 Task: Find connections with filter location Sohāgpur with filter topic #Leadershipfirstwith filter profile language German with filter current company Tejas Networks with filter school CSMSS Chh. Shahu College of Engineering with filter industry Utility System Construction with filter service category Computer Repair with filter keywords title Data Entry
Action: Mouse moved to (725, 93)
Screenshot: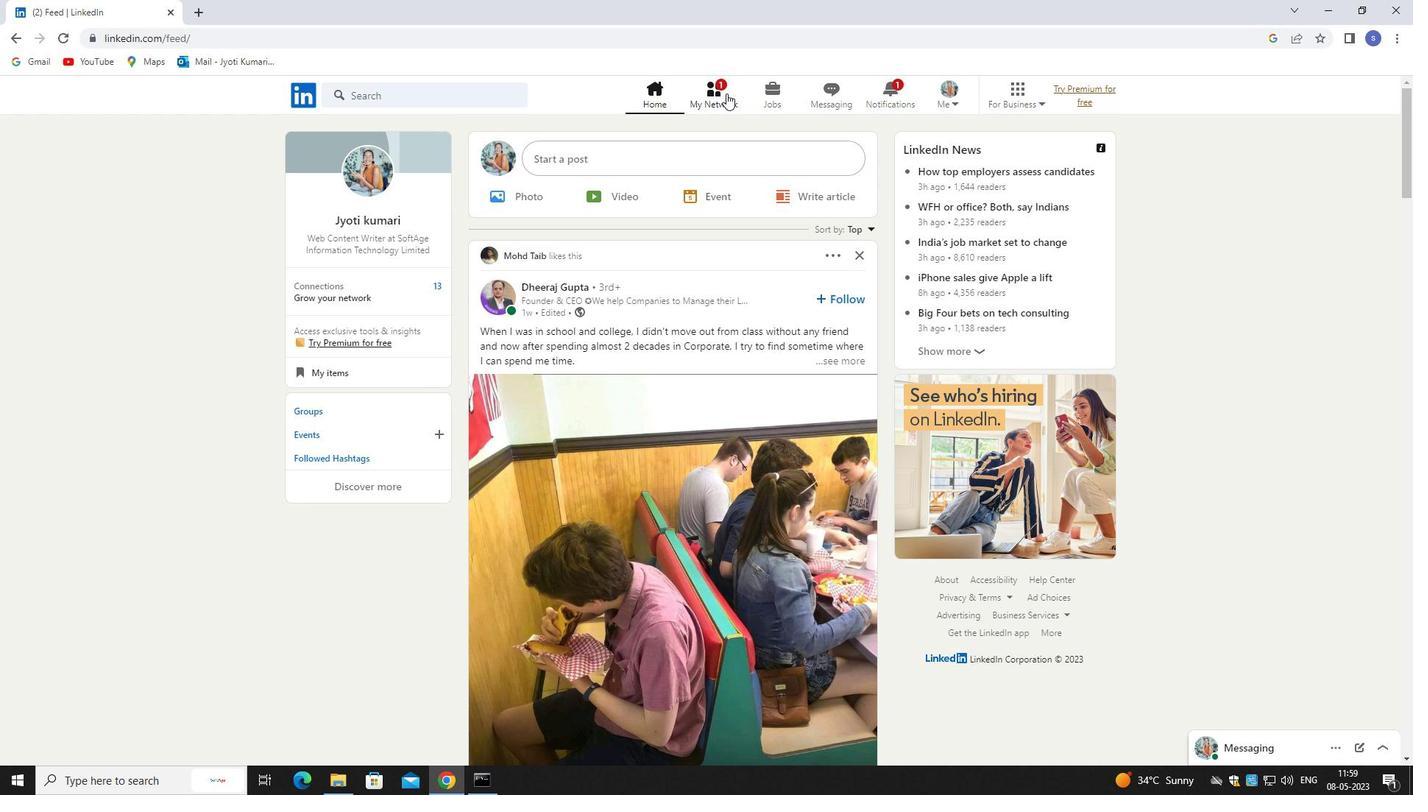 
Action: Mouse pressed left at (725, 93)
Screenshot: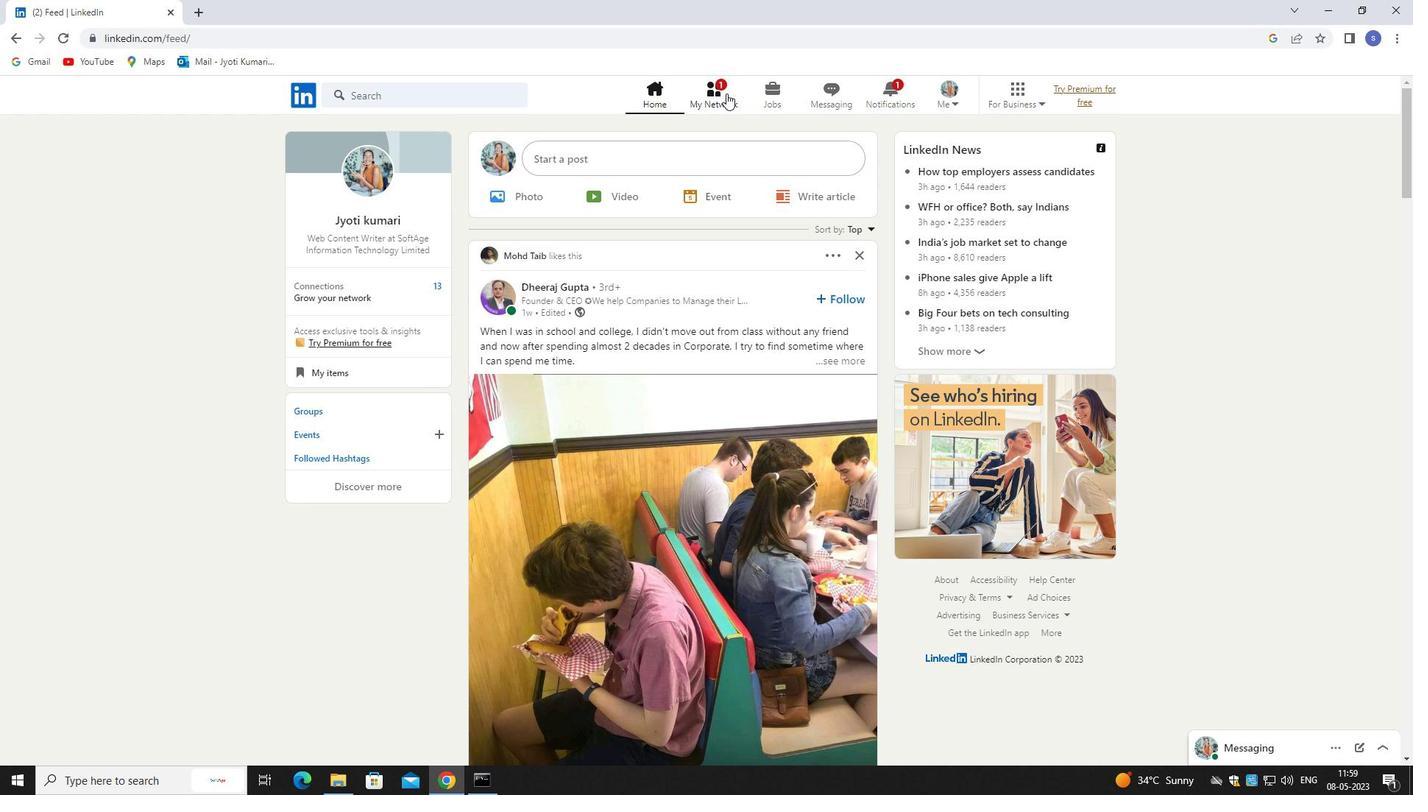 
Action: Mouse moved to (725, 93)
Screenshot: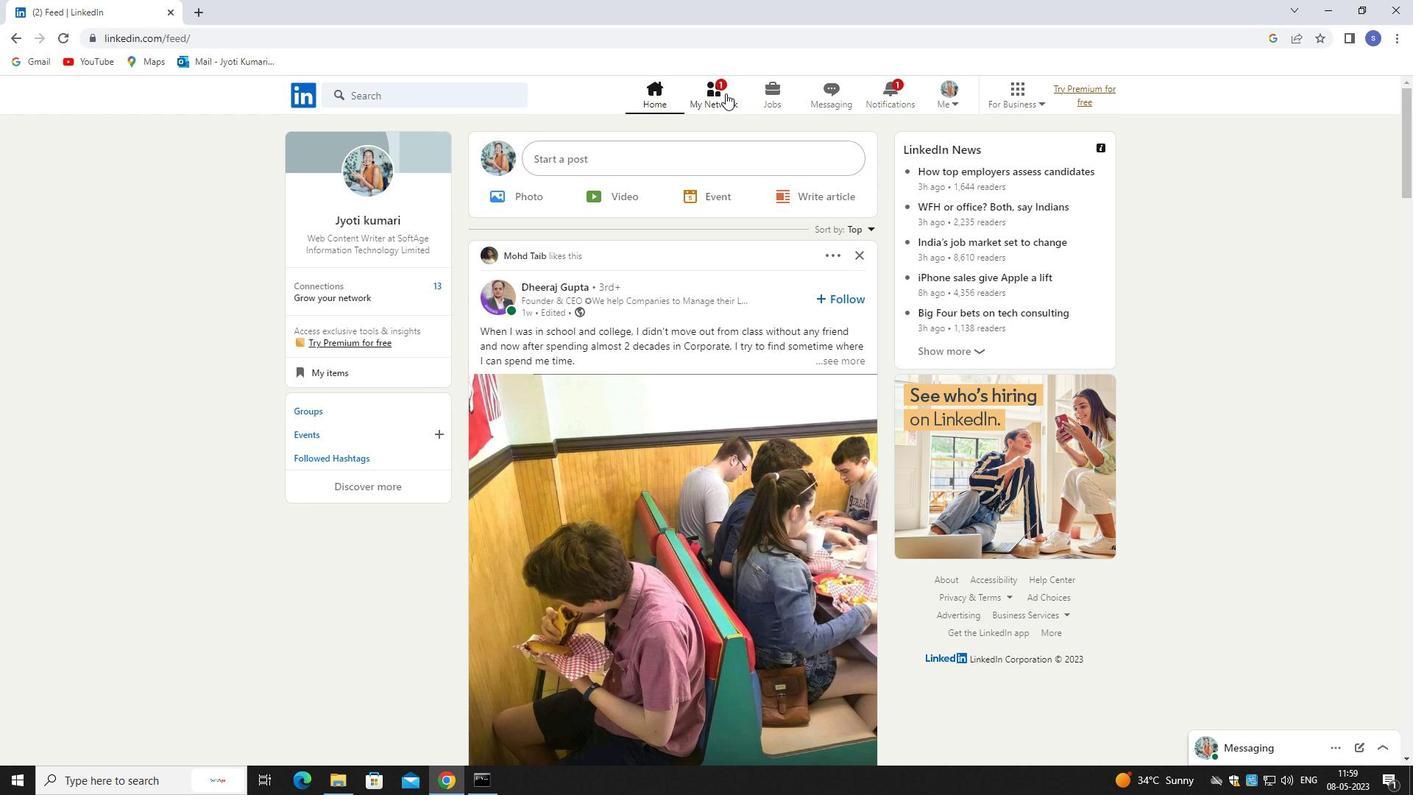 
Action: Mouse pressed left at (725, 93)
Screenshot: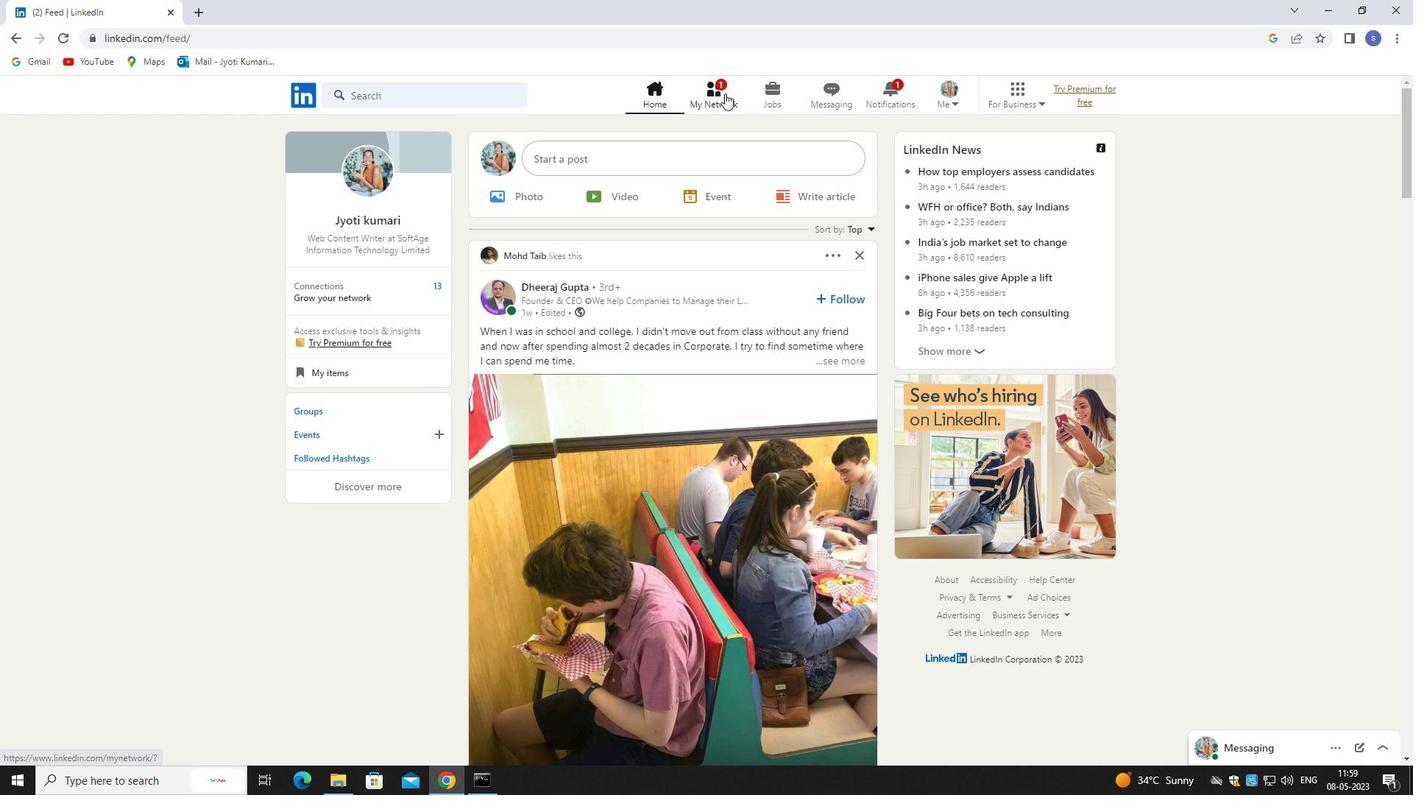 
Action: Mouse moved to (458, 184)
Screenshot: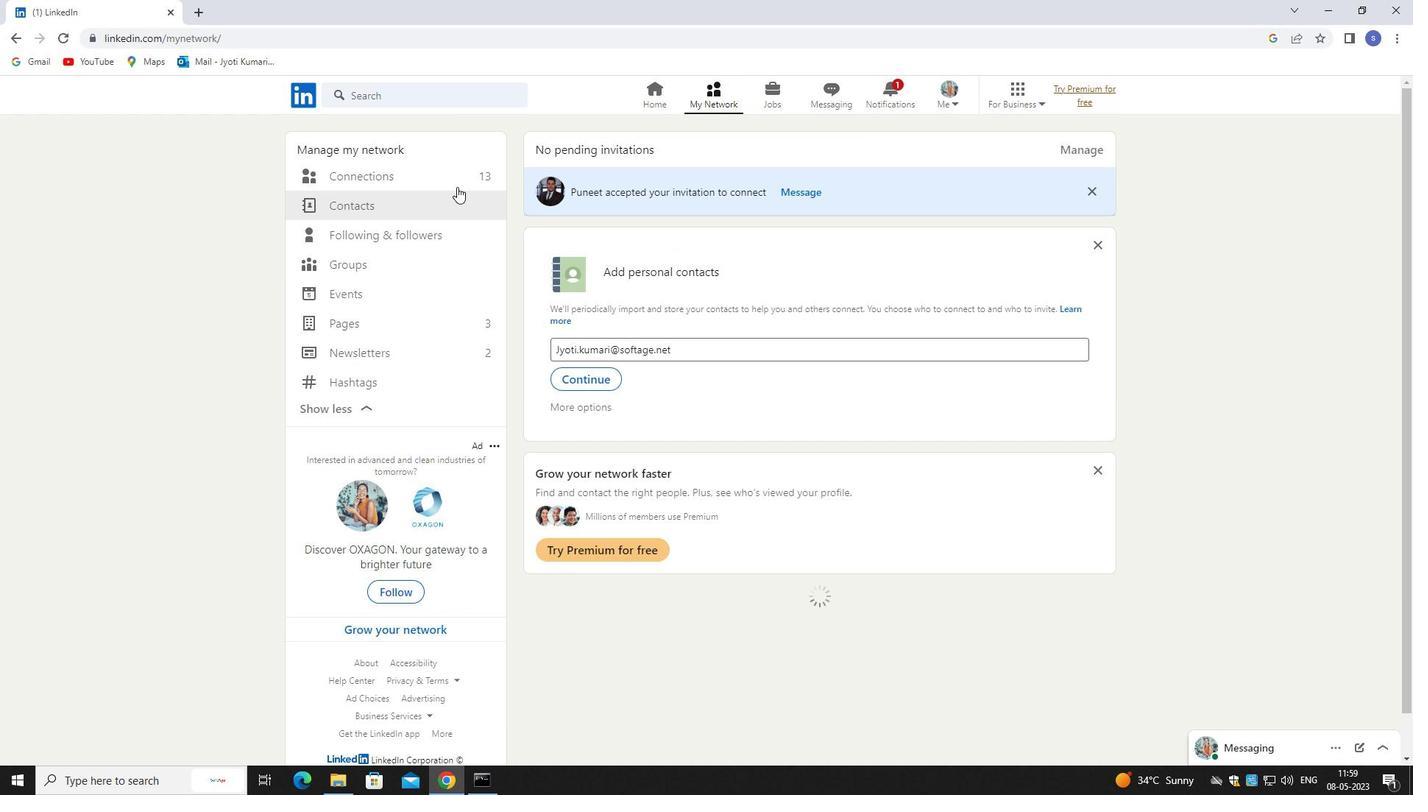 
Action: Mouse pressed left at (458, 184)
Screenshot: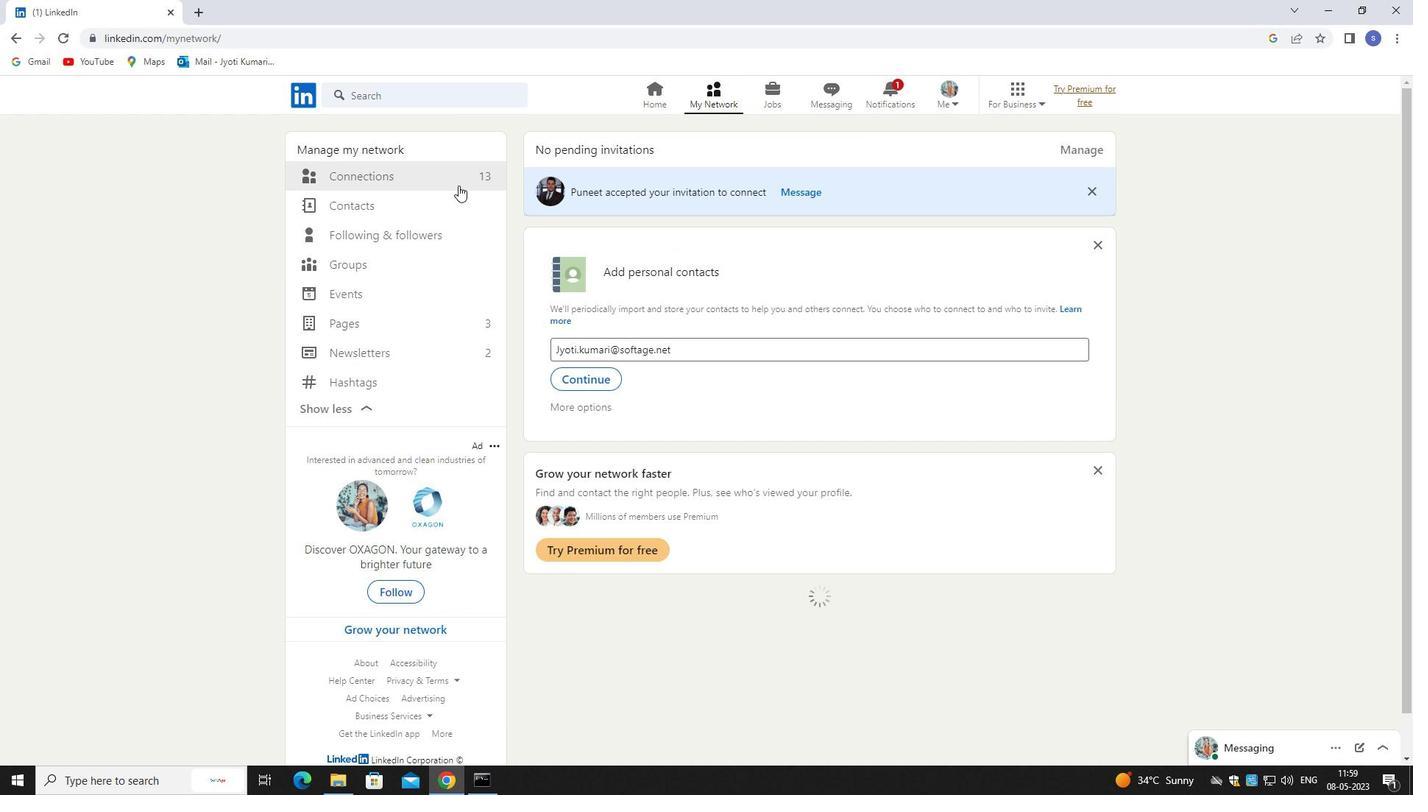 
Action: Mouse moved to (459, 183)
Screenshot: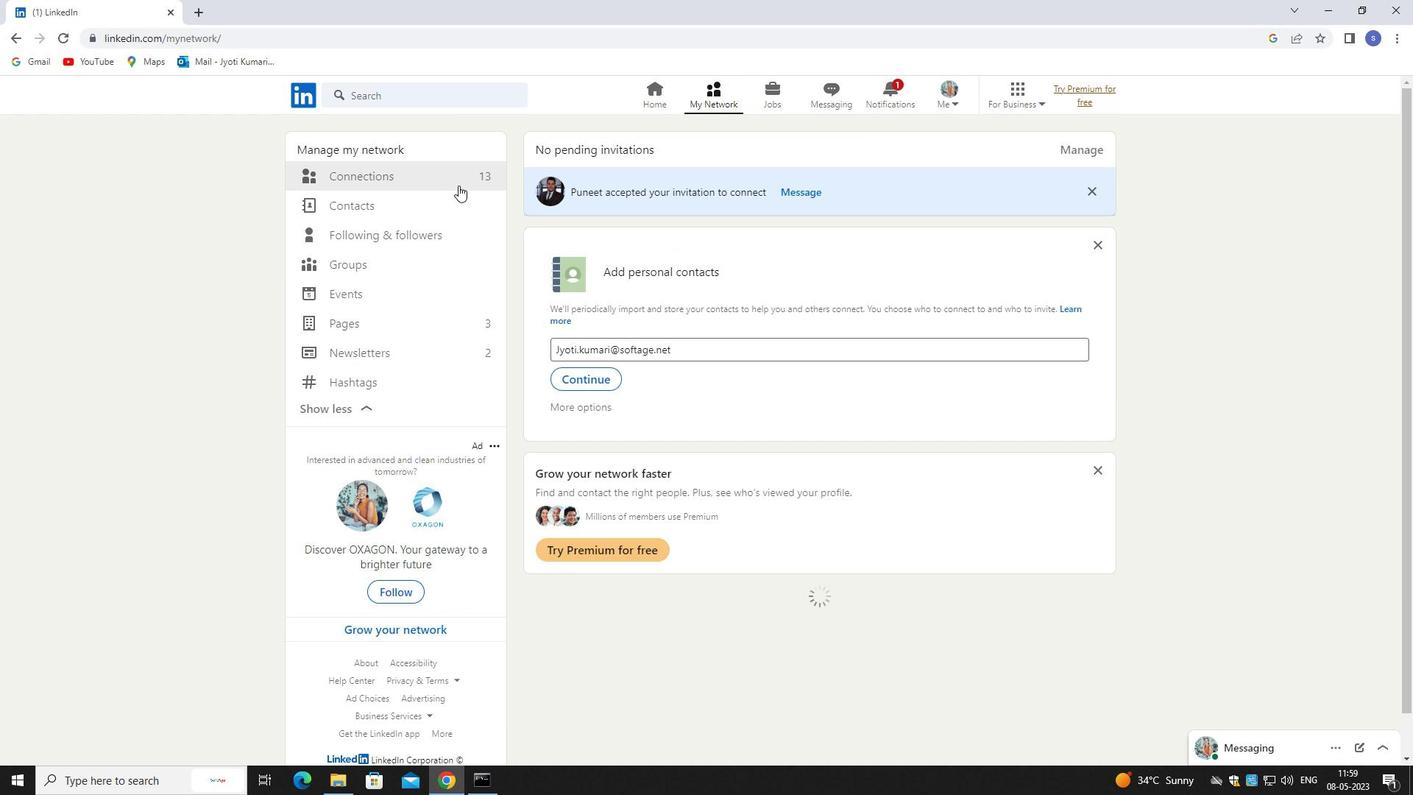 
Action: Mouse pressed left at (459, 183)
Screenshot: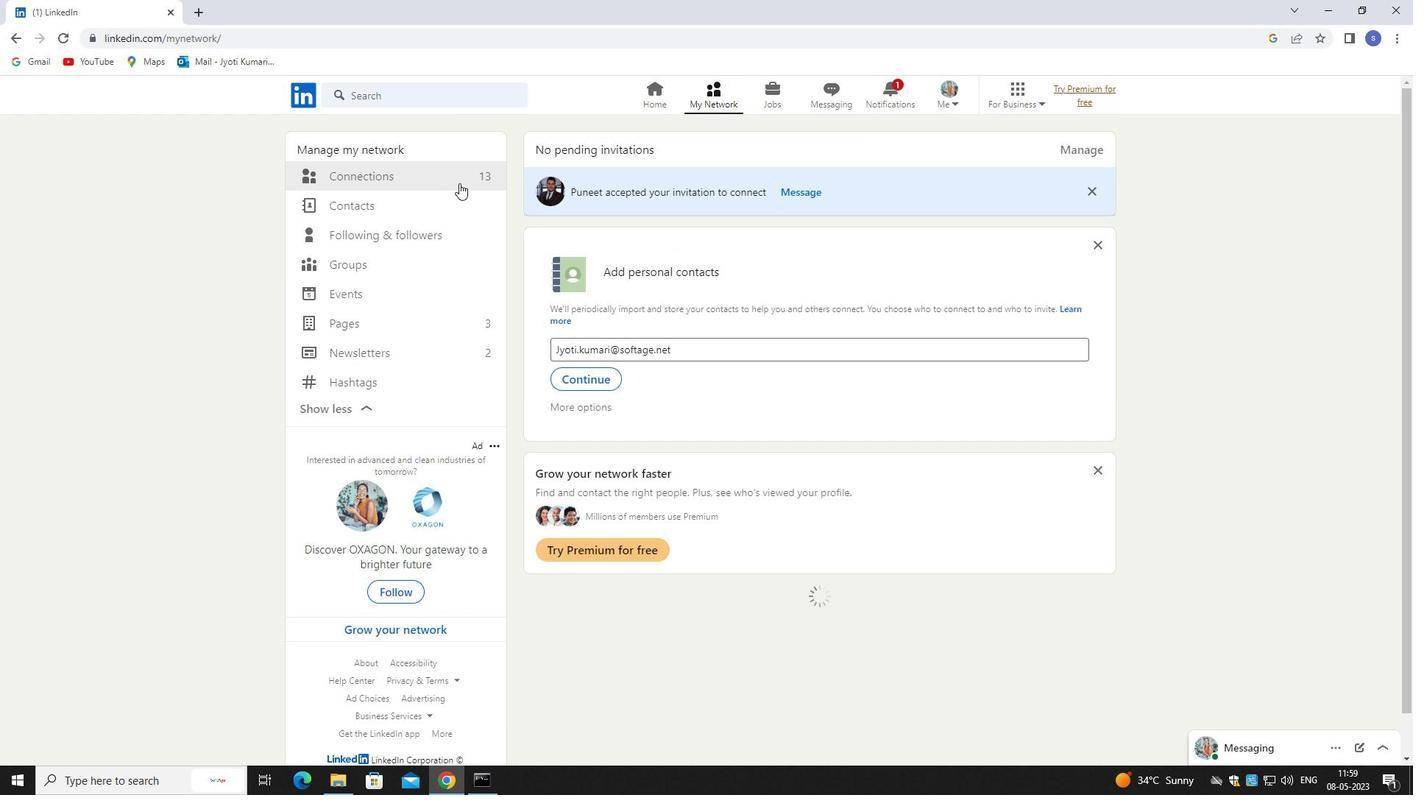 
Action: Mouse moved to (816, 173)
Screenshot: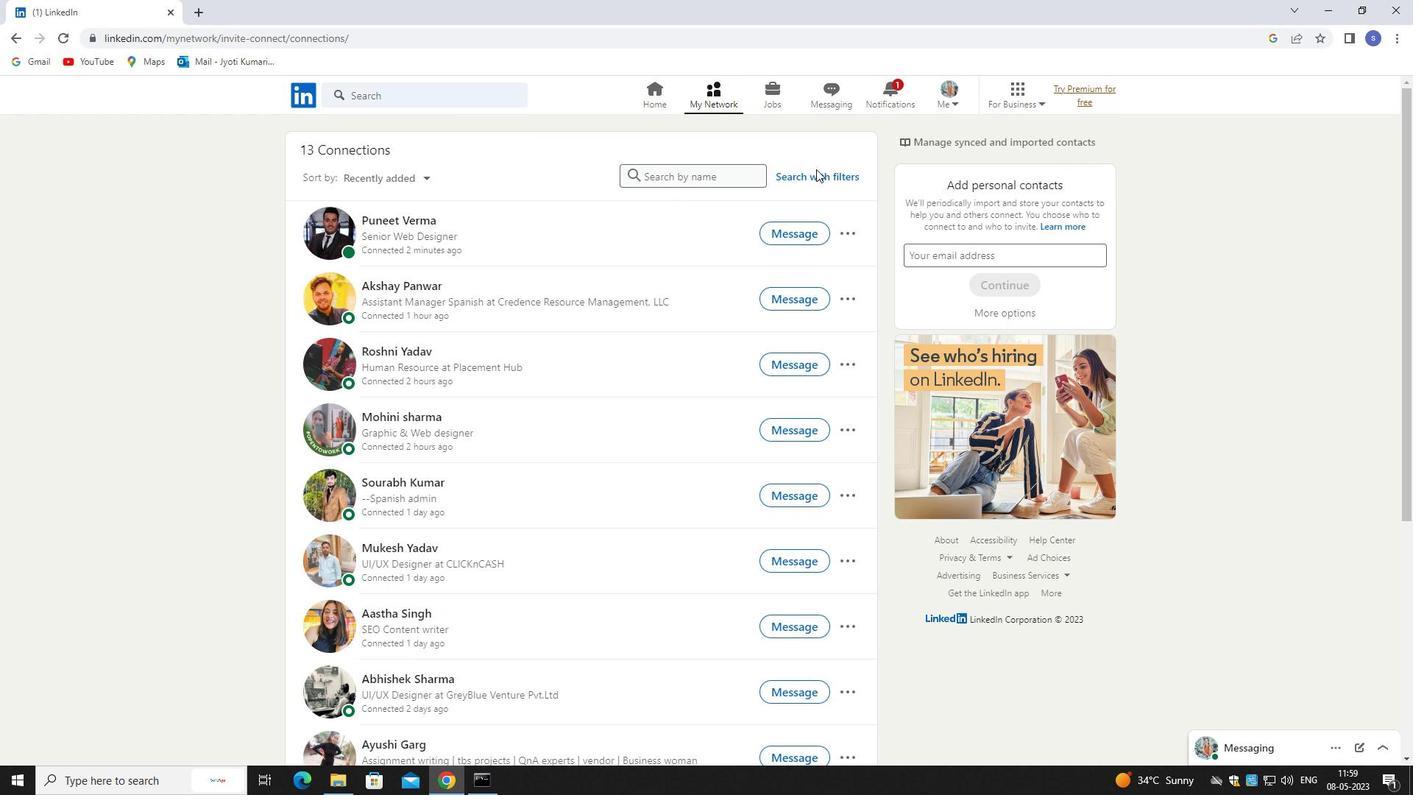 
Action: Mouse pressed left at (816, 173)
Screenshot: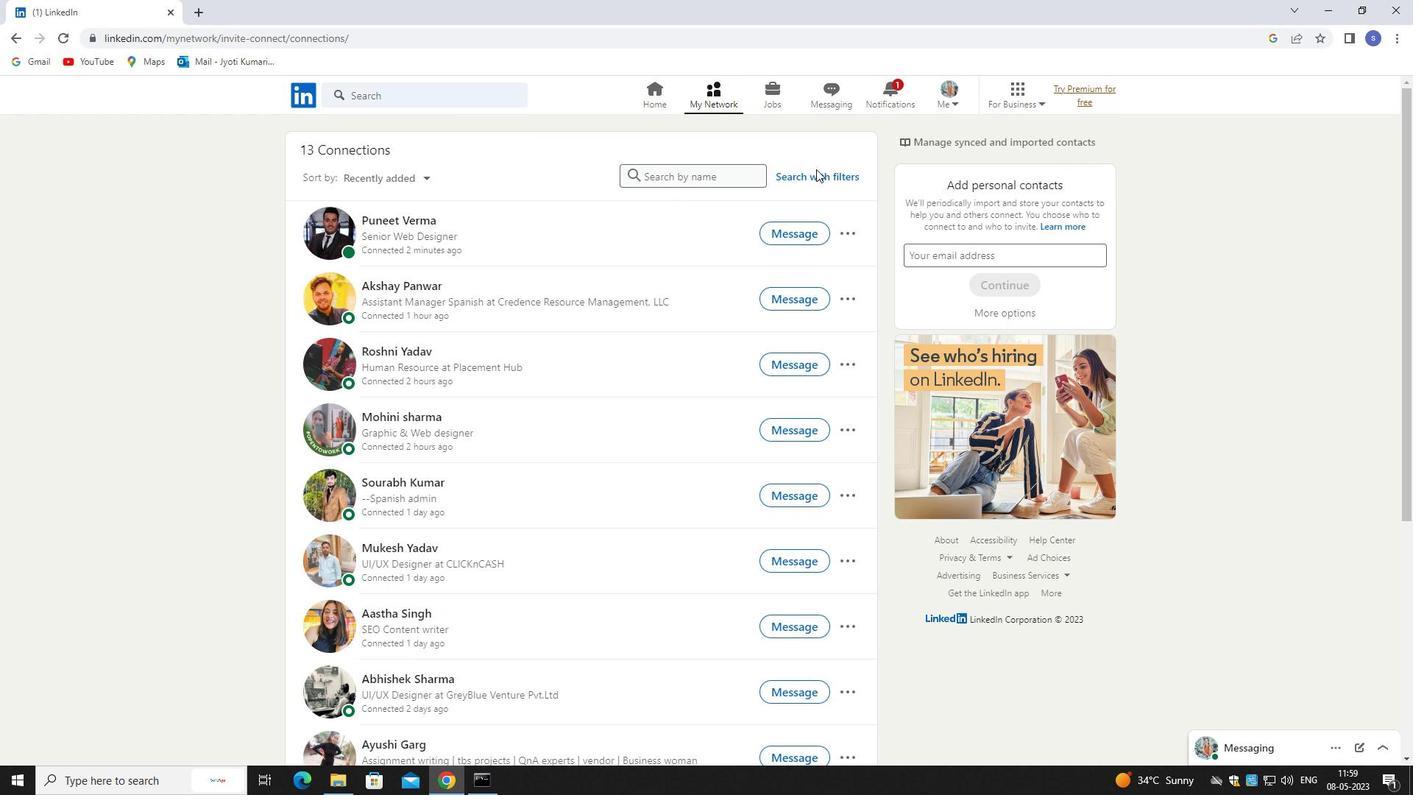 
Action: Mouse moved to (764, 140)
Screenshot: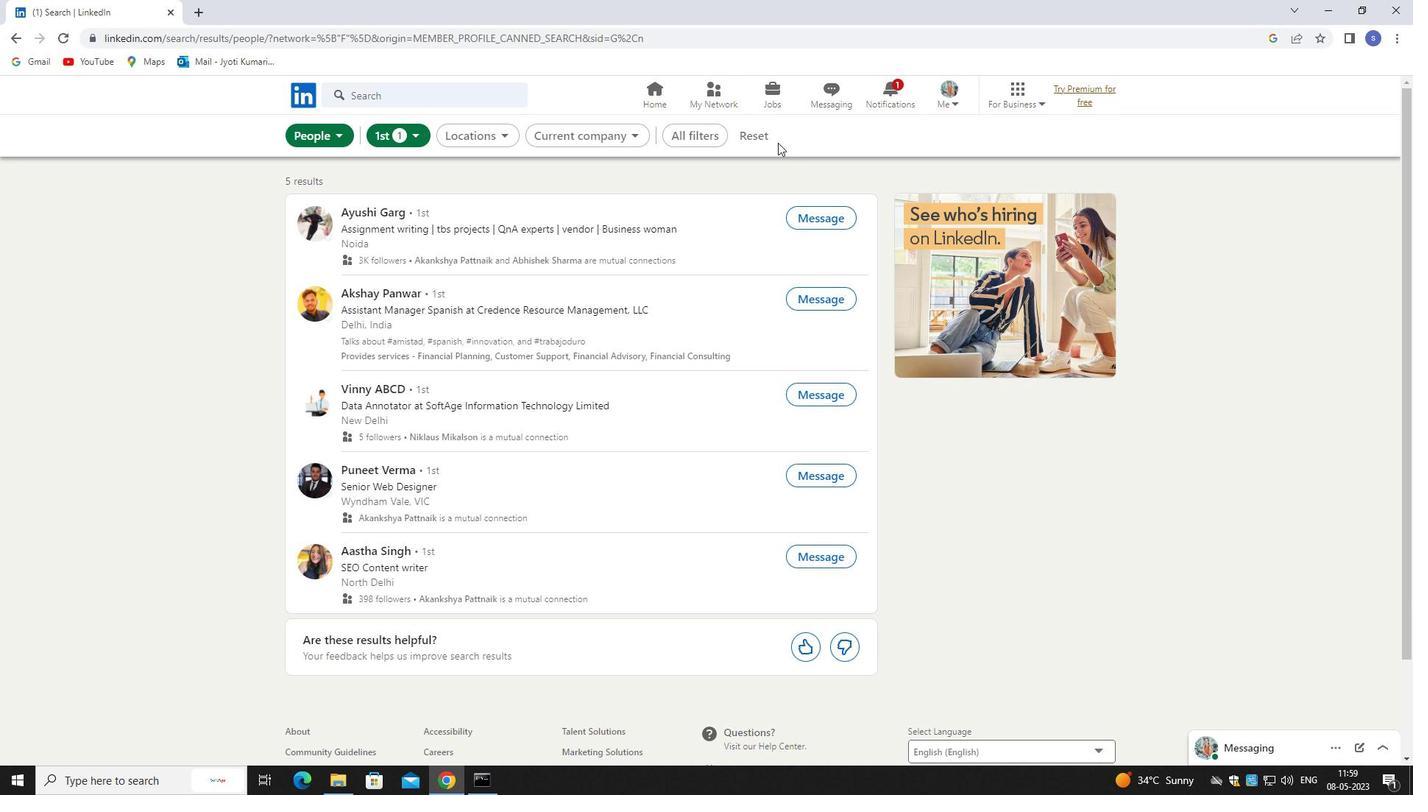 
Action: Mouse pressed left at (764, 140)
Screenshot: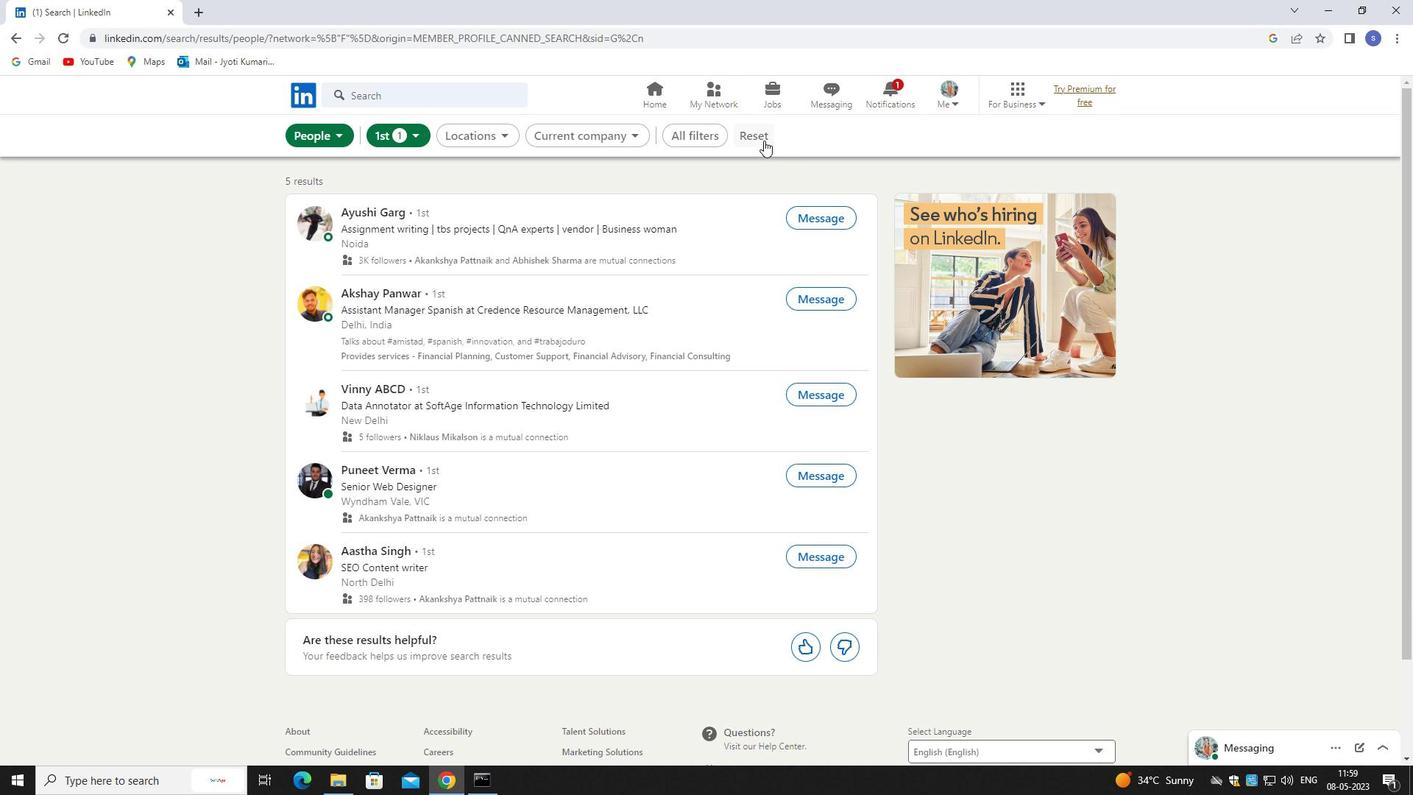 
Action: Mouse moved to (717, 133)
Screenshot: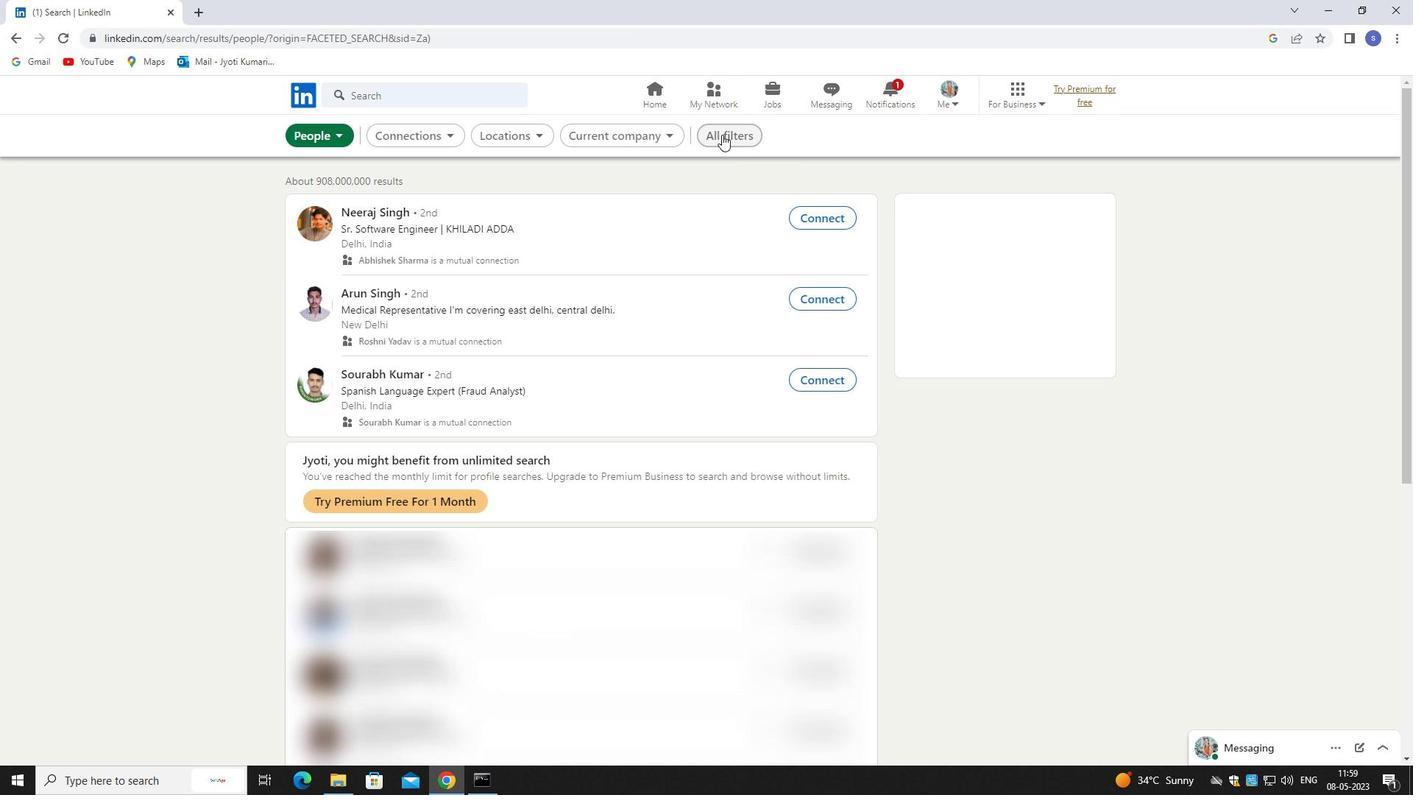
Action: Mouse pressed left at (717, 133)
Screenshot: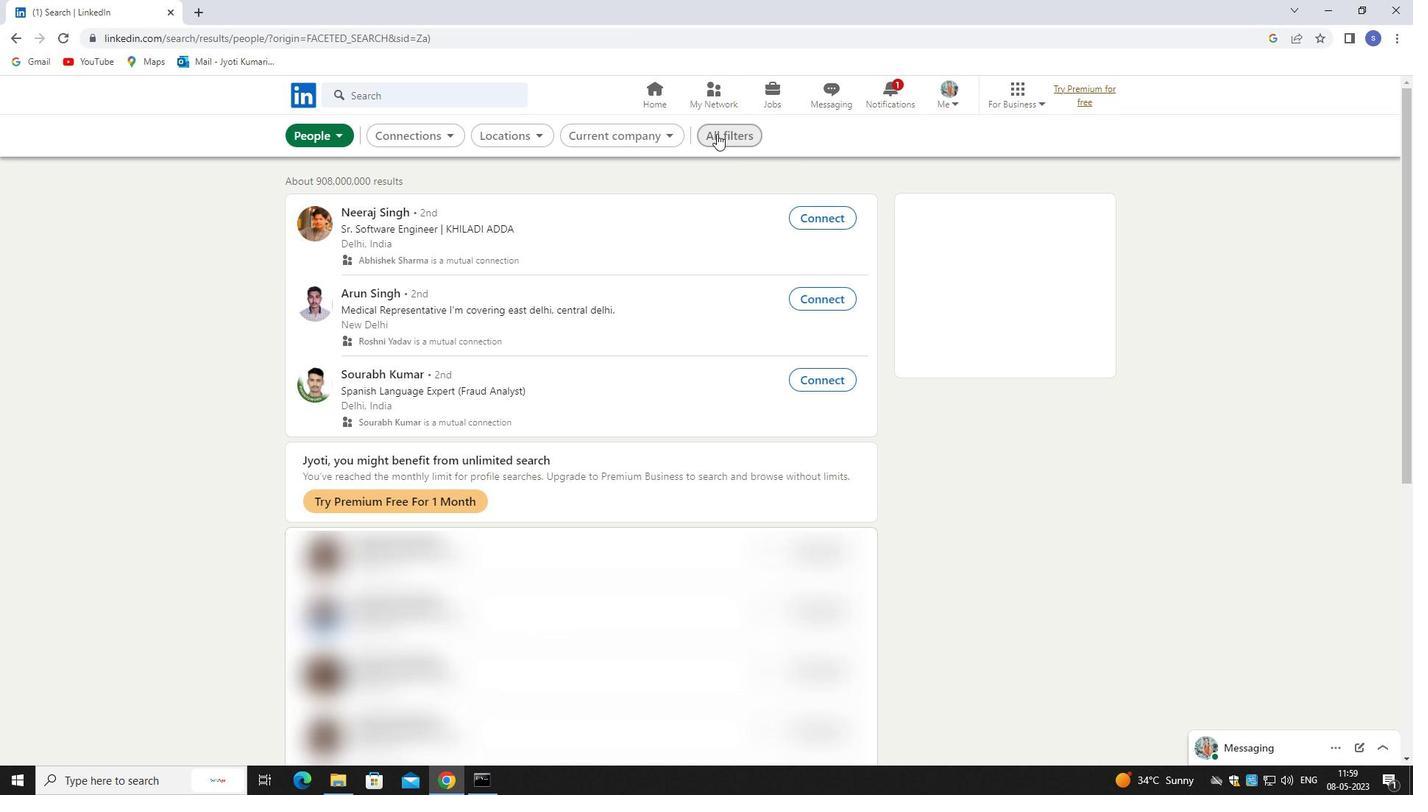 
Action: Mouse moved to (1243, 588)
Screenshot: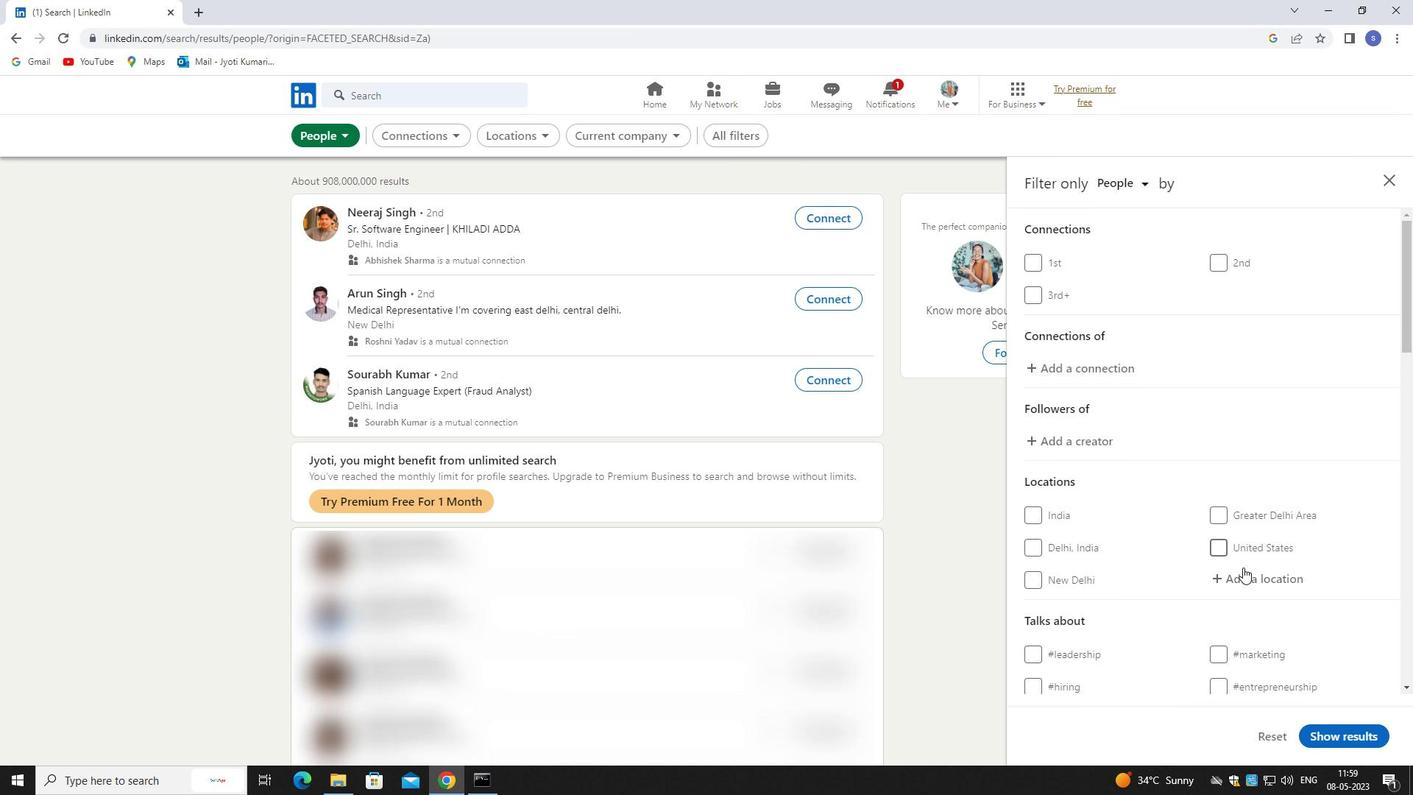 
Action: Mouse pressed left at (1243, 588)
Screenshot: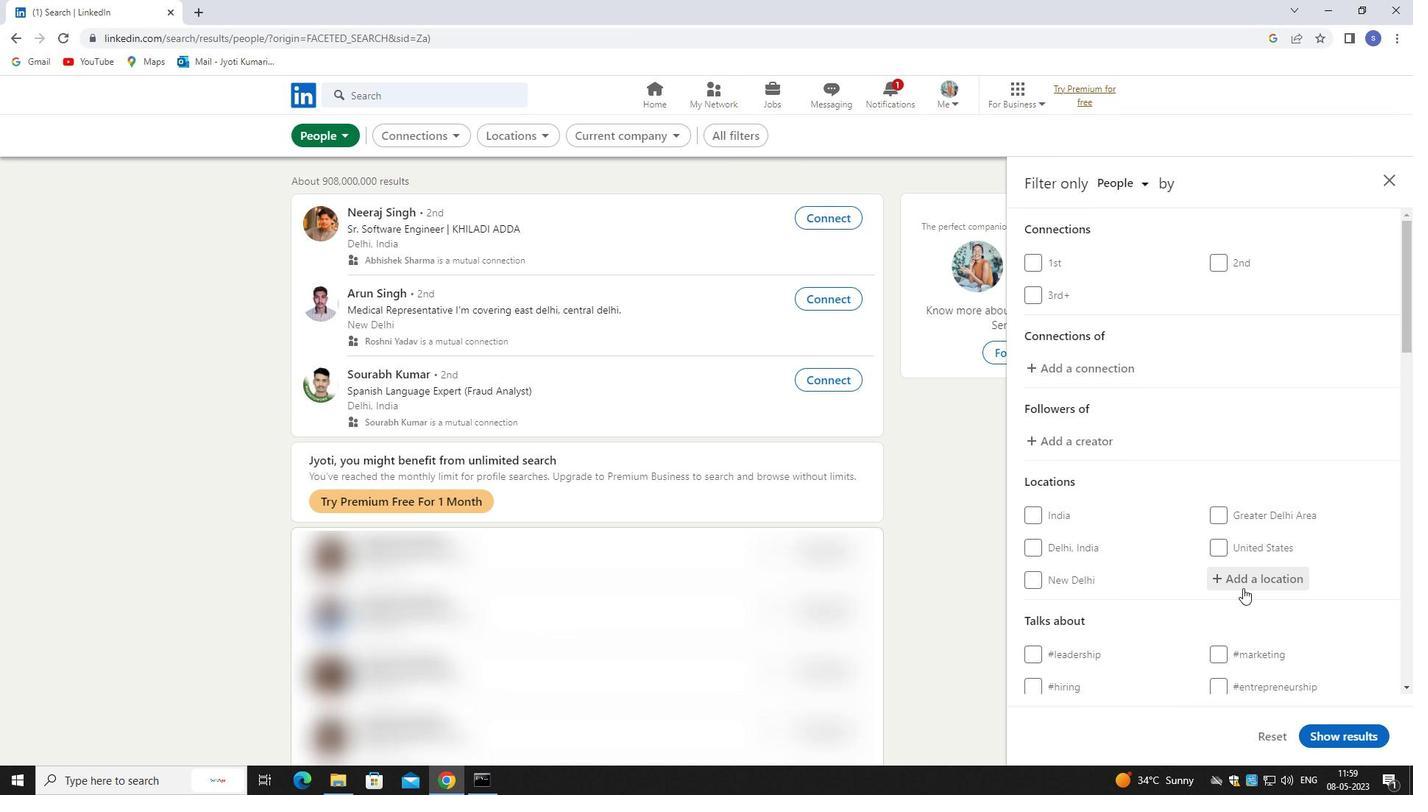 
Action: Mouse moved to (1148, 574)
Screenshot: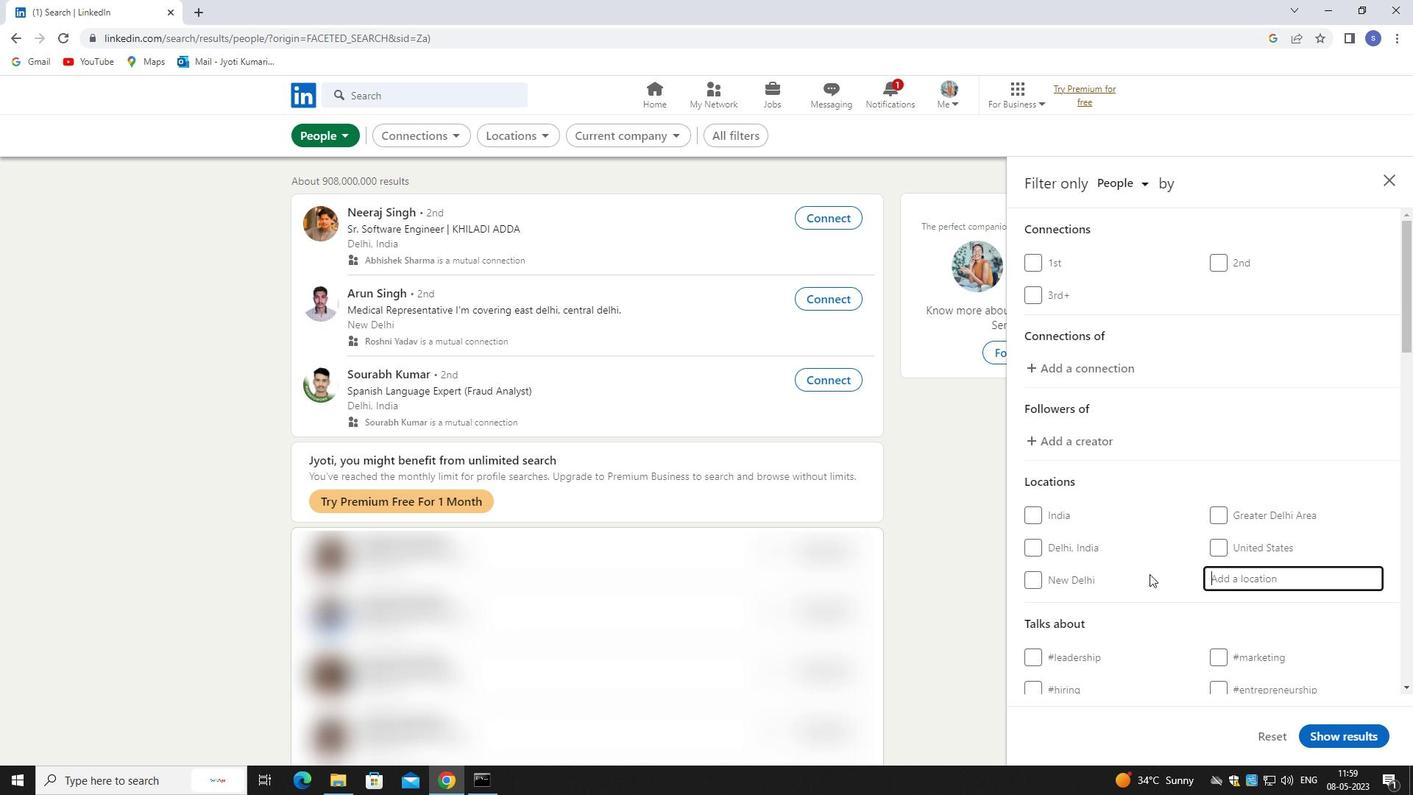 
Action: Key pressed sohagpur
Screenshot: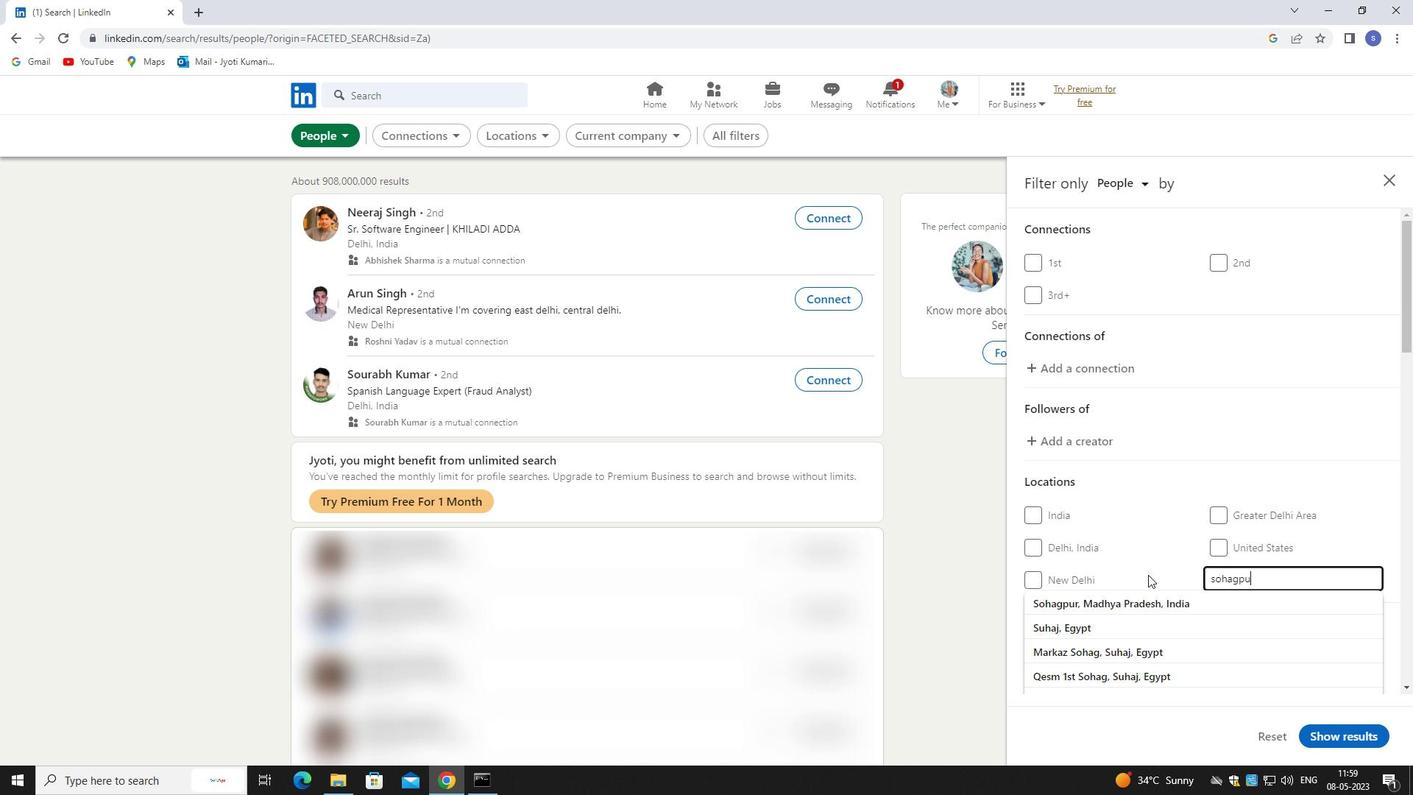
Action: Mouse moved to (1147, 600)
Screenshot: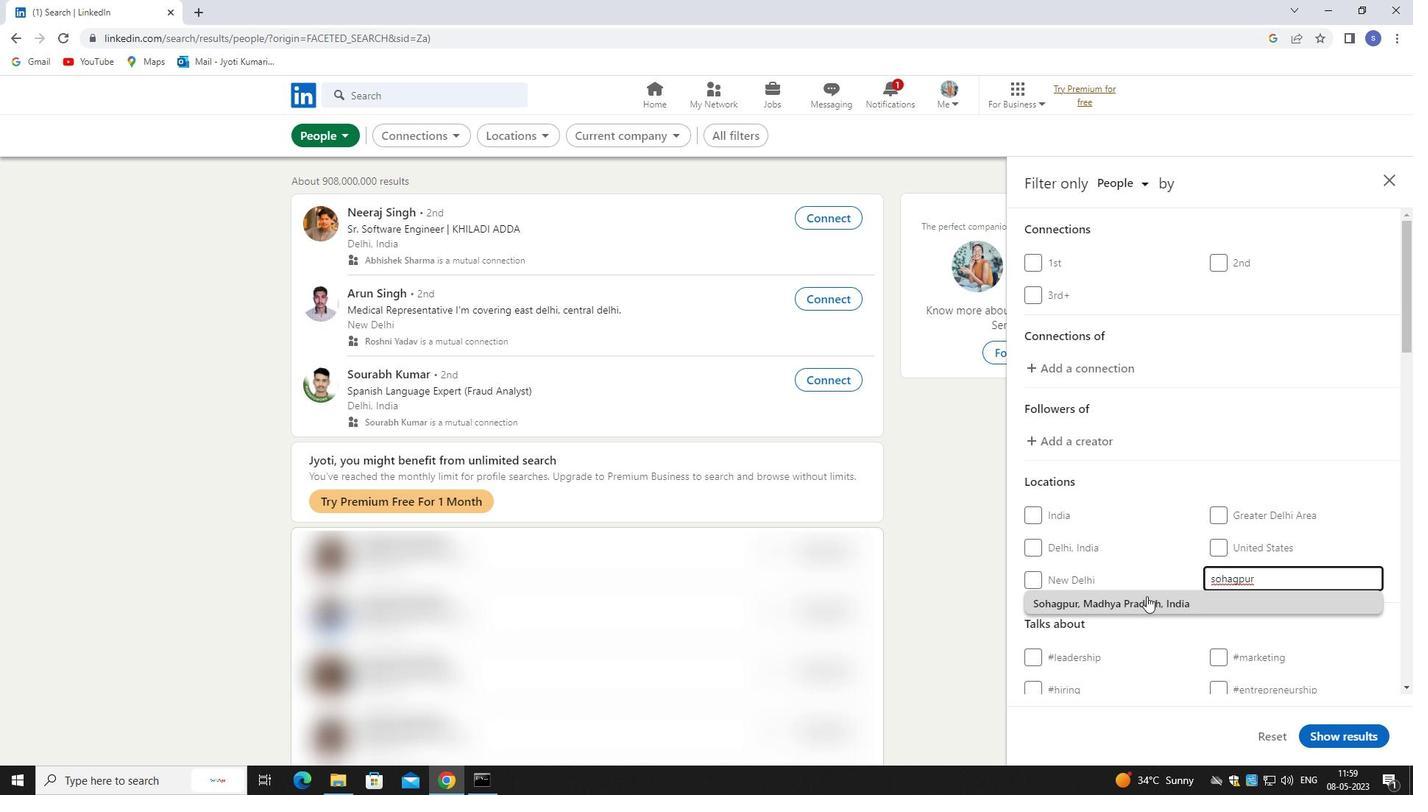 
Action: Mouse pressed left at (1147, 600)
Screenshot: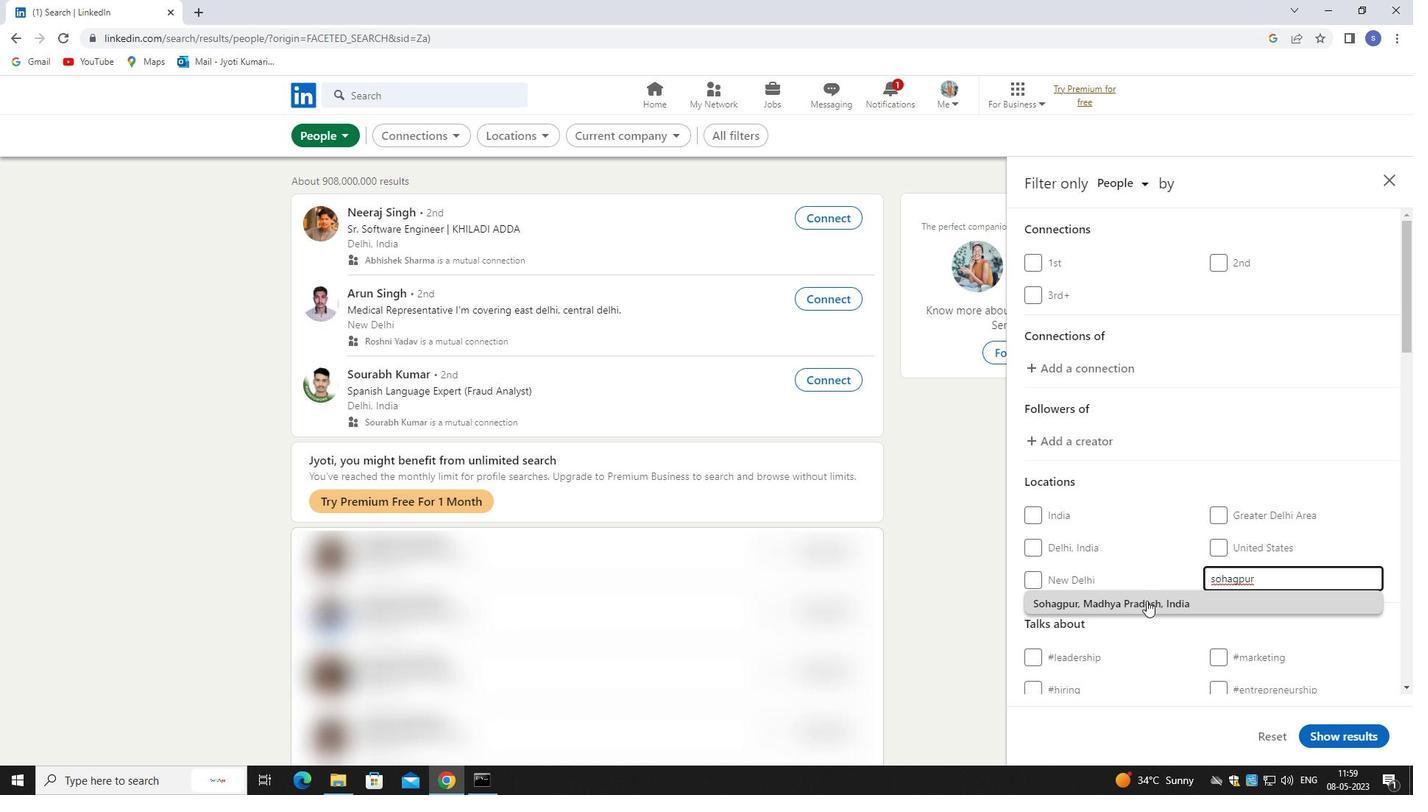 
Action: Mouse scrolled (1147, 600) with delta (0, 0)
Screenshot: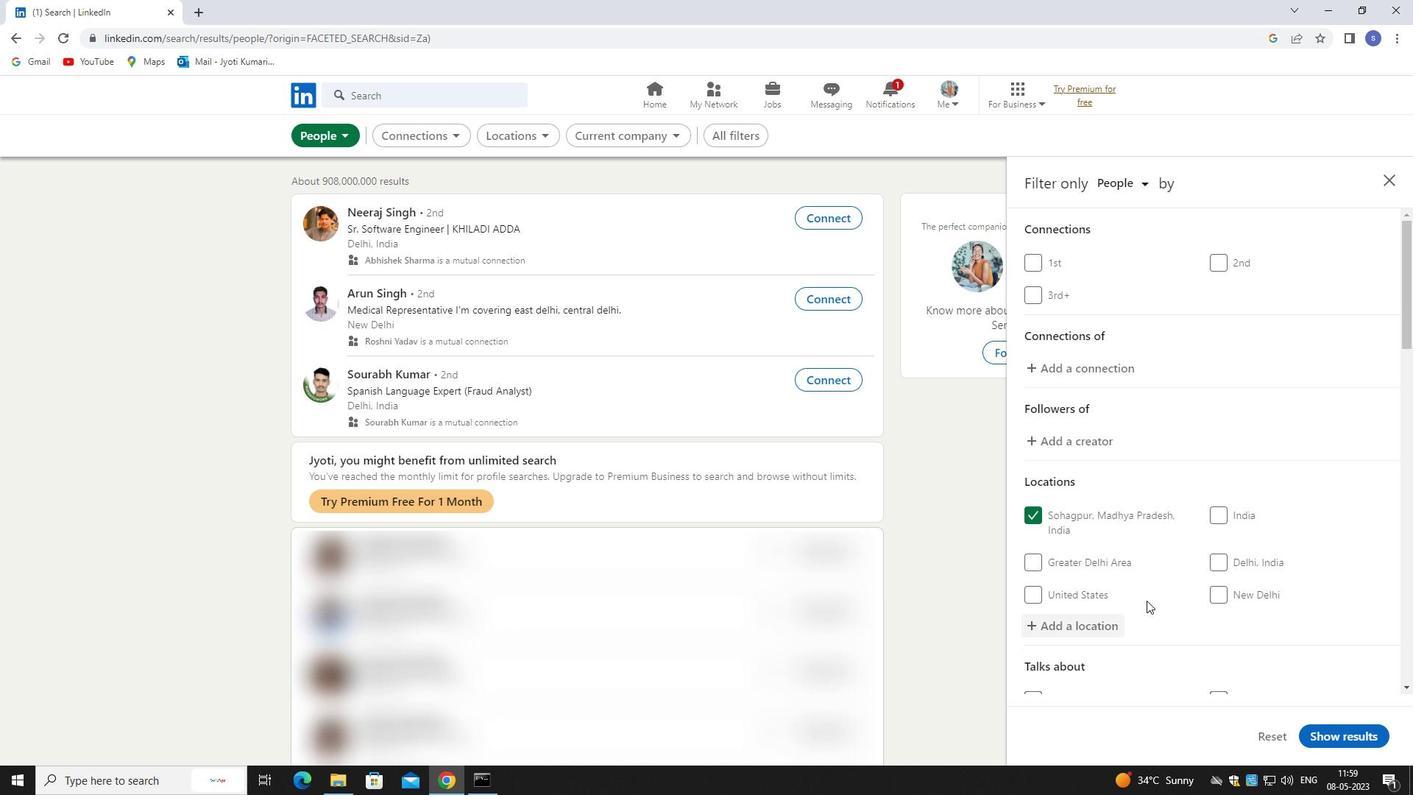 
Action: Mouse scrolled (1147, 600) with delta (0, 0)
Screenshot: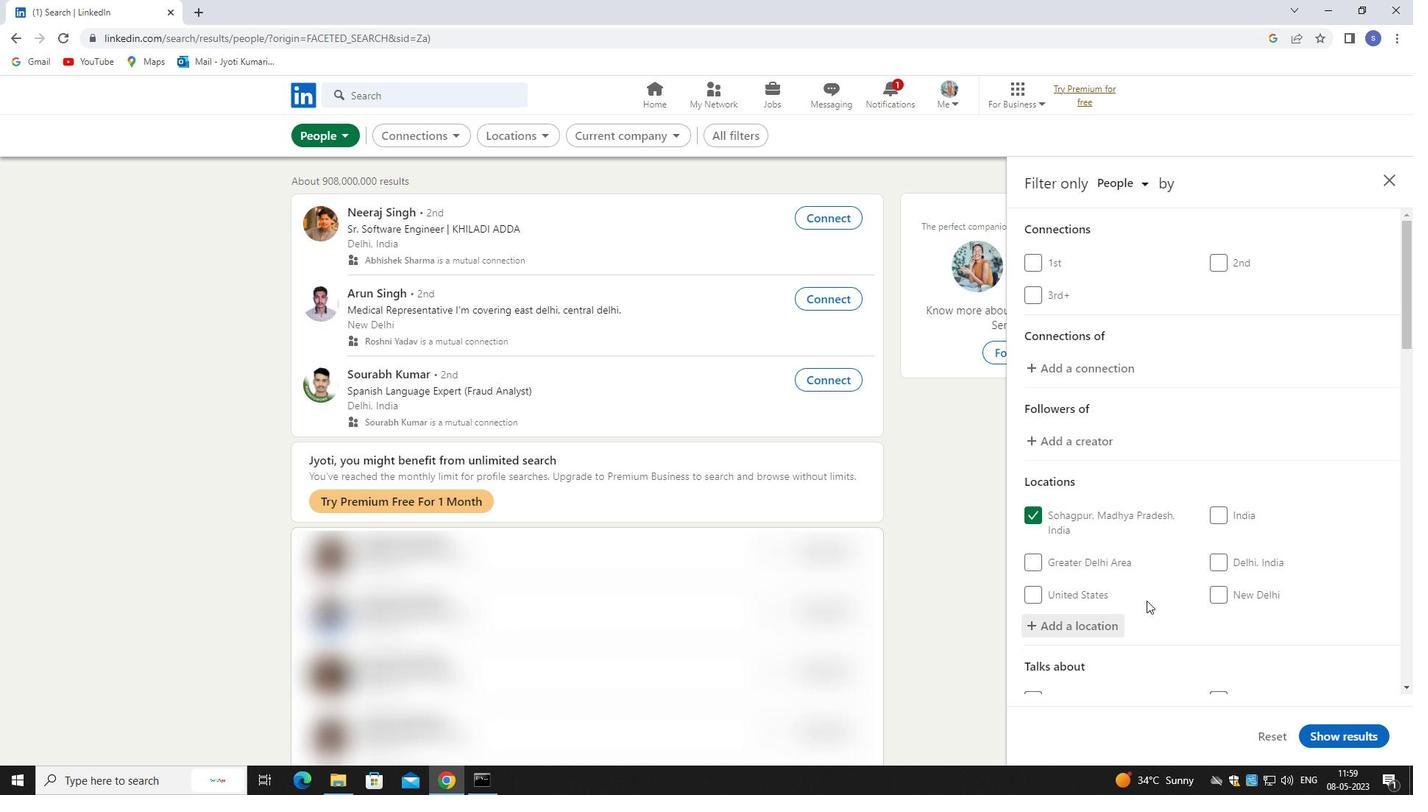 
Action: Mouse scrolled (1147, 600) with delta (0, 0)
Screenshot: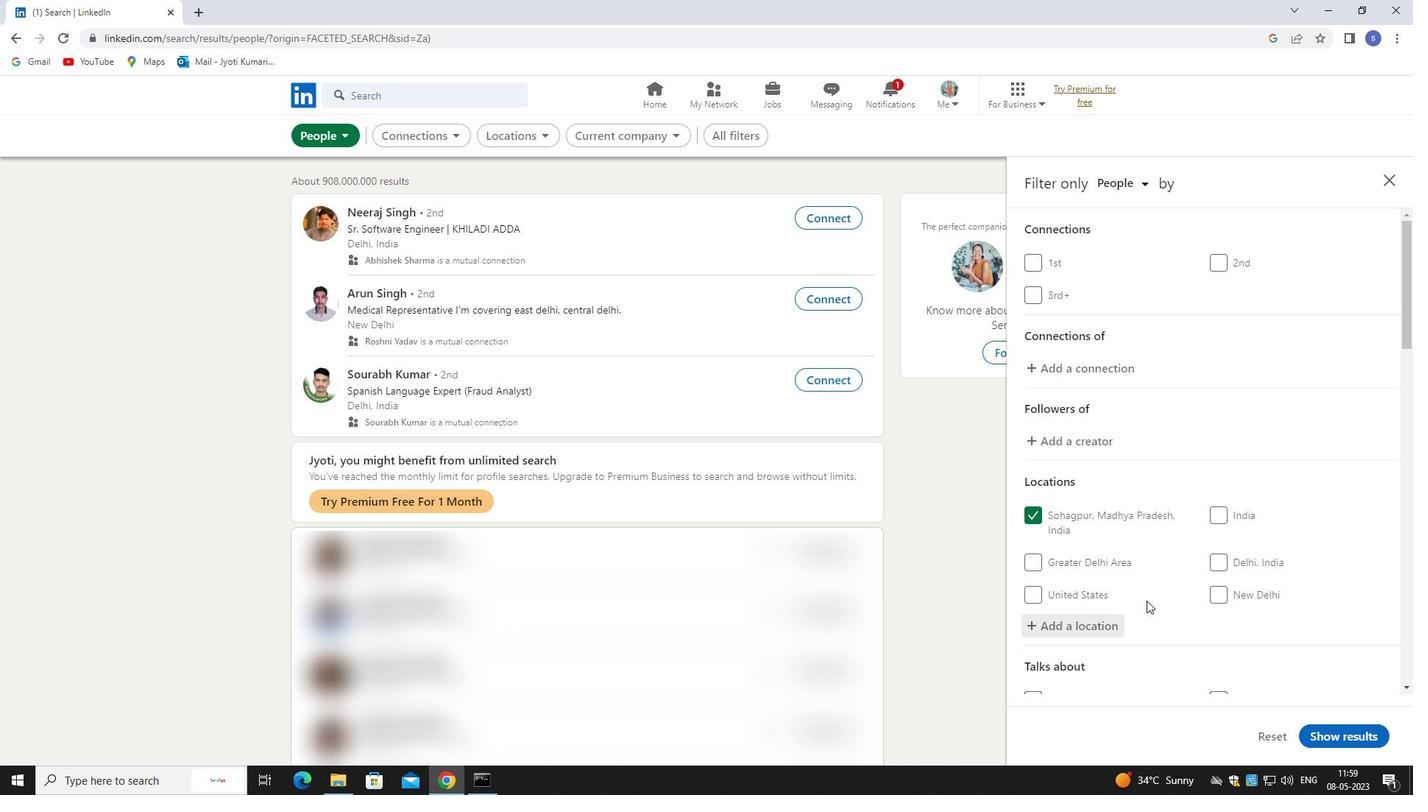 
Action: Mouse moved to (1248, 541)
Screenshot: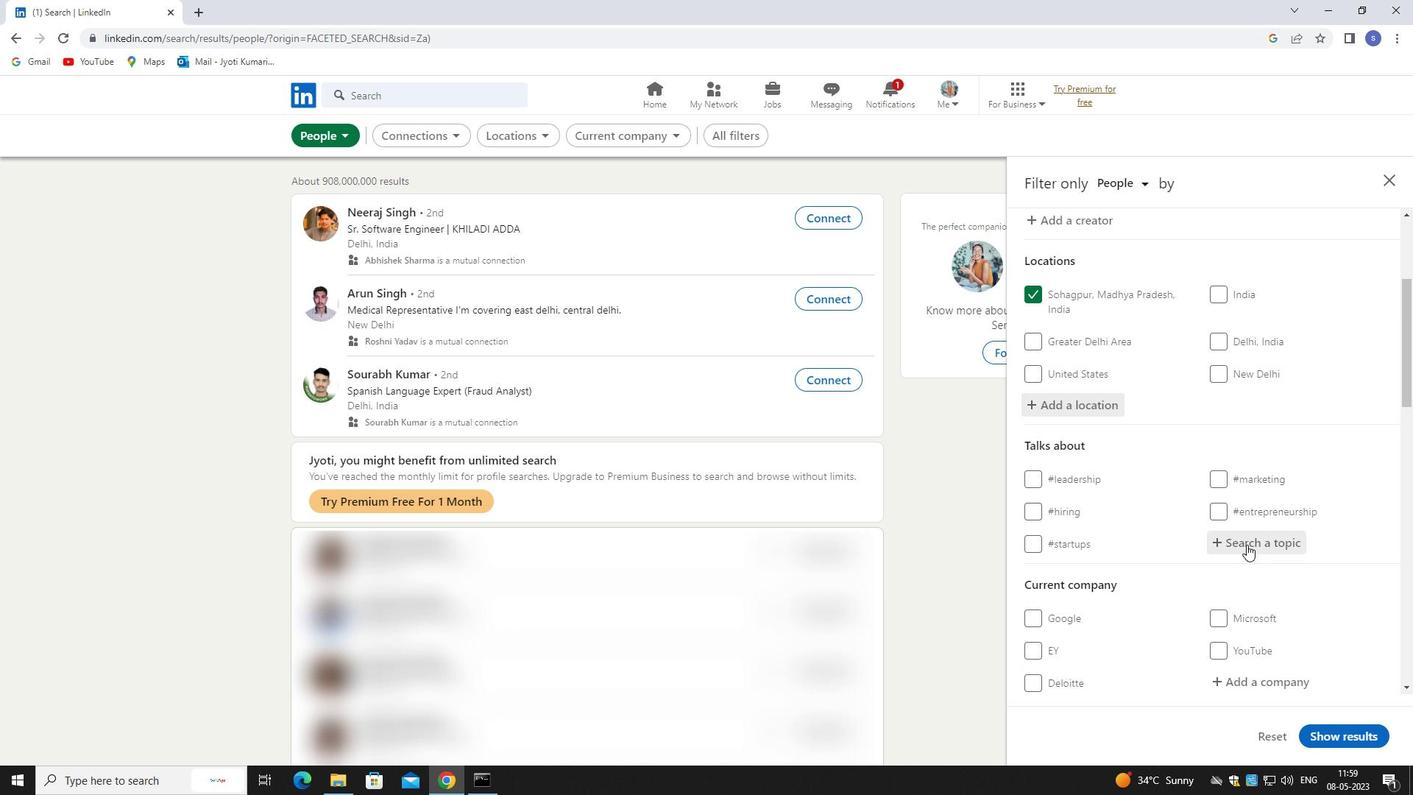 
Action: Mouse pressed left at (1248, 541)
Screenshot: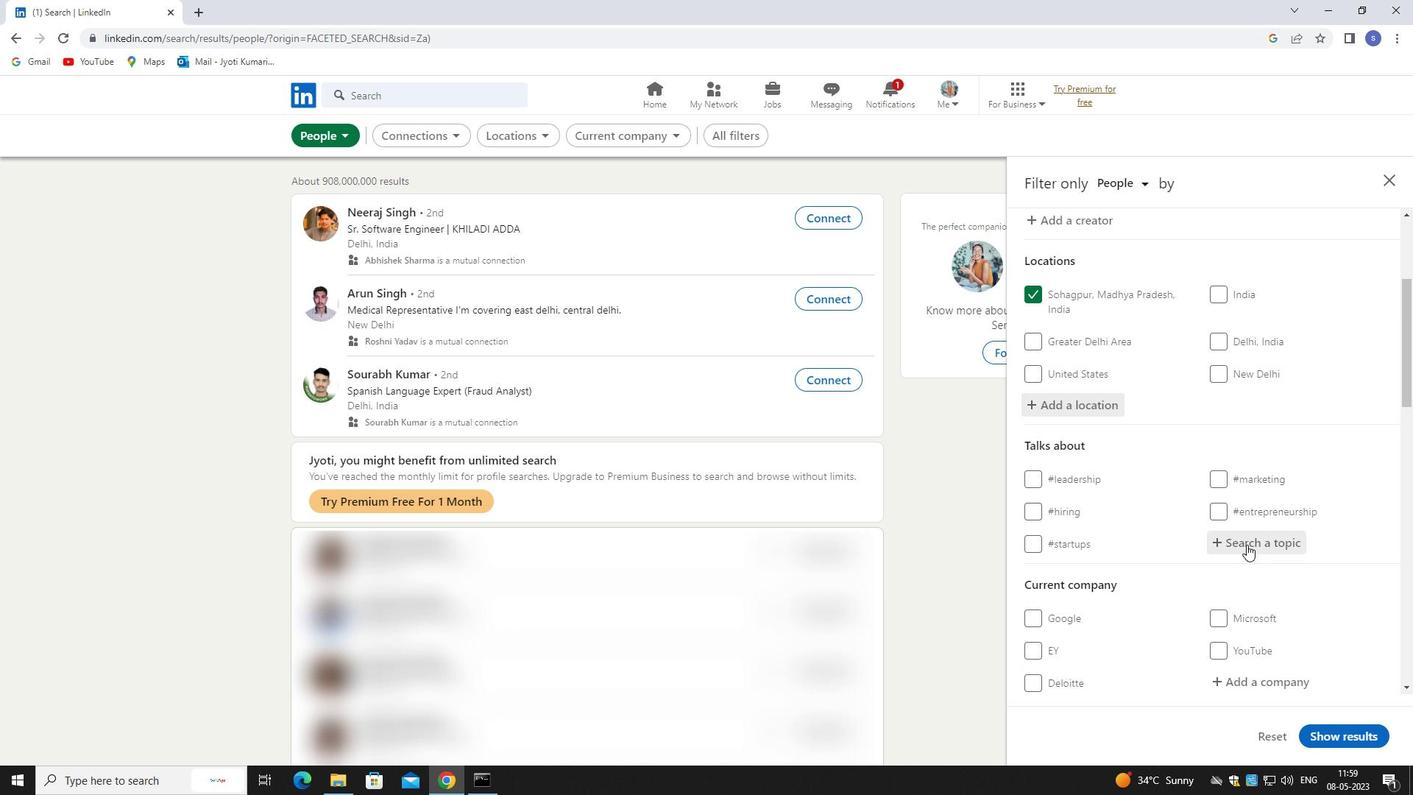 
Action: Mouse moved to (1249, 541)
Screenshot: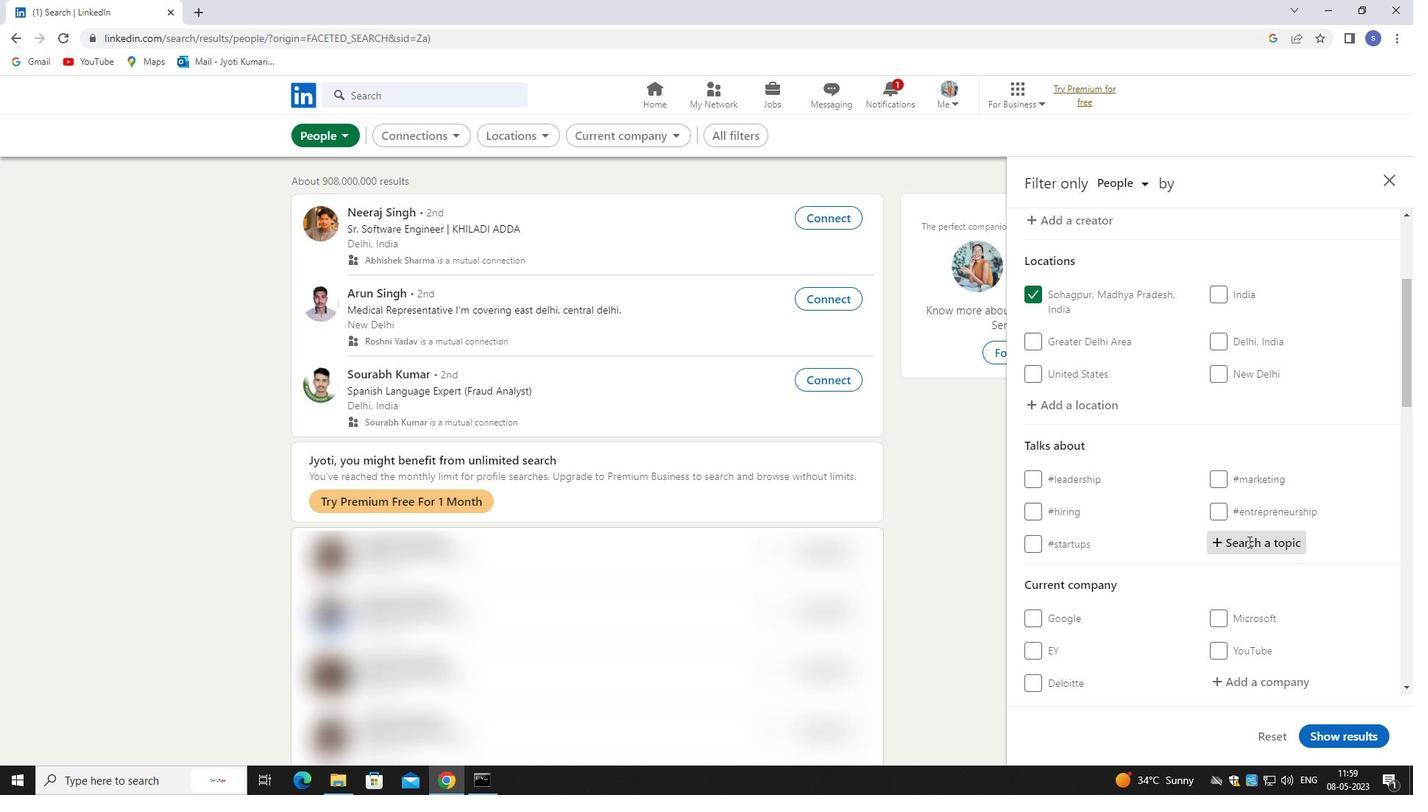 
Action: Key pressed leader
Screenshot: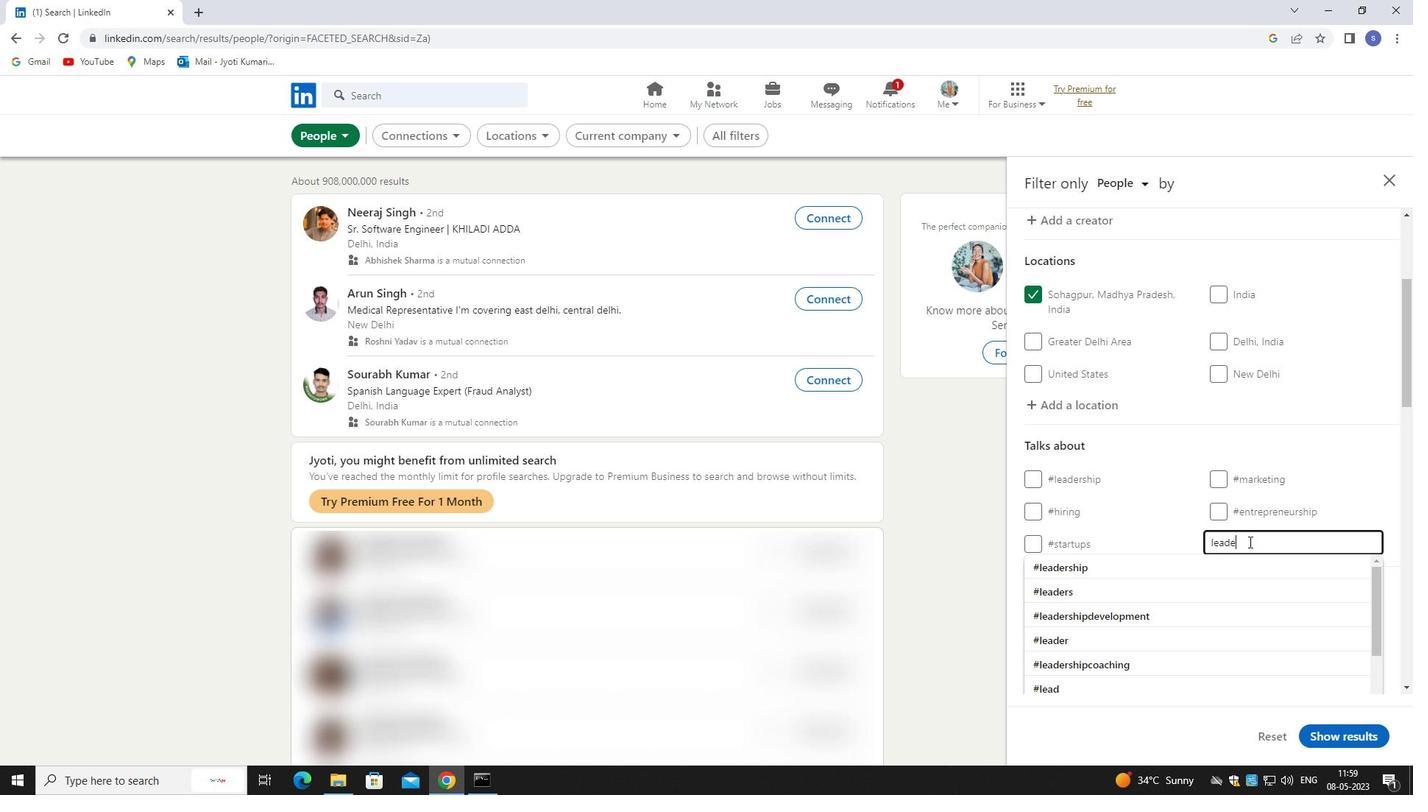 
Action: Mouse moved to (1239, 569)
Screenshot: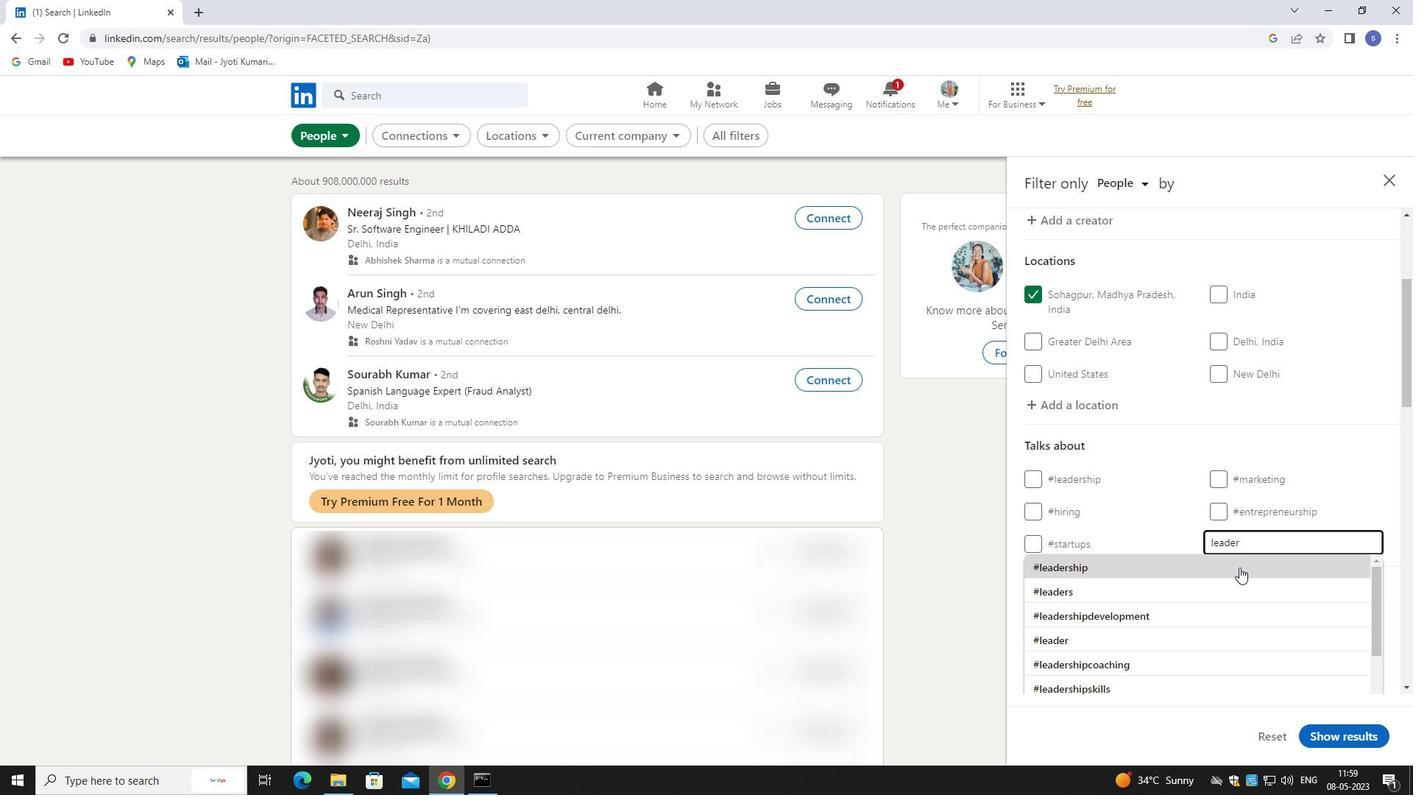 
Action: Mouse scrolled (1239, 568) with delta (0, 0)
Screenshot: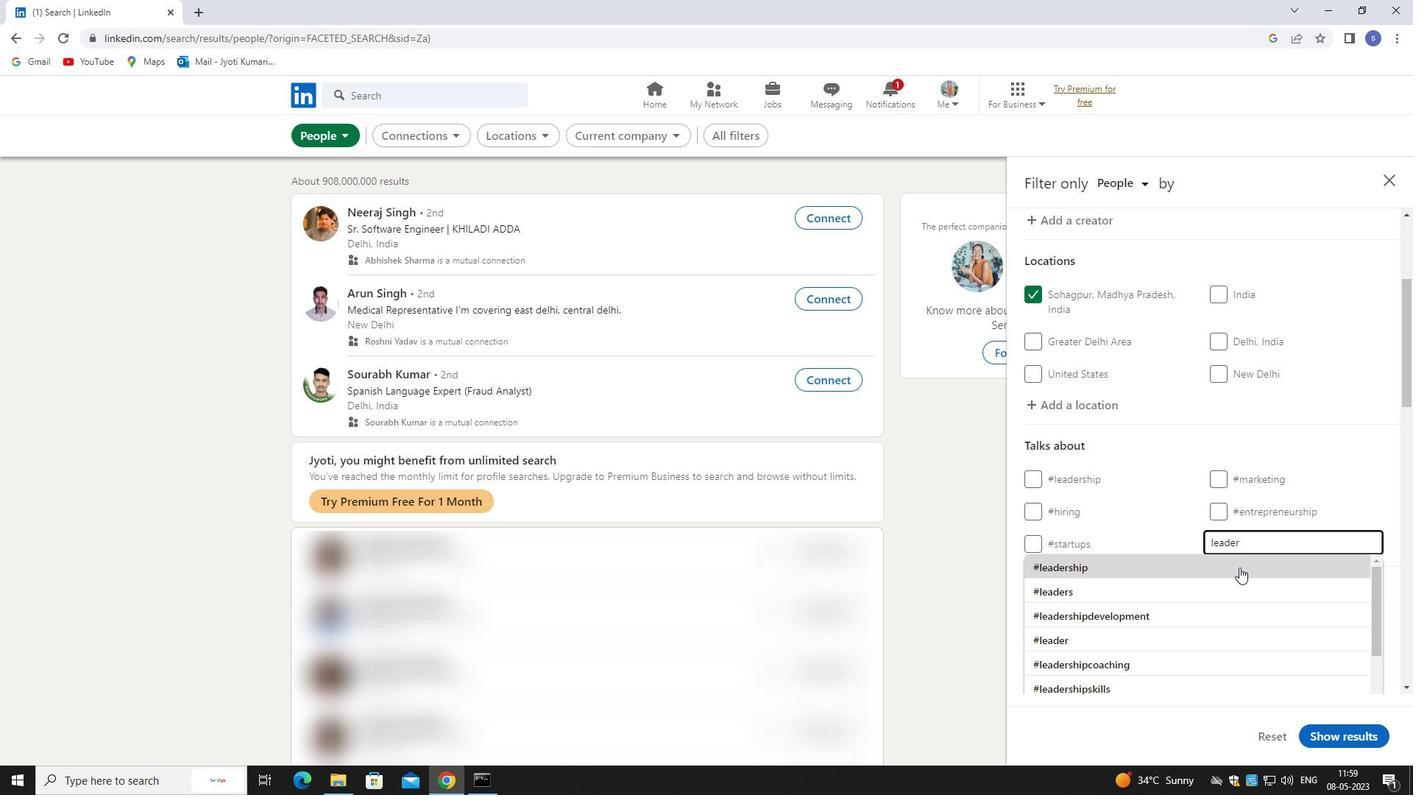 
Action: Mouse moved to (1239, 575)
Screenshot: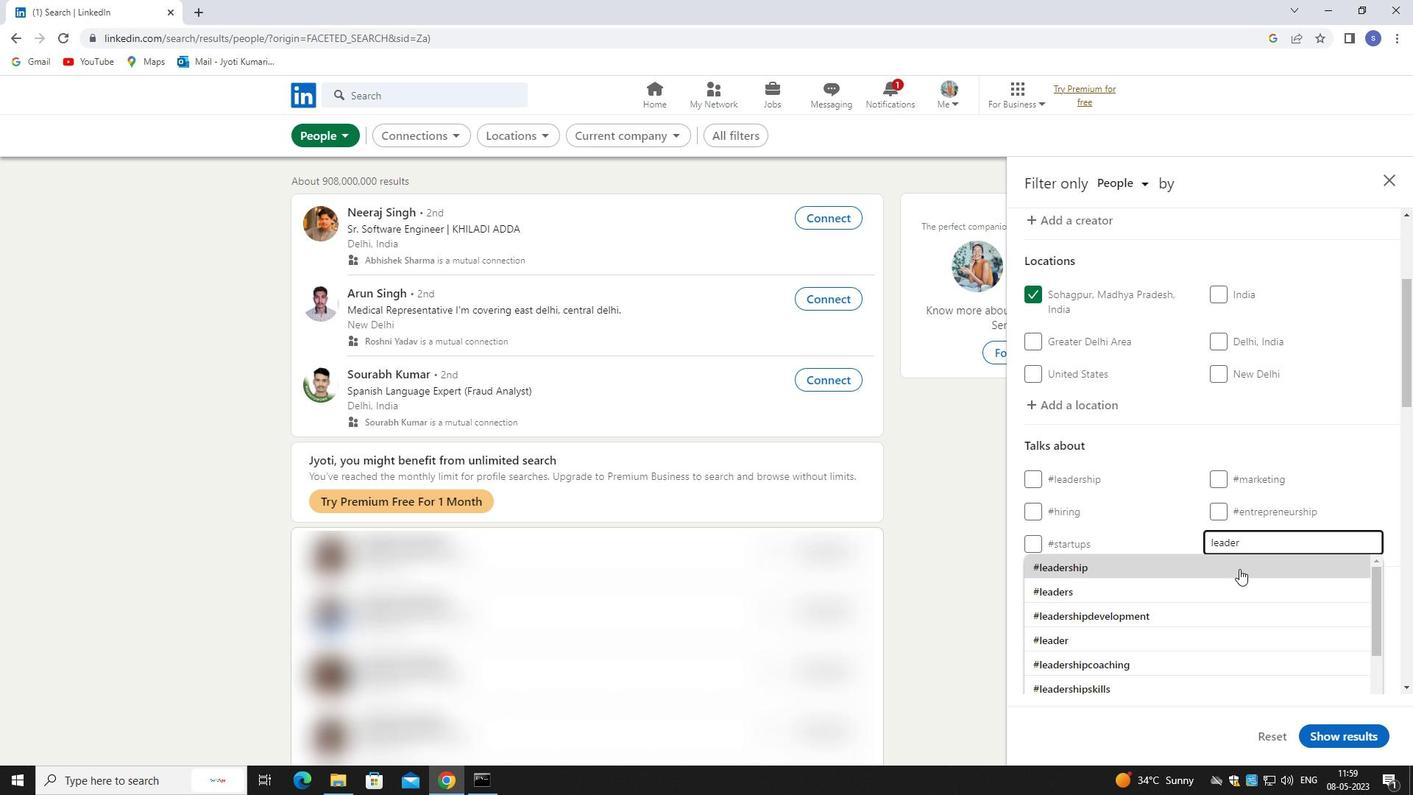 
Action: Mouse scrolled (1239, 574) with delta (0, 0)
Screenshot: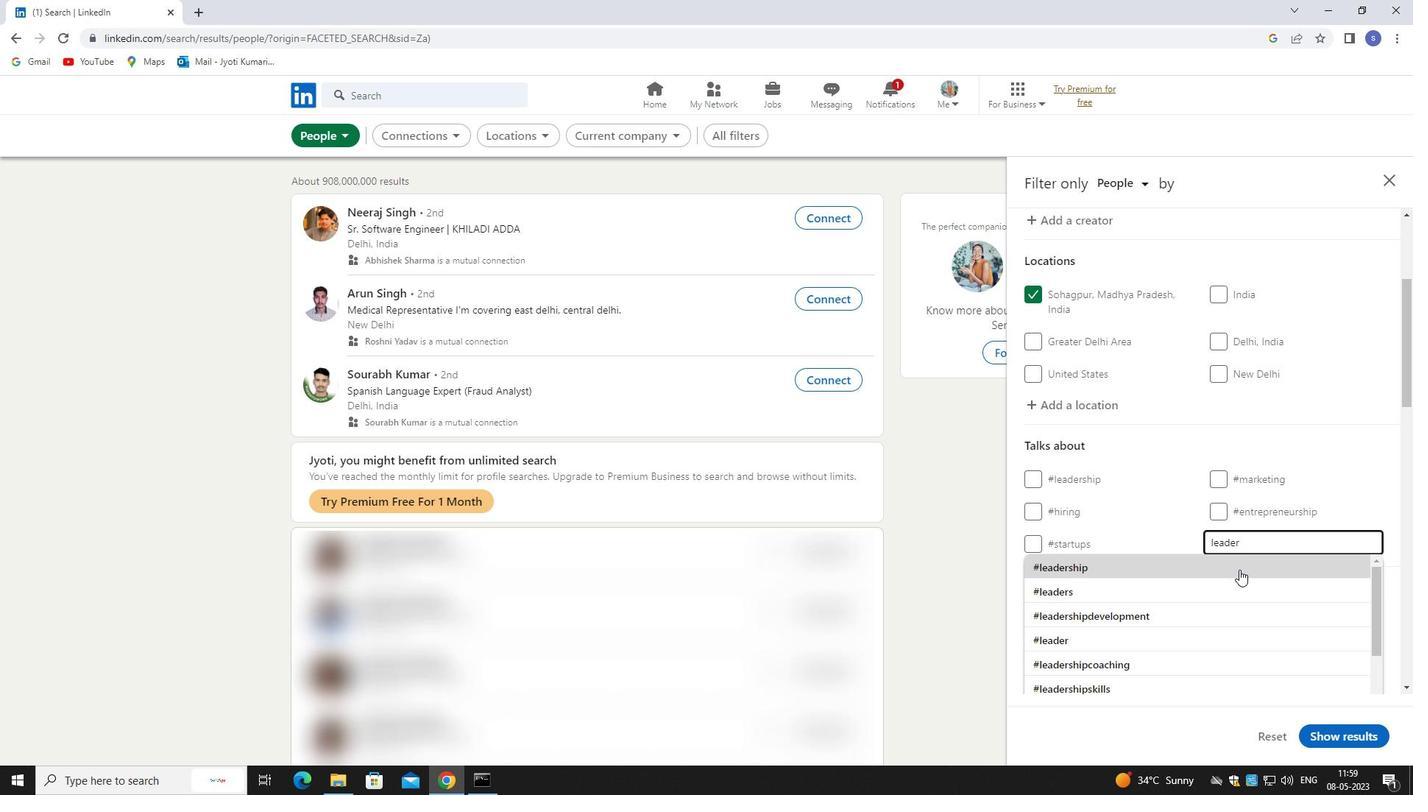
Action: Mouse moved to (1239, 578)
Screenshot: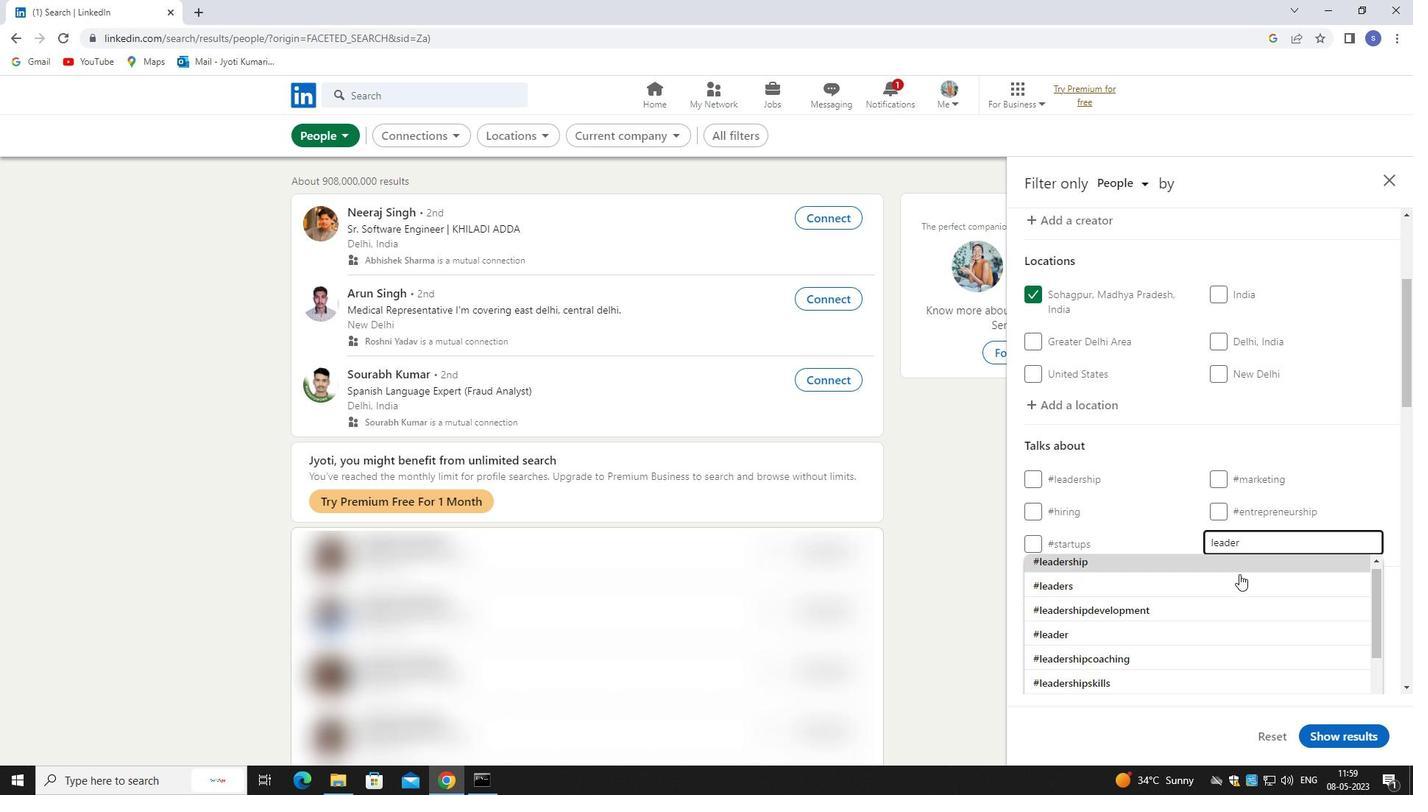 
Action: Mouse scrolled (1239, 579) with delta (0, 0)
Screenshot: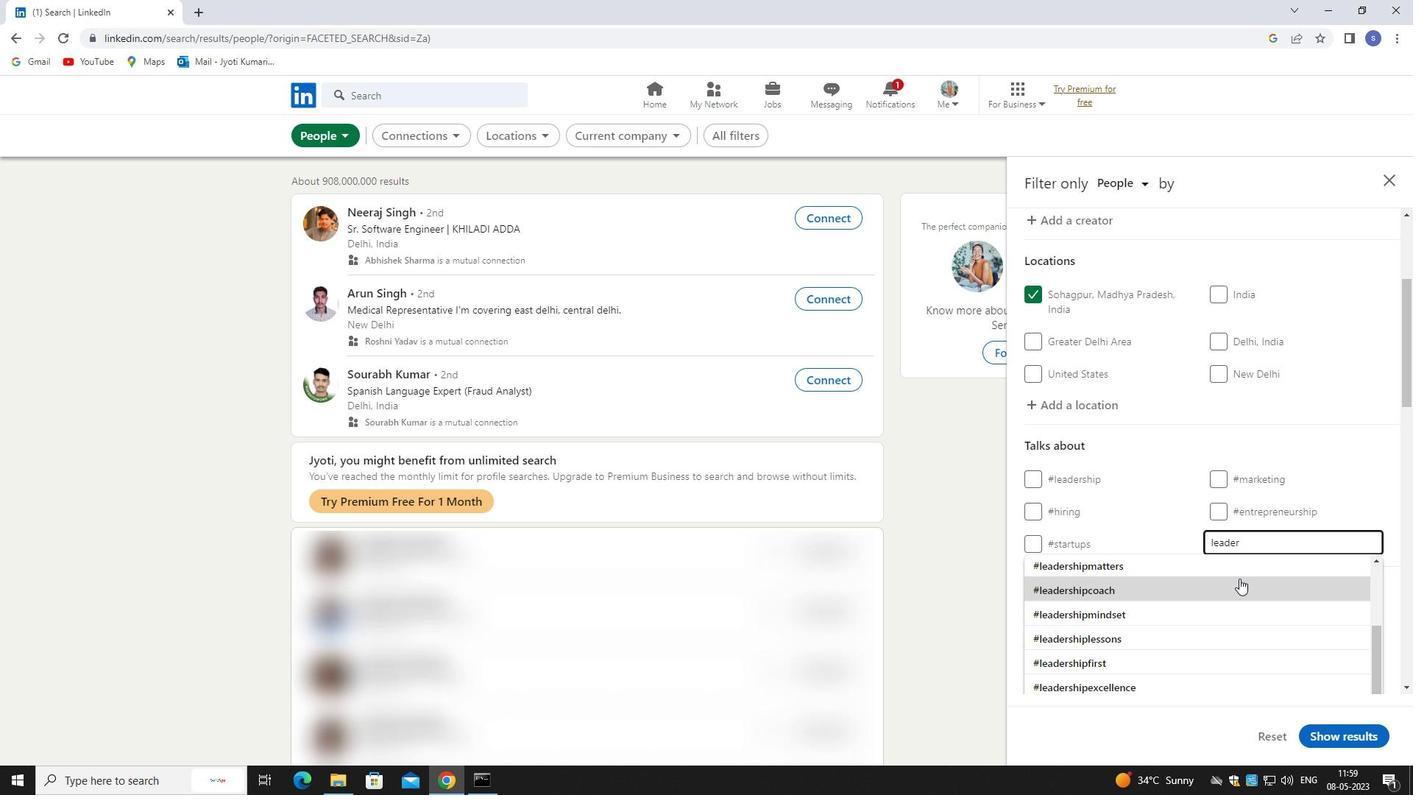 
Action: Mouse scrolled (1239, 579) with delta (0, 0)
Screenshot: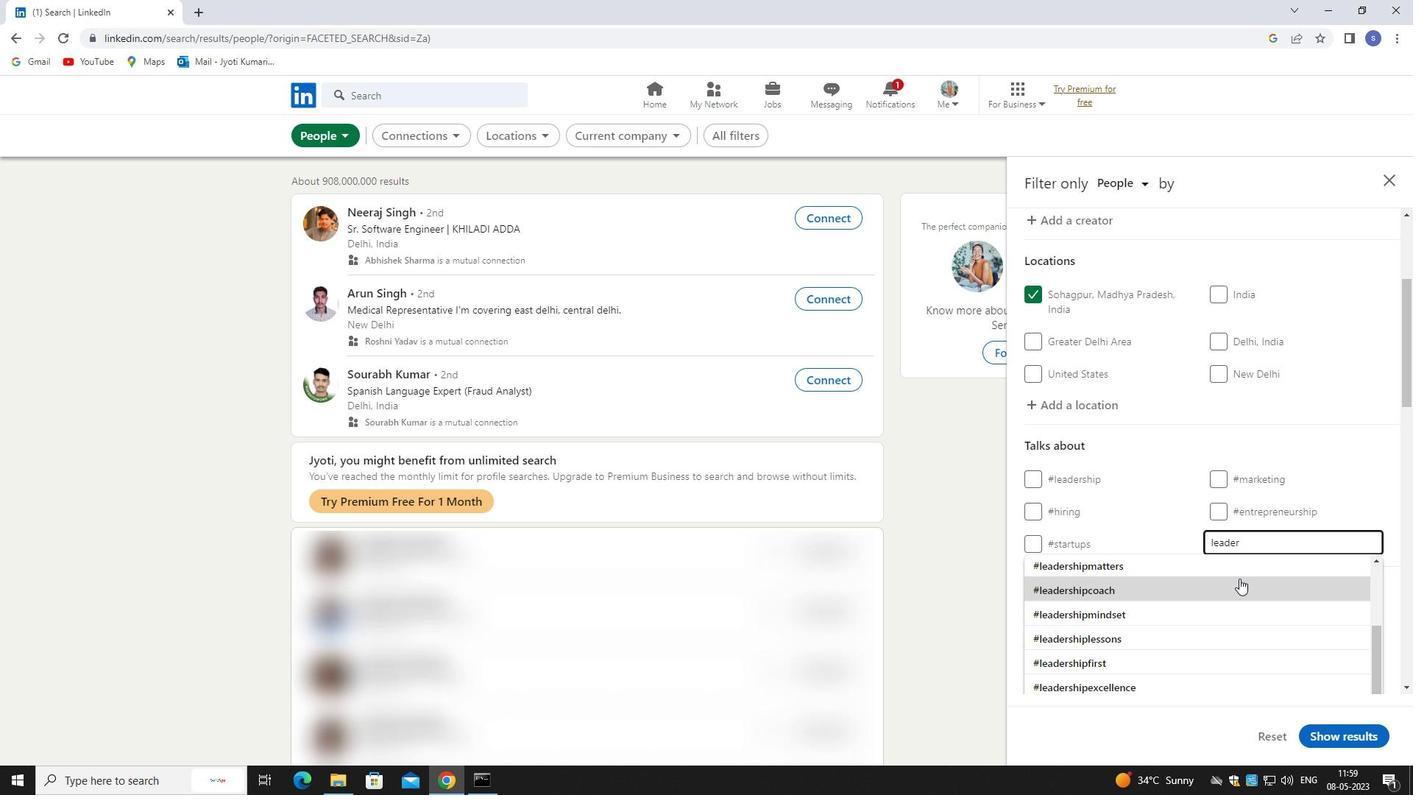 
Action: Mouse scrolled (1239, 579) with delta (0, 0)
Screenshot: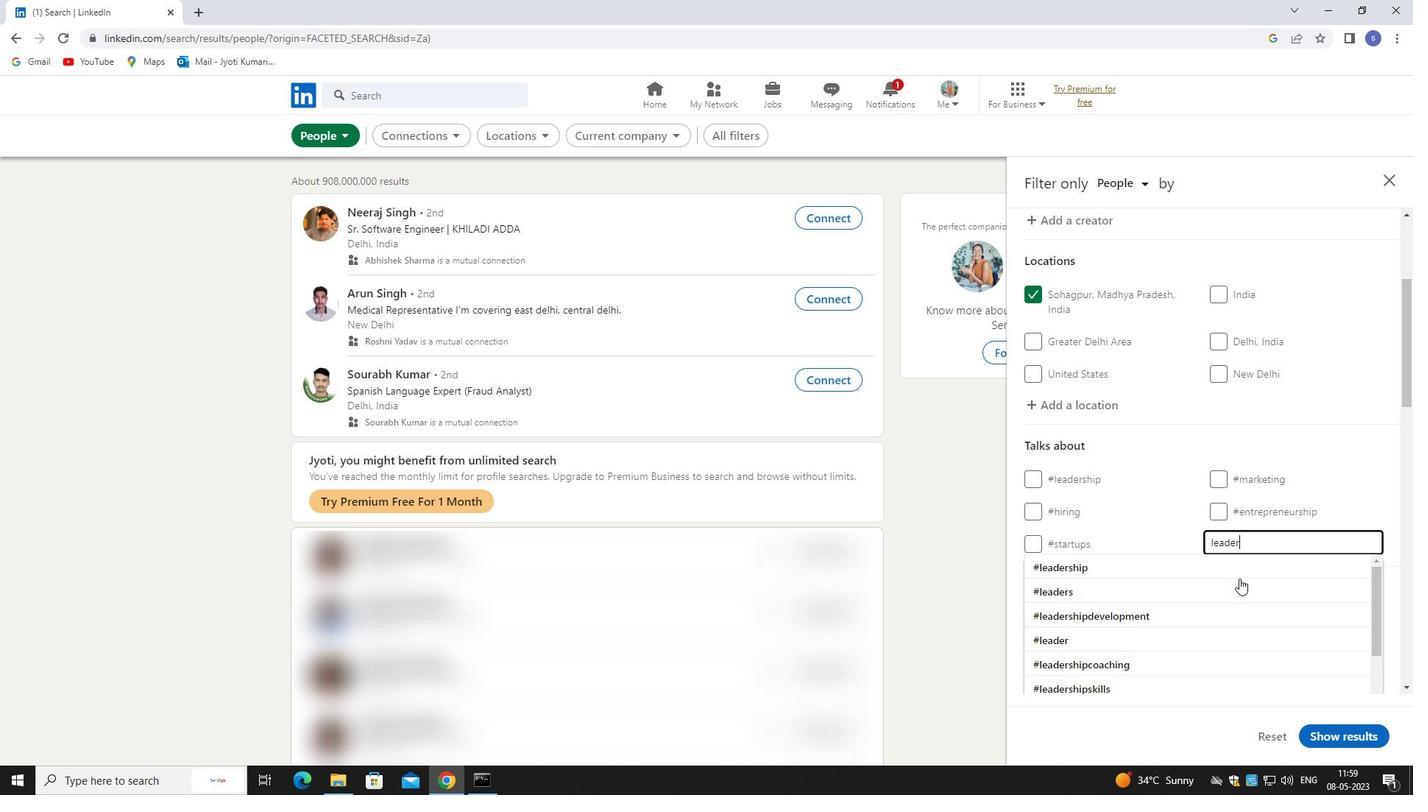 
Action: Mouse moved to (1239, 563)
Screenshot: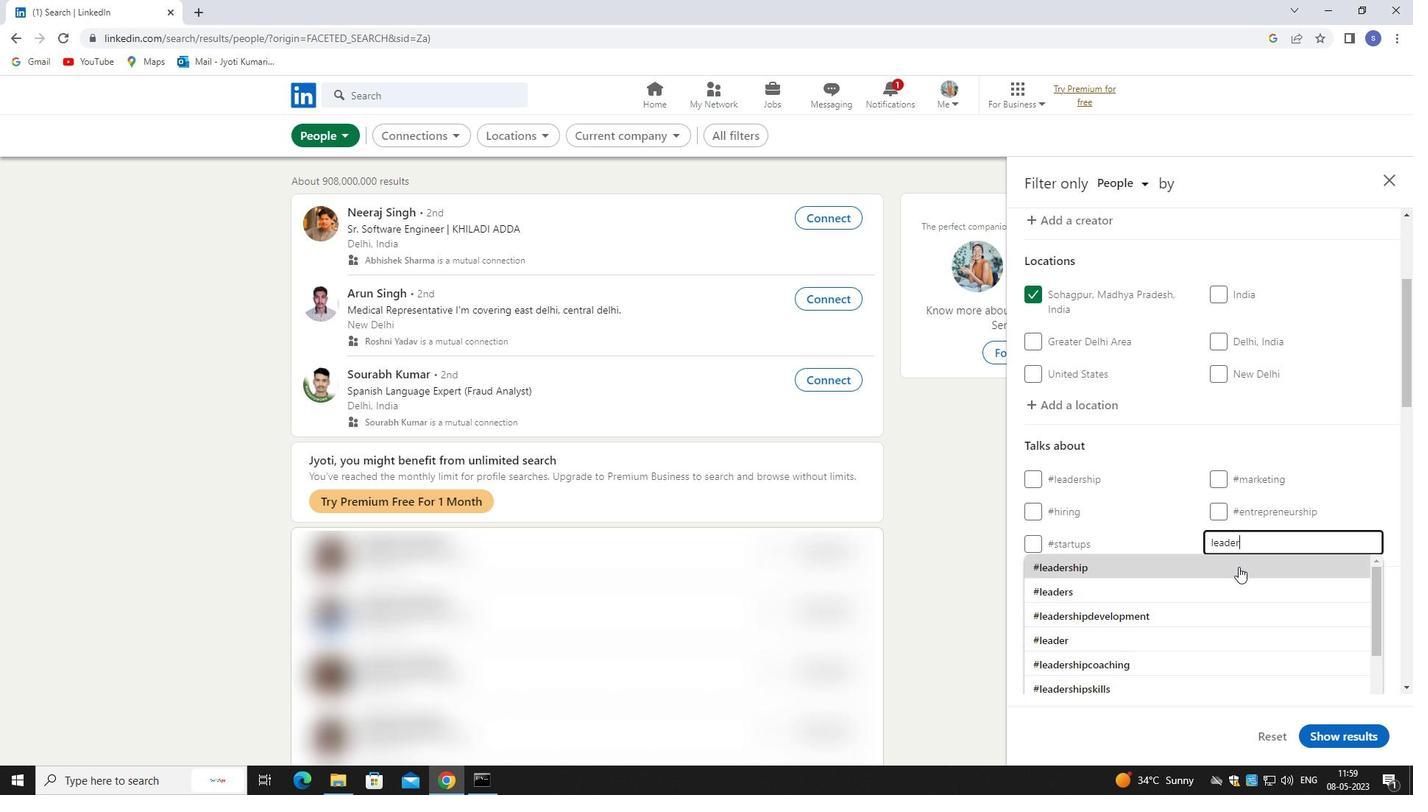 
Action: Mouse pressed left at (1239, 563)
Screenshot: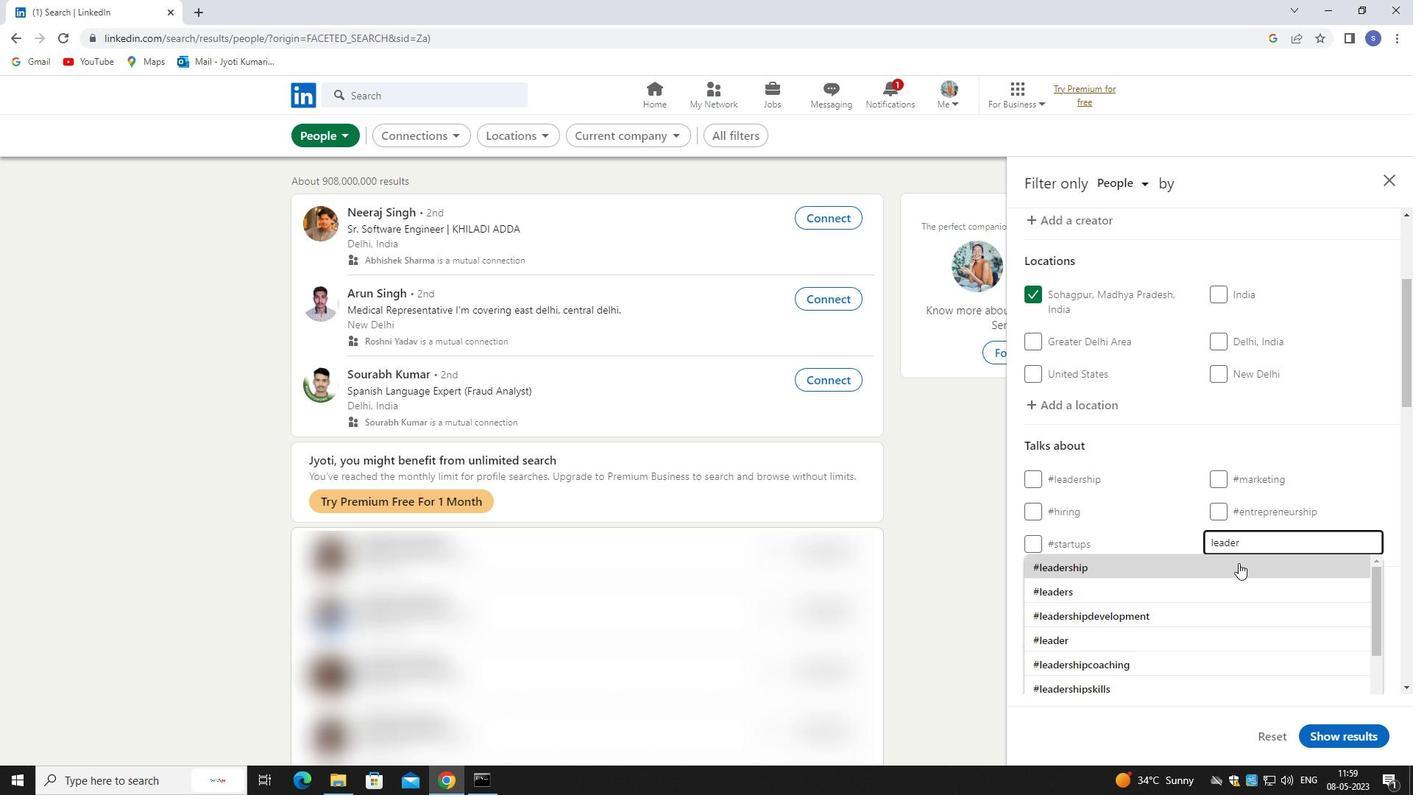 
Action: Mouse scrolled (1239, 562) with delta (0, 0)
Screenshot: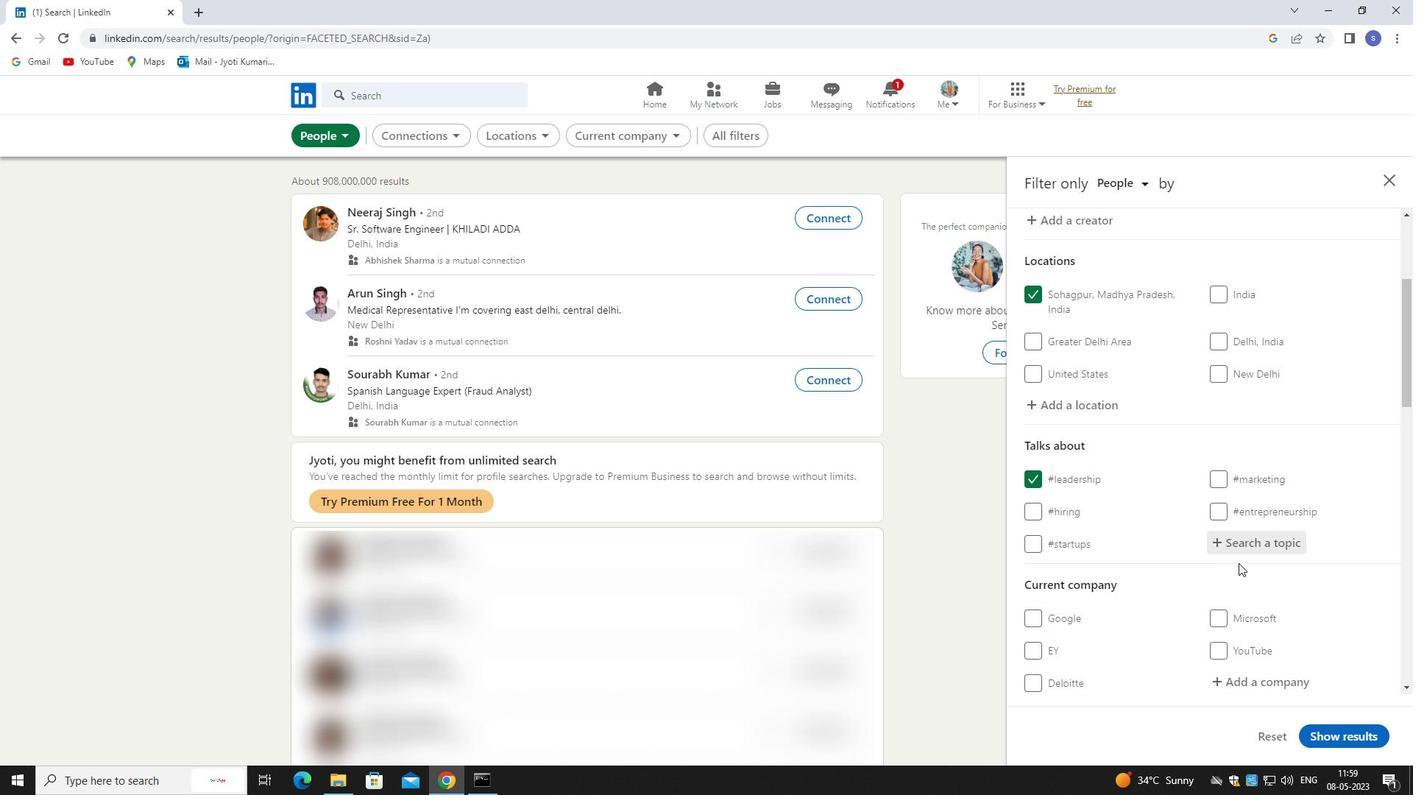 
Action: Mouse moved to (1239, 563)
Screenshot: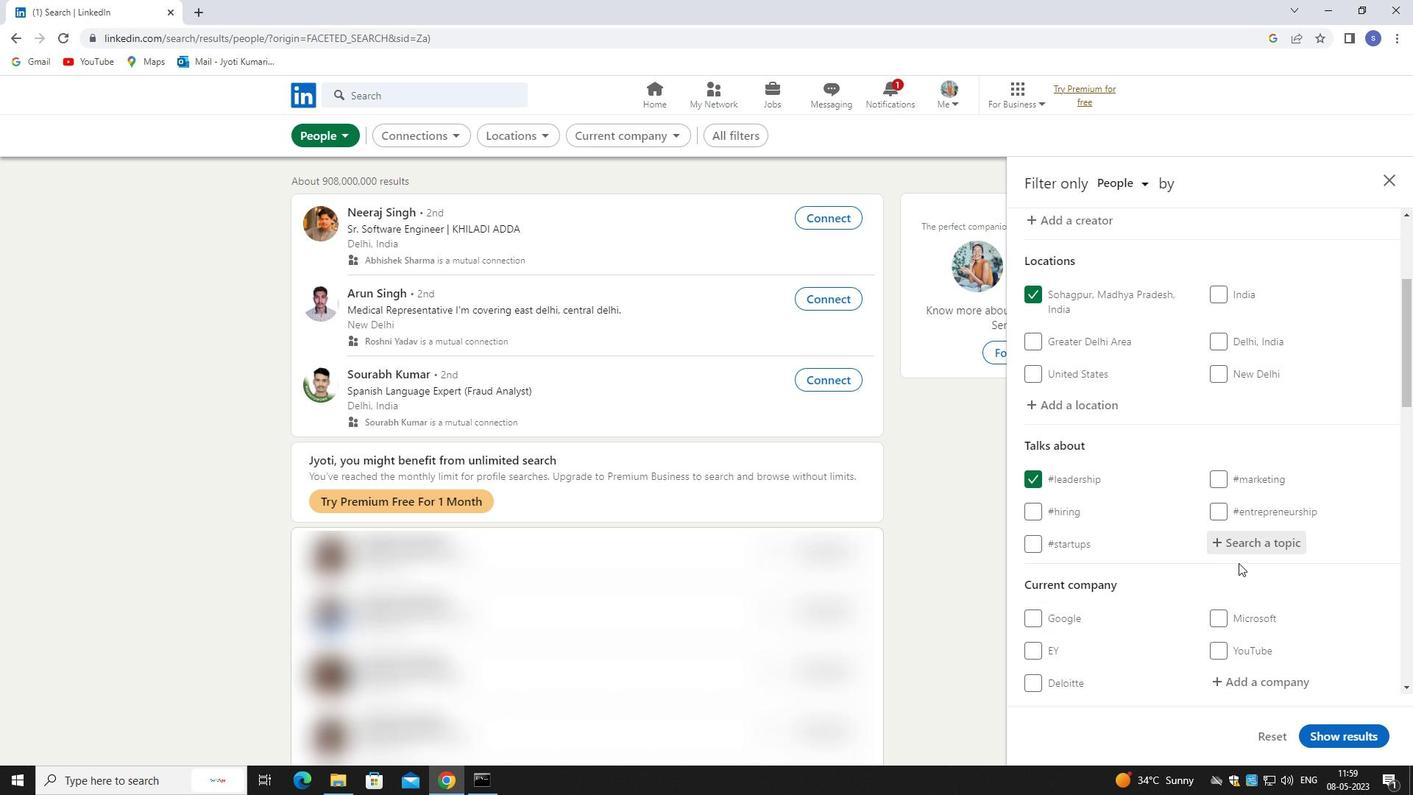 
Action: Mouse scrolled (1239, 562) with delta (0, 0)
Screenshot: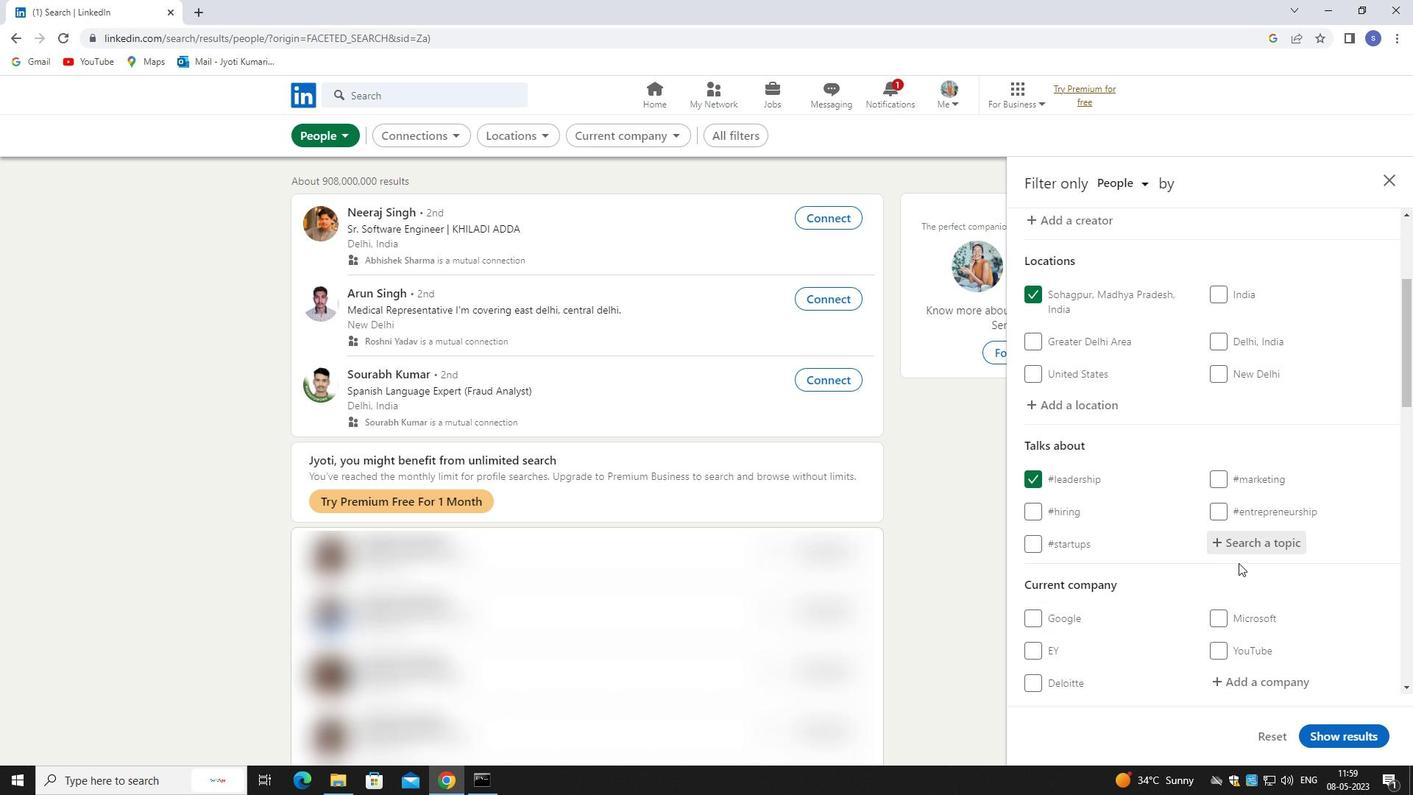 
Action: Mouse scrolled (1239, 562) with delta (0, 0)
Screenshot: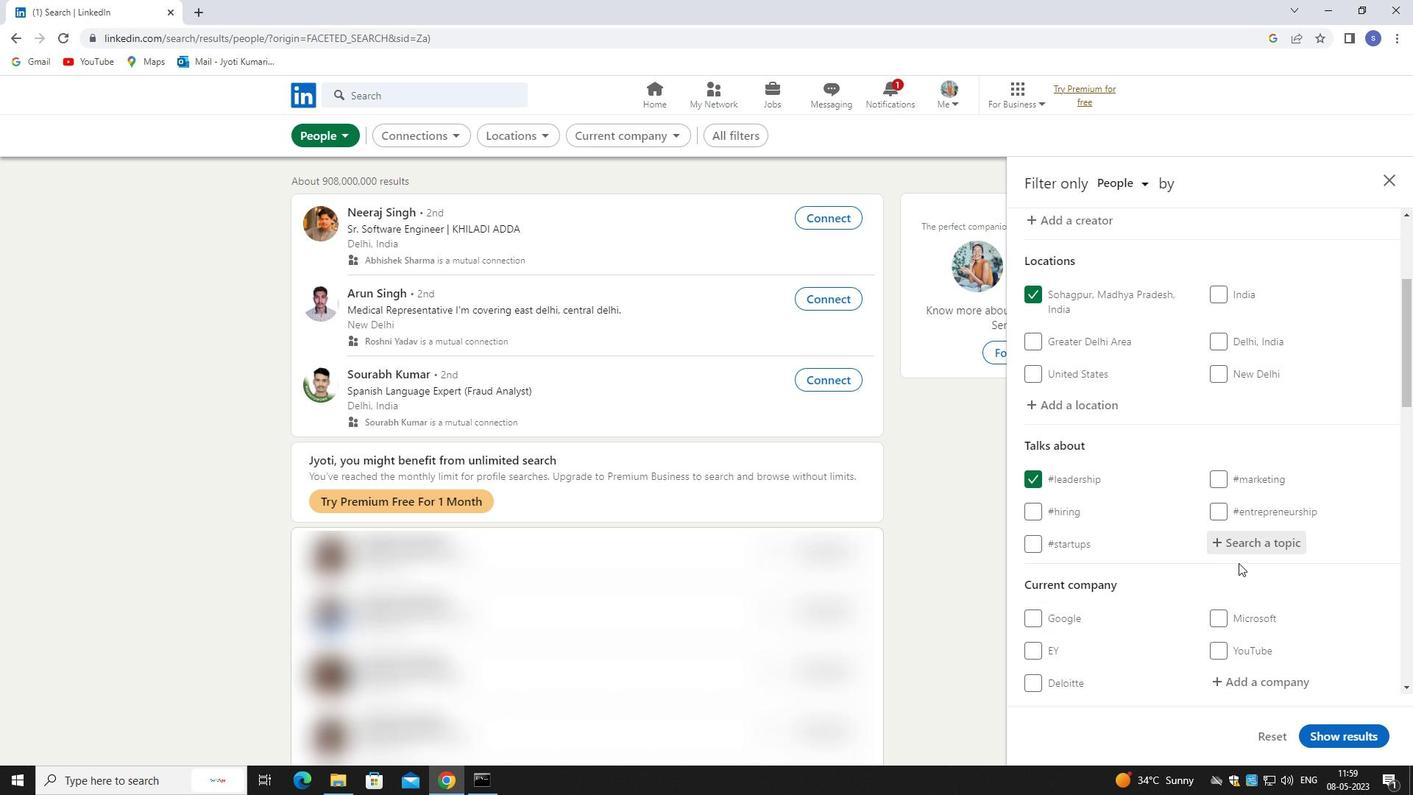 
Action: Mouse moved to (1261, 468)
Screenshot: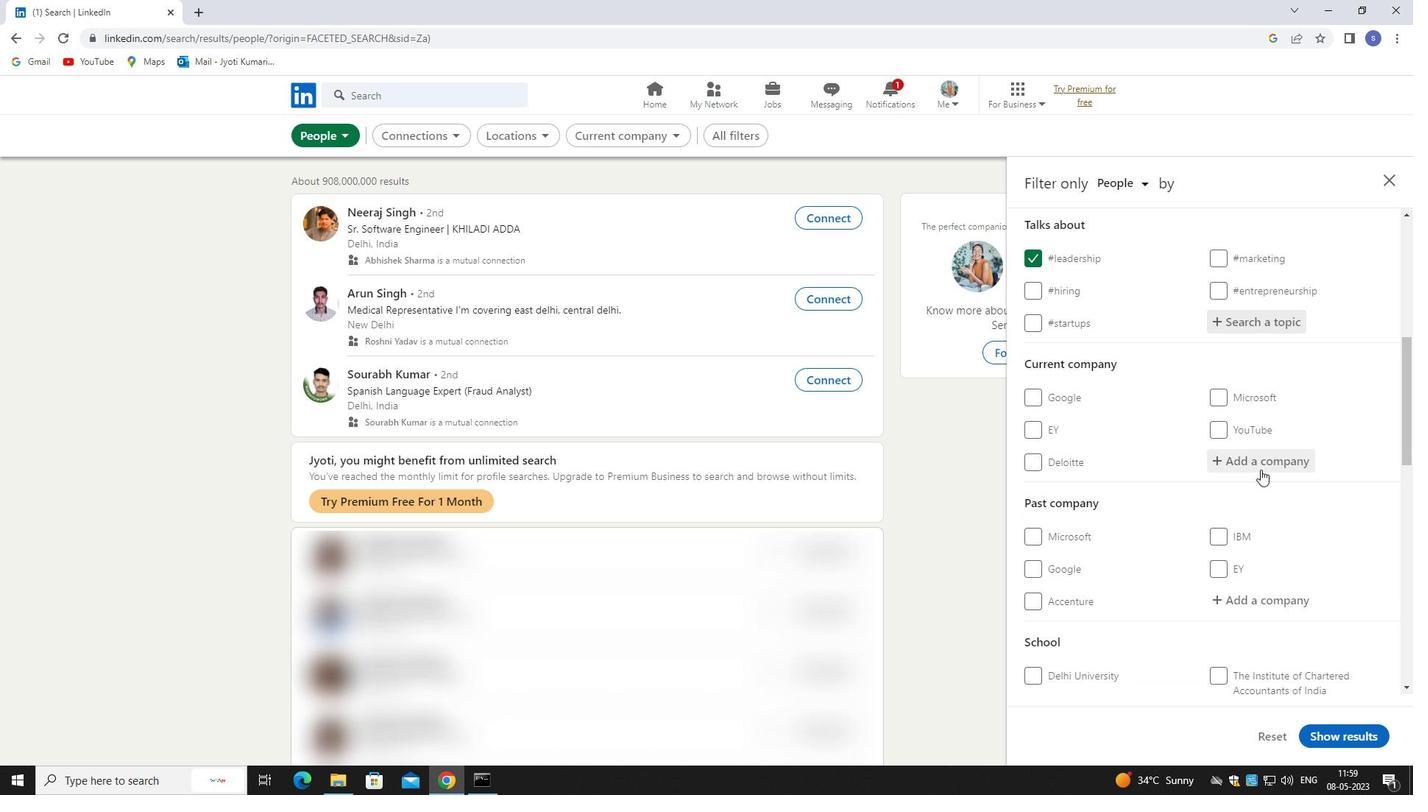 
Action: Mouse pressed left at (1261, 468)
Screenshot: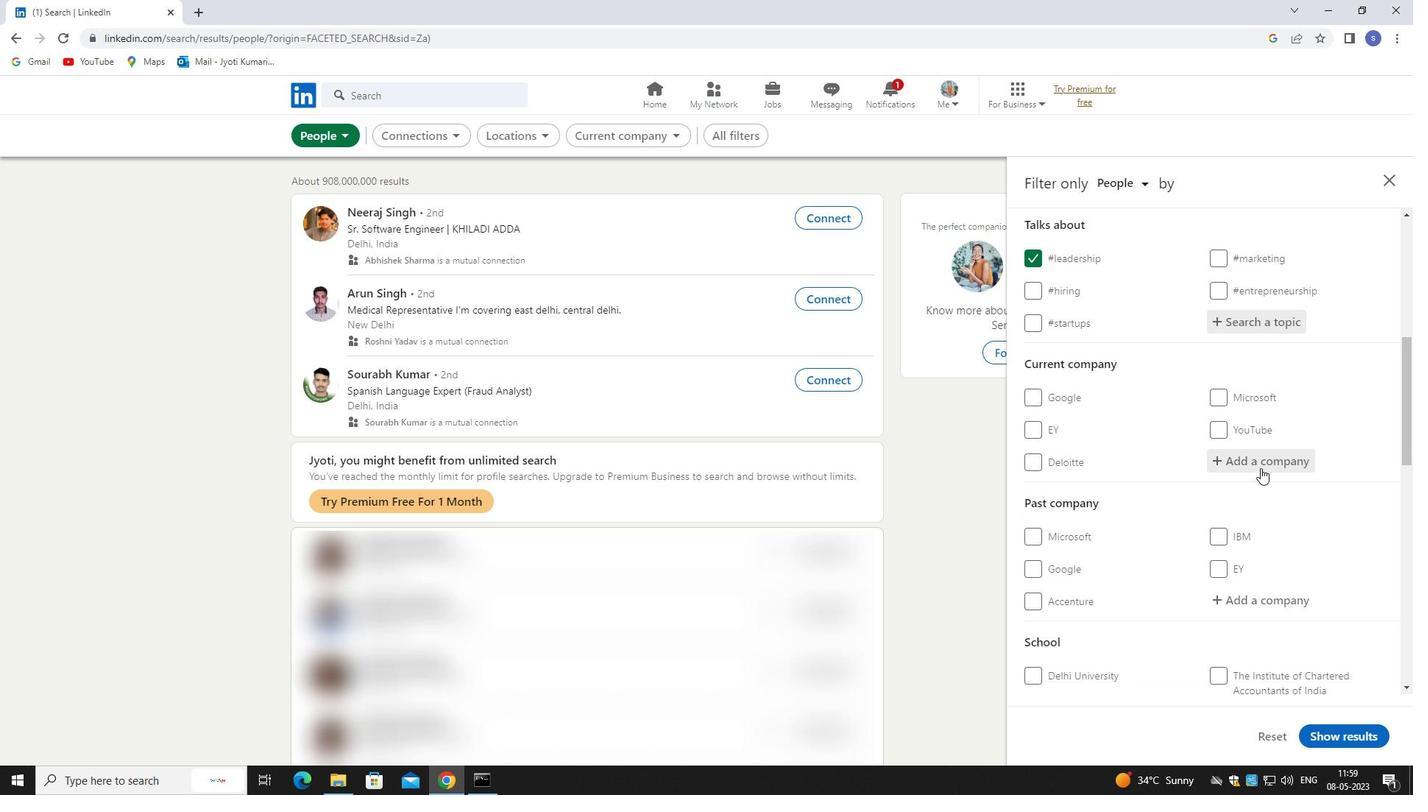 
Action: Key pressed tejas
Screenshot: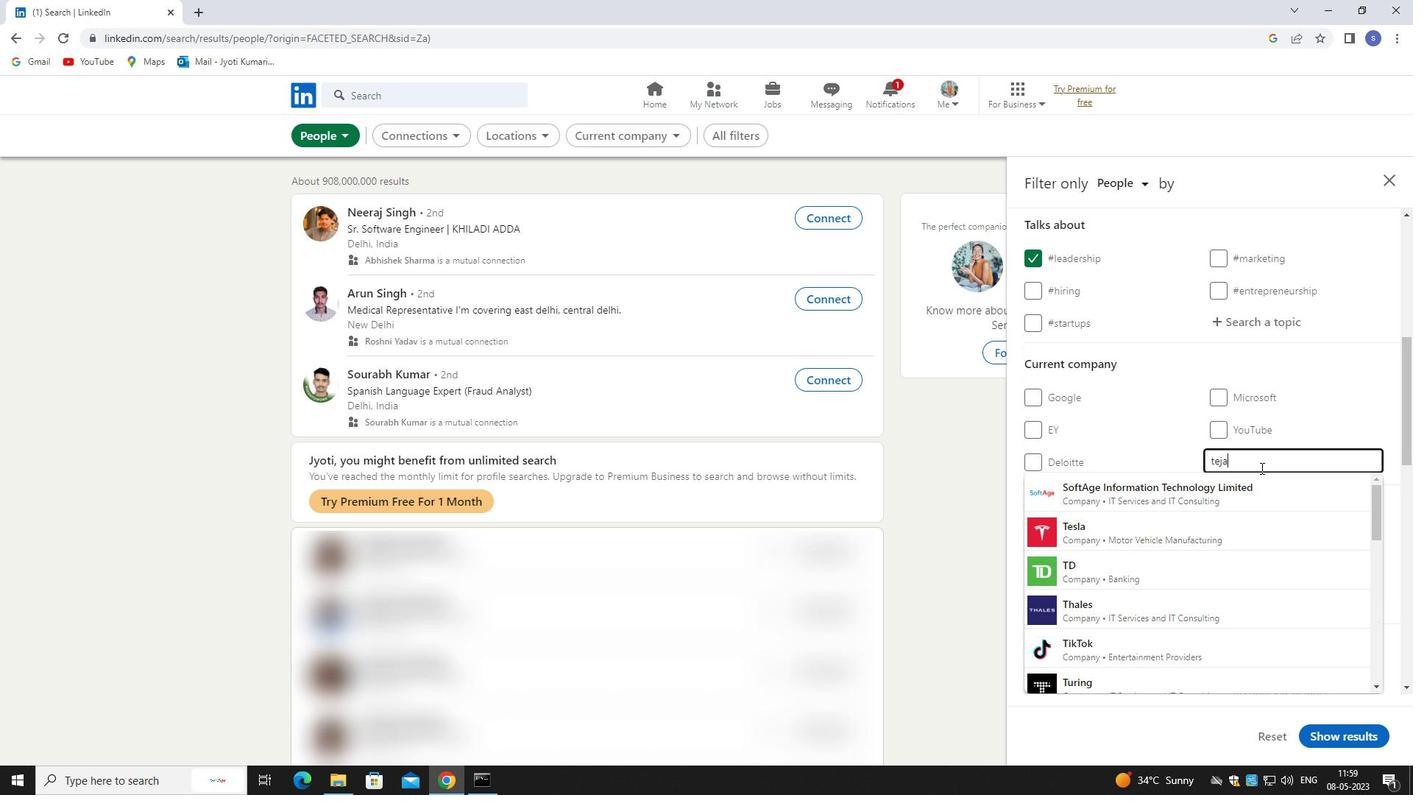 
Action: Mouse moved to (1261, 487)
Screenshot: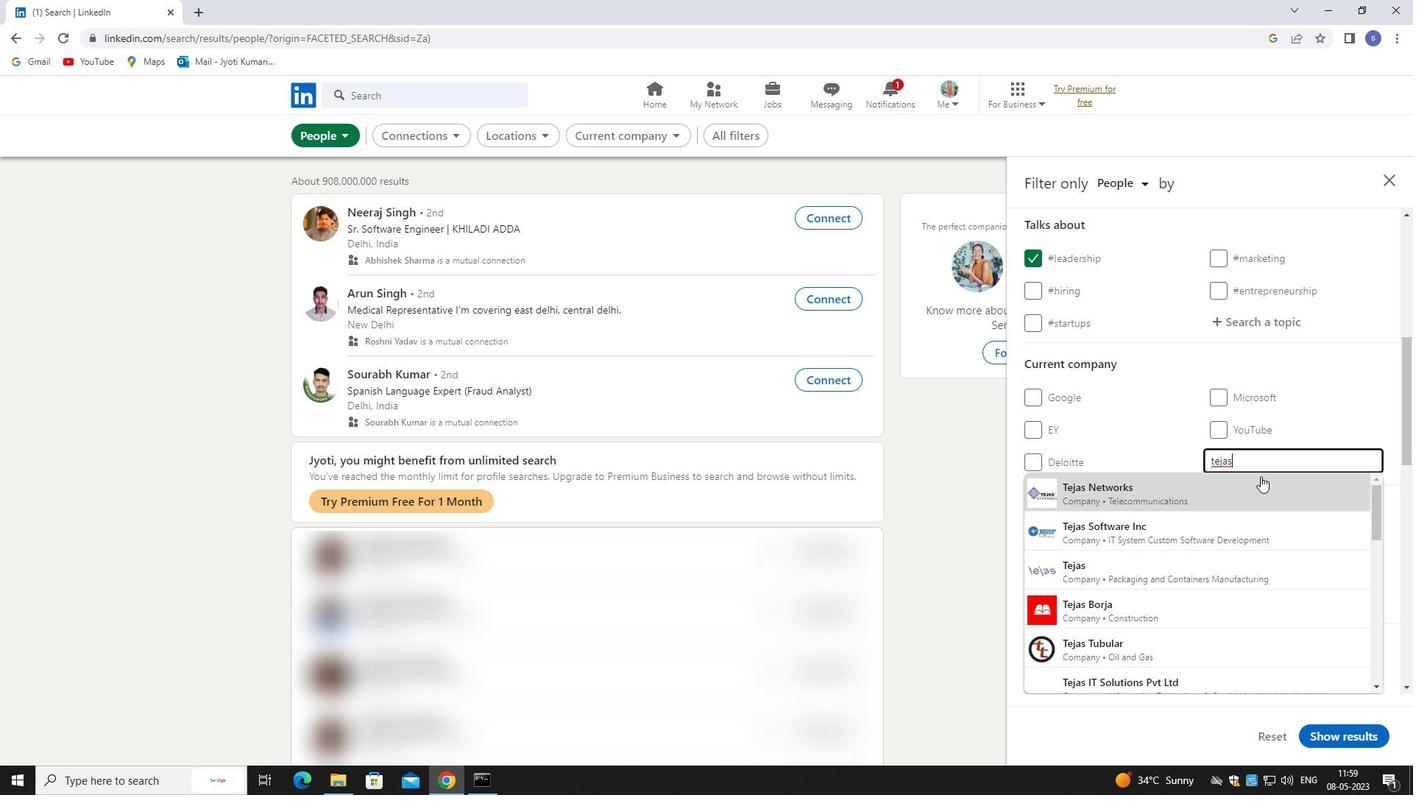 
Action: Mouse pressed left at (1261, 487)
Screenshot: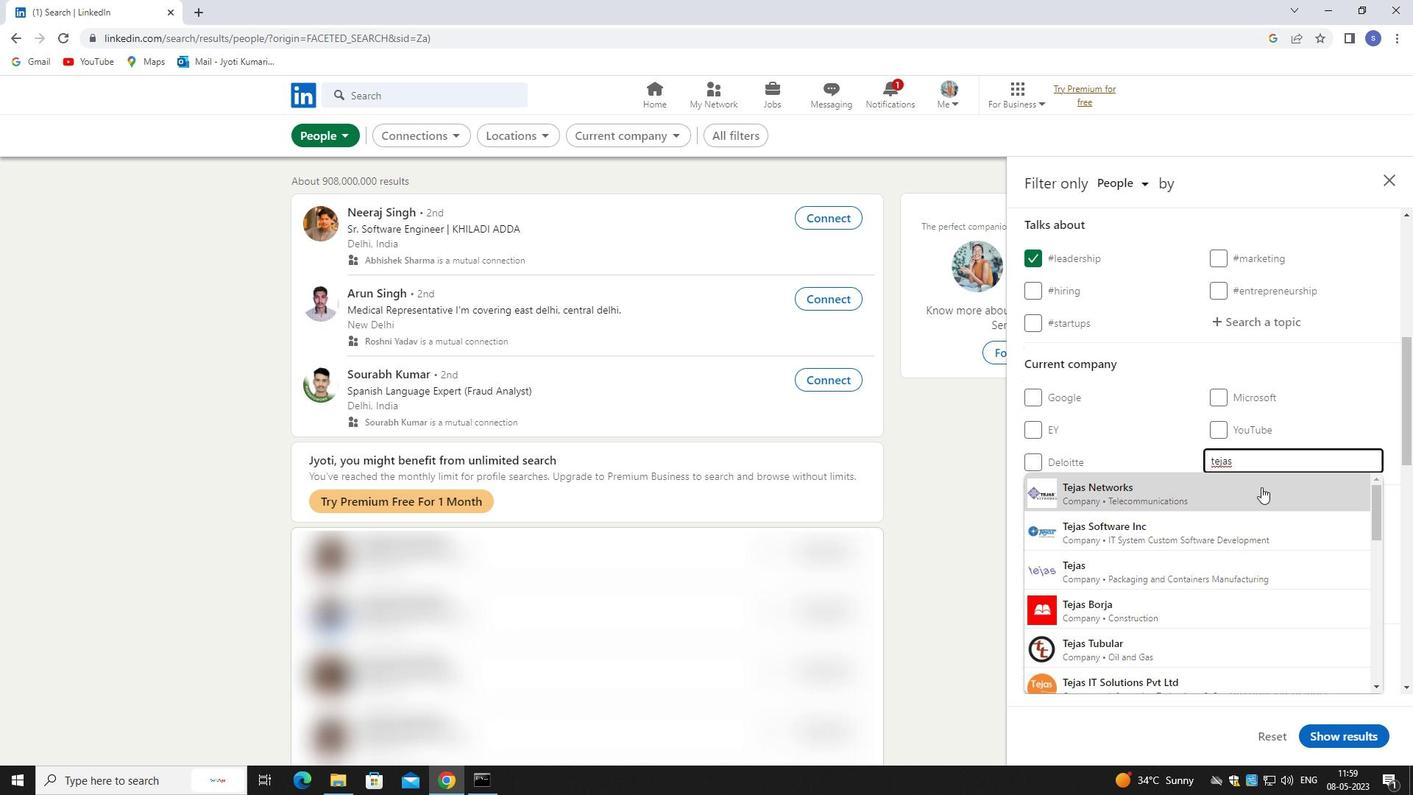 
Action: Mouse scrolled (1261, 486) with delta (0, 0)
Screenshot: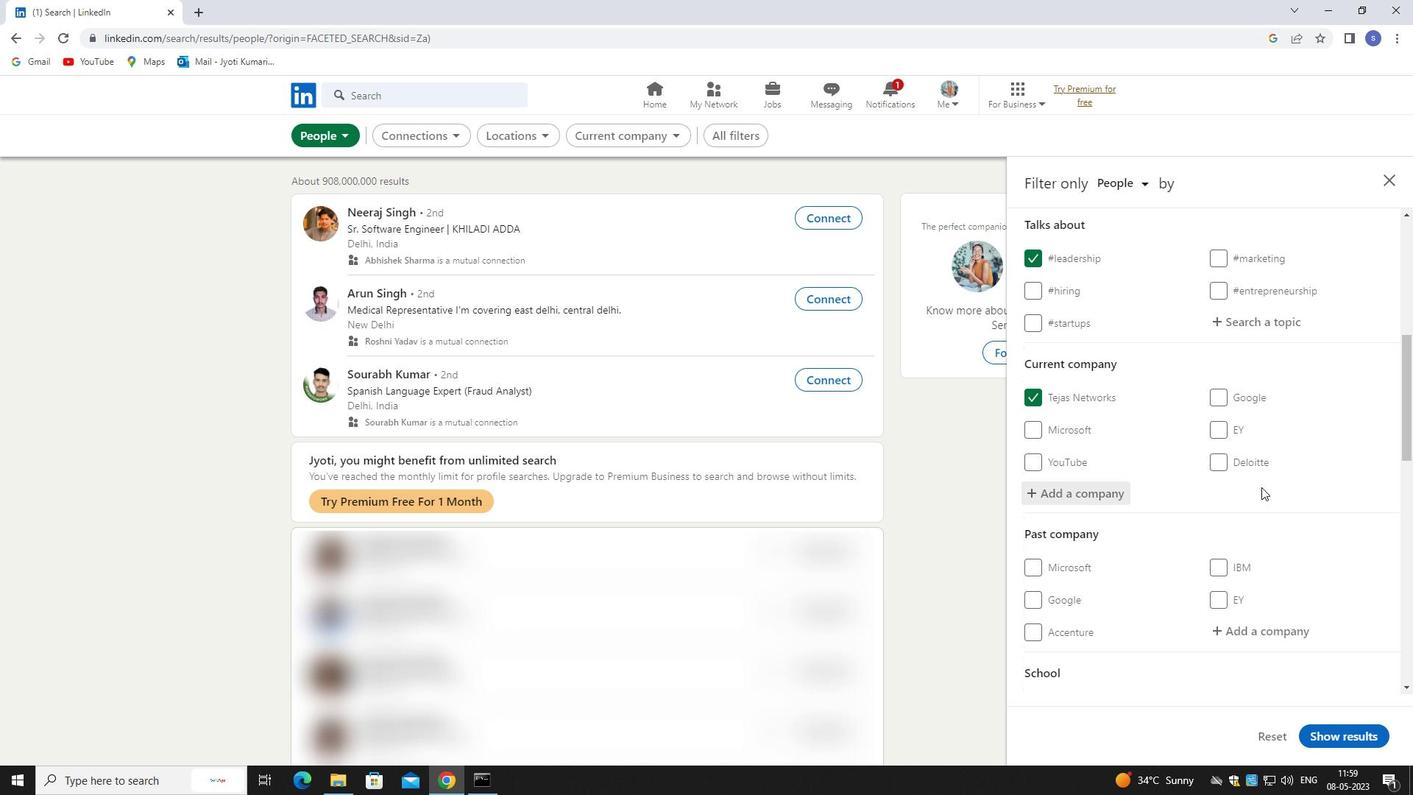 
Action: Mouse scrolled (1261, 486) with delta (0, 0)
Screenshot: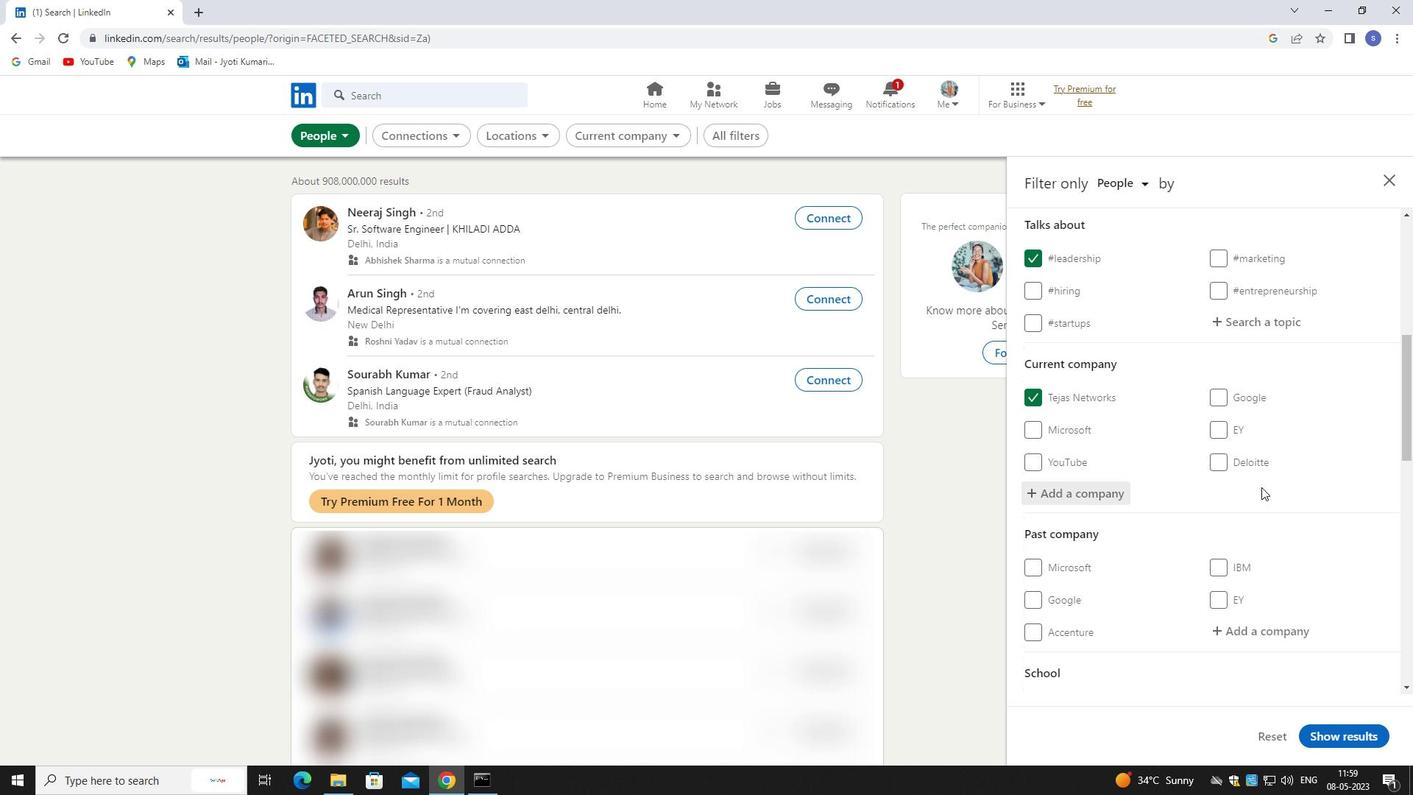 
Action: Mouse scrolled (1261, 486) with delta (0, 0)
Screenshot: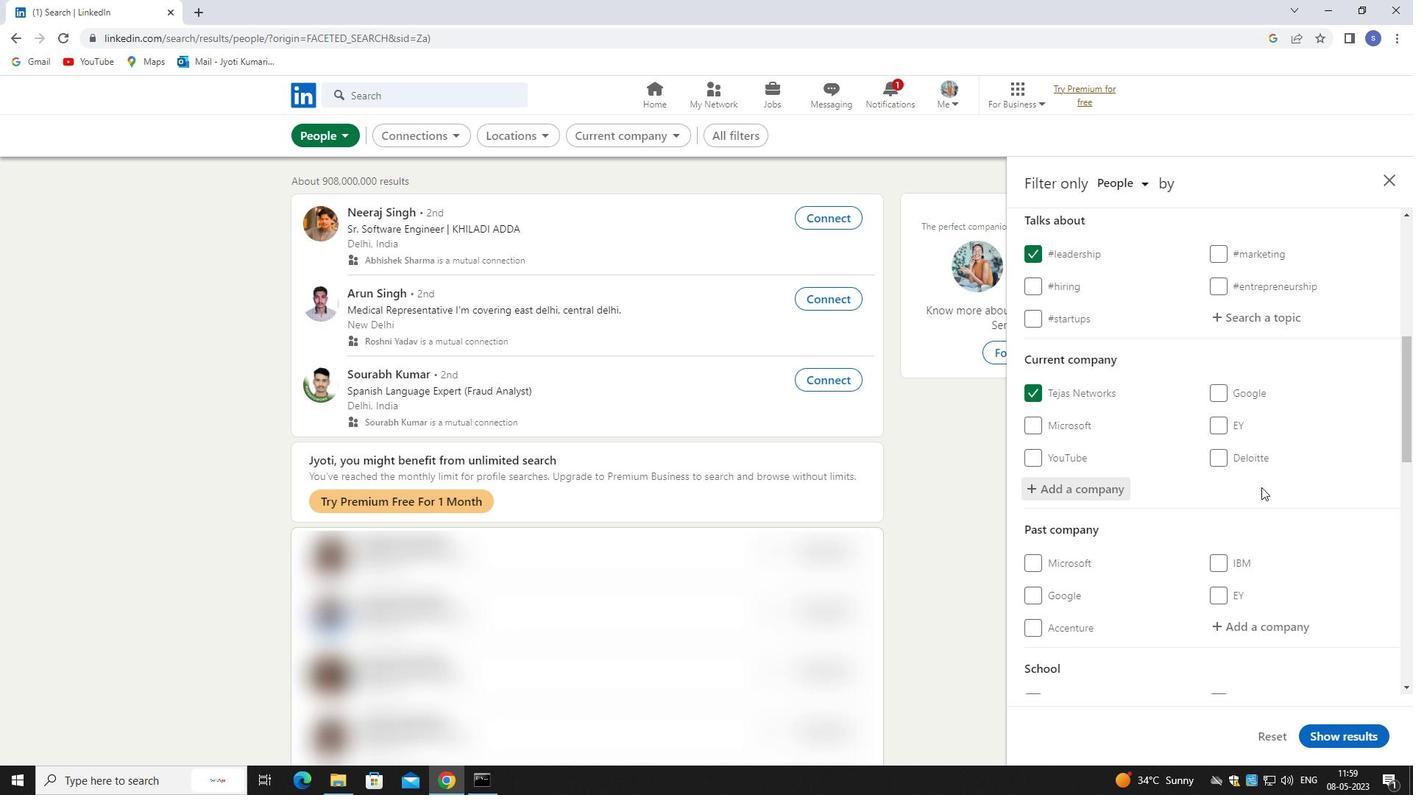 
Action: Mouse moved to (1250, 572)
Screenshot: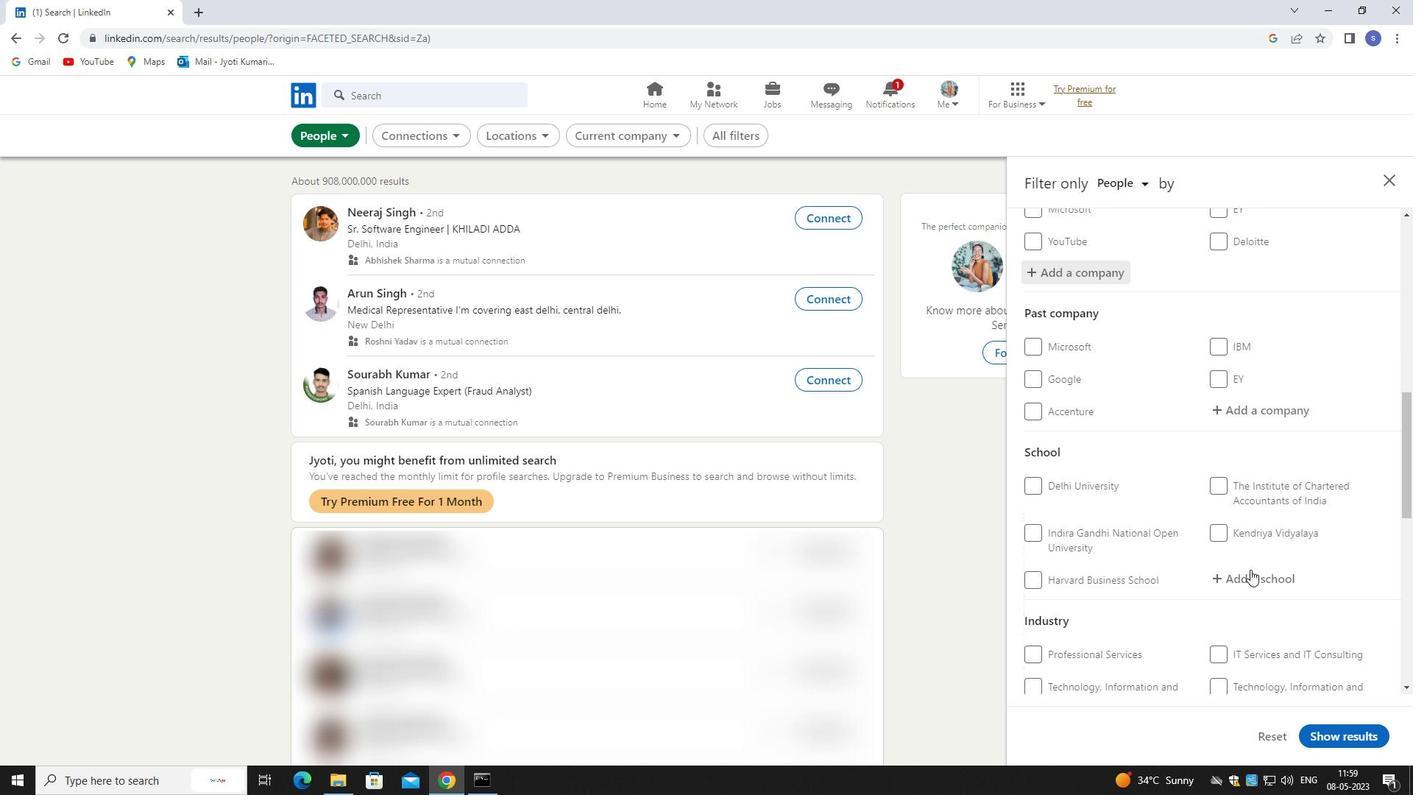 
Action: Mouse pressed left at (1250, 572)
Screenshot: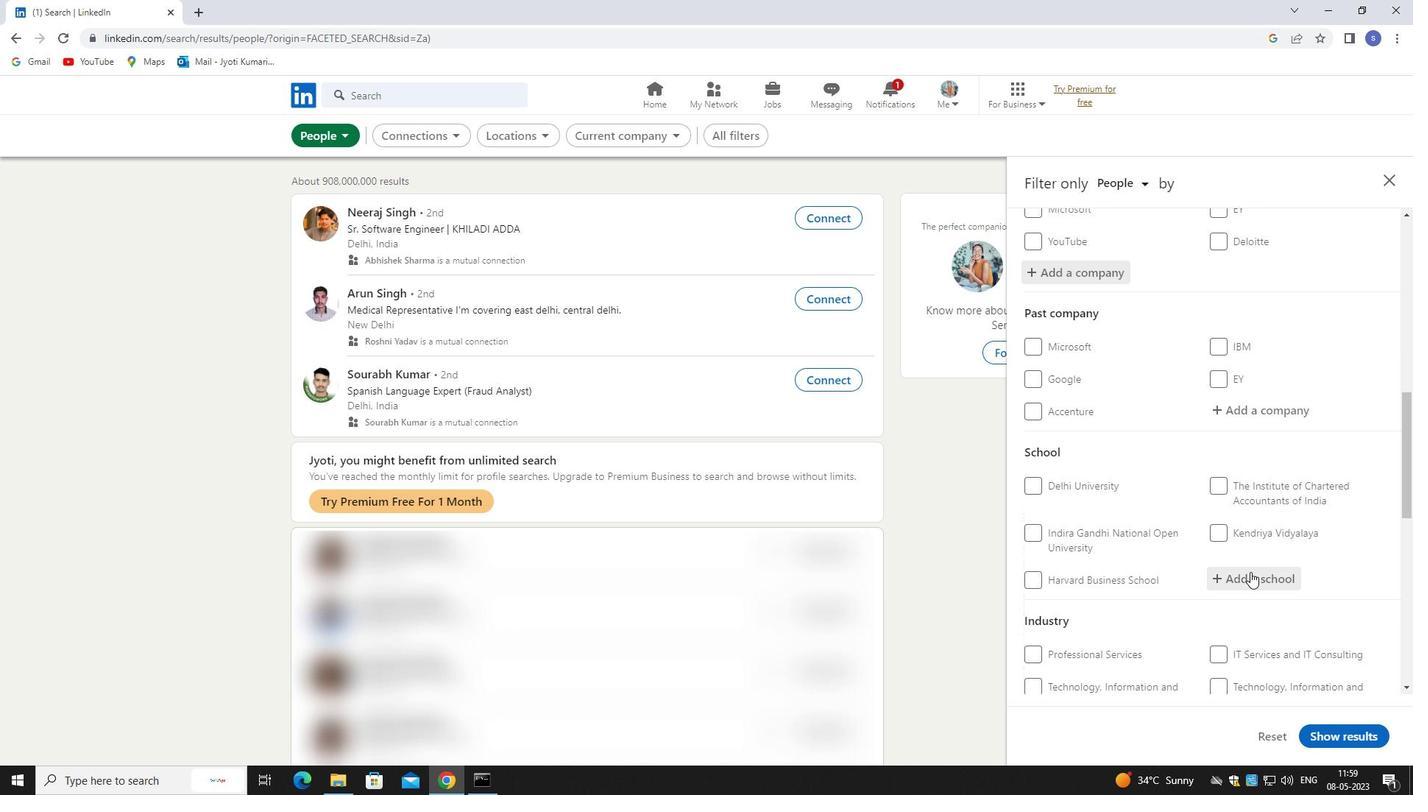 
Action: Mouse moved to (1252, 572)
Screenshot: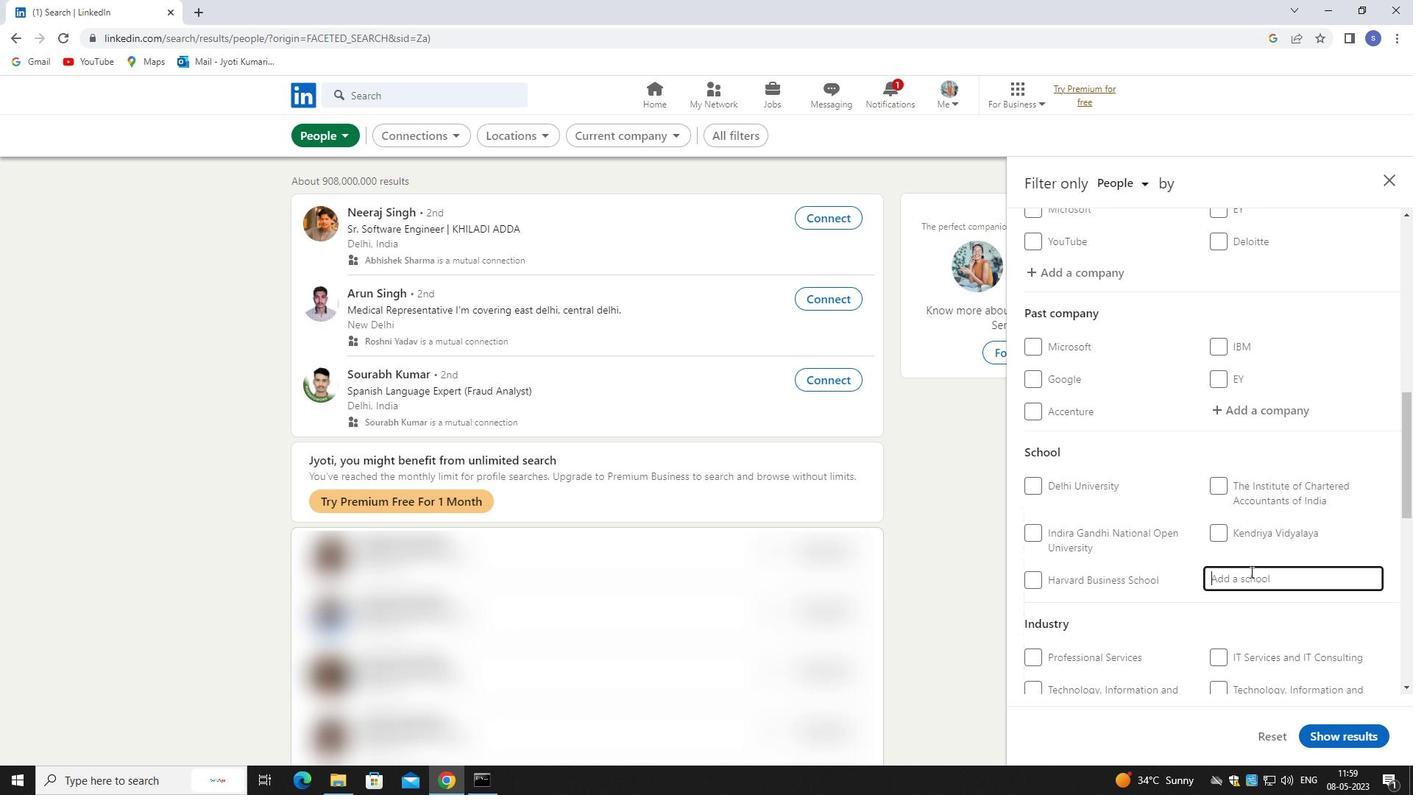 
Action: Key pressed csmsss<Key.backspace>
Screenshot: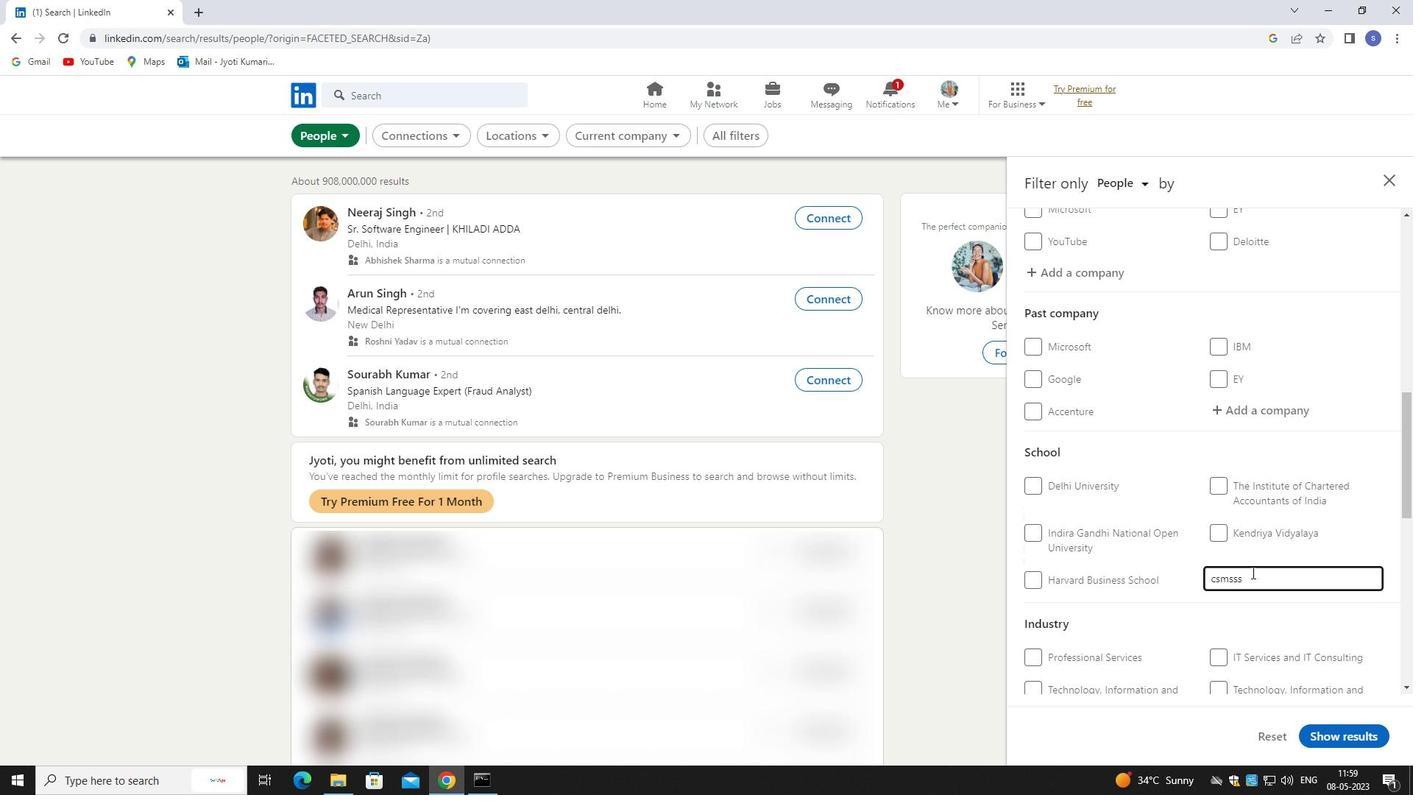 
Action: Mouse moved to (1250, 608)
Screenshot: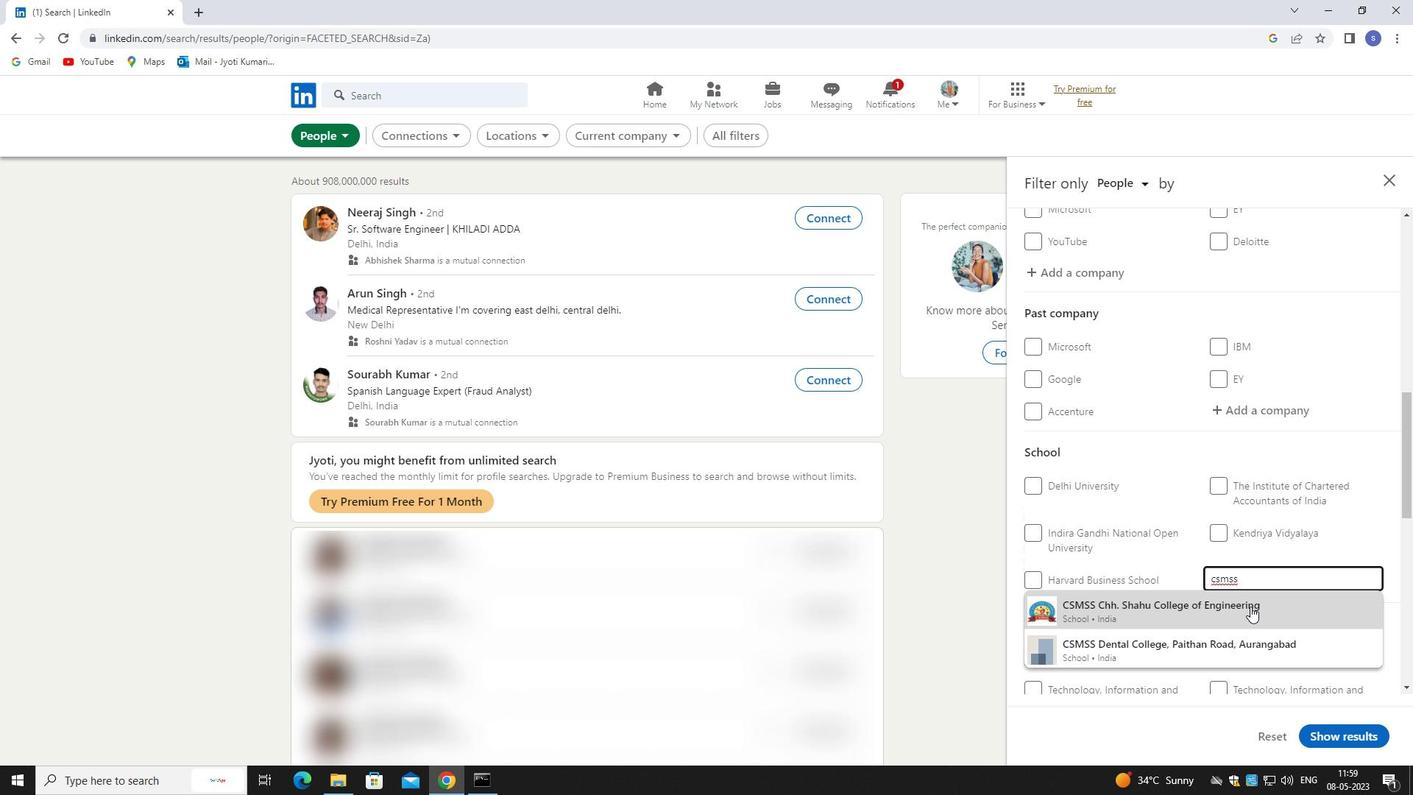
Action: Mouse pressed left at (1250, 608)
Screenshot: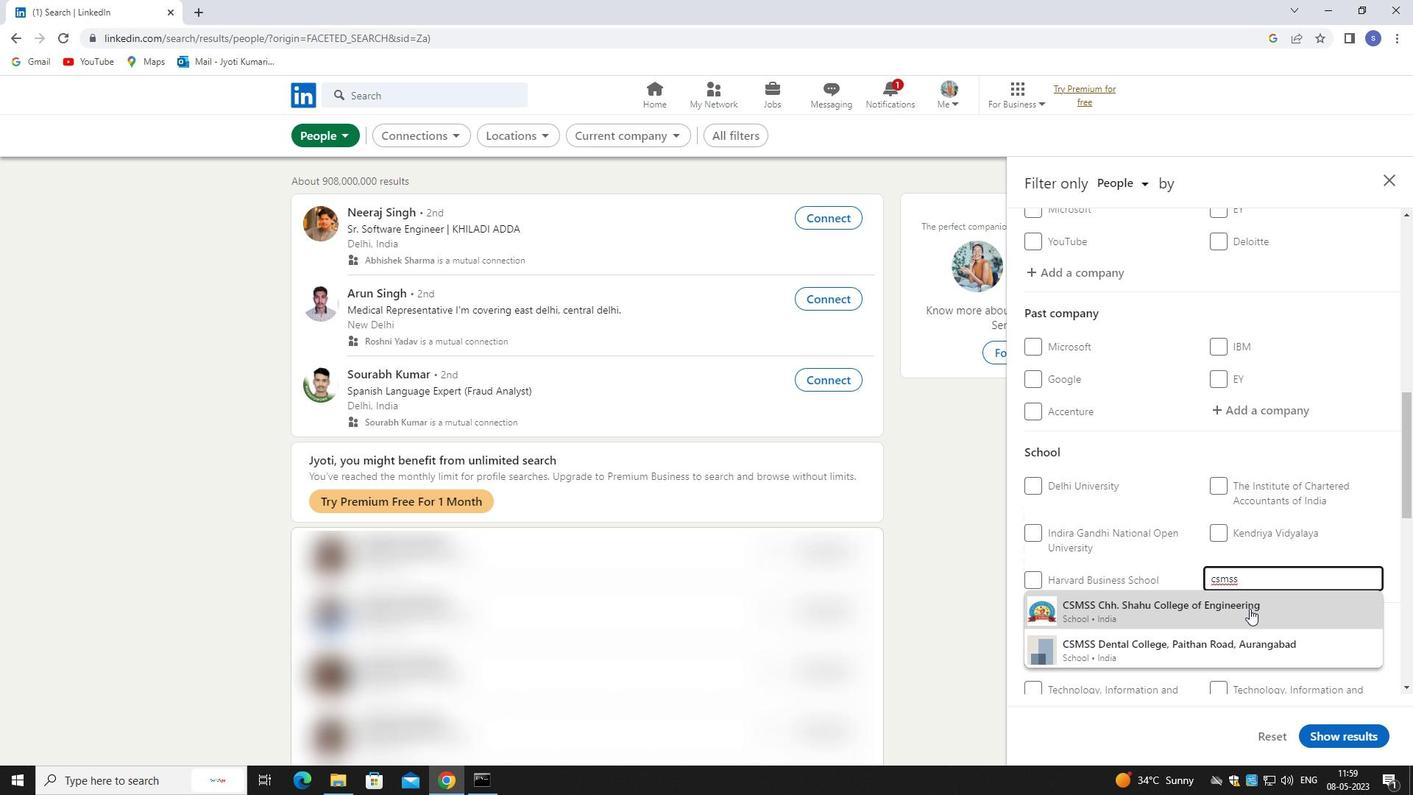 
Action: Mouse scrolled (1250, 608) with delta (0, 0)
Screenshot: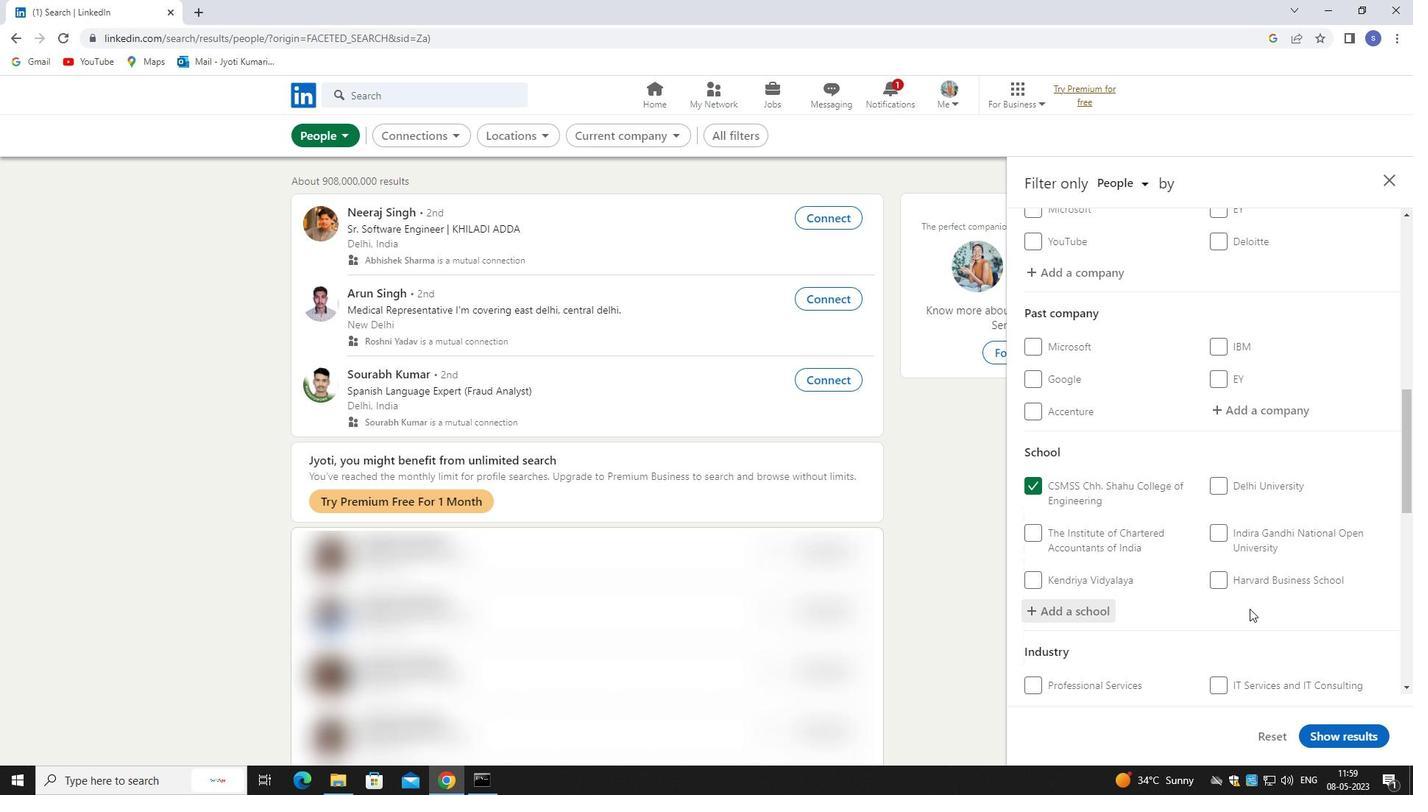 
Action: Mouse scrolled (1250, 608) with delta (0, 0)
Screenshot: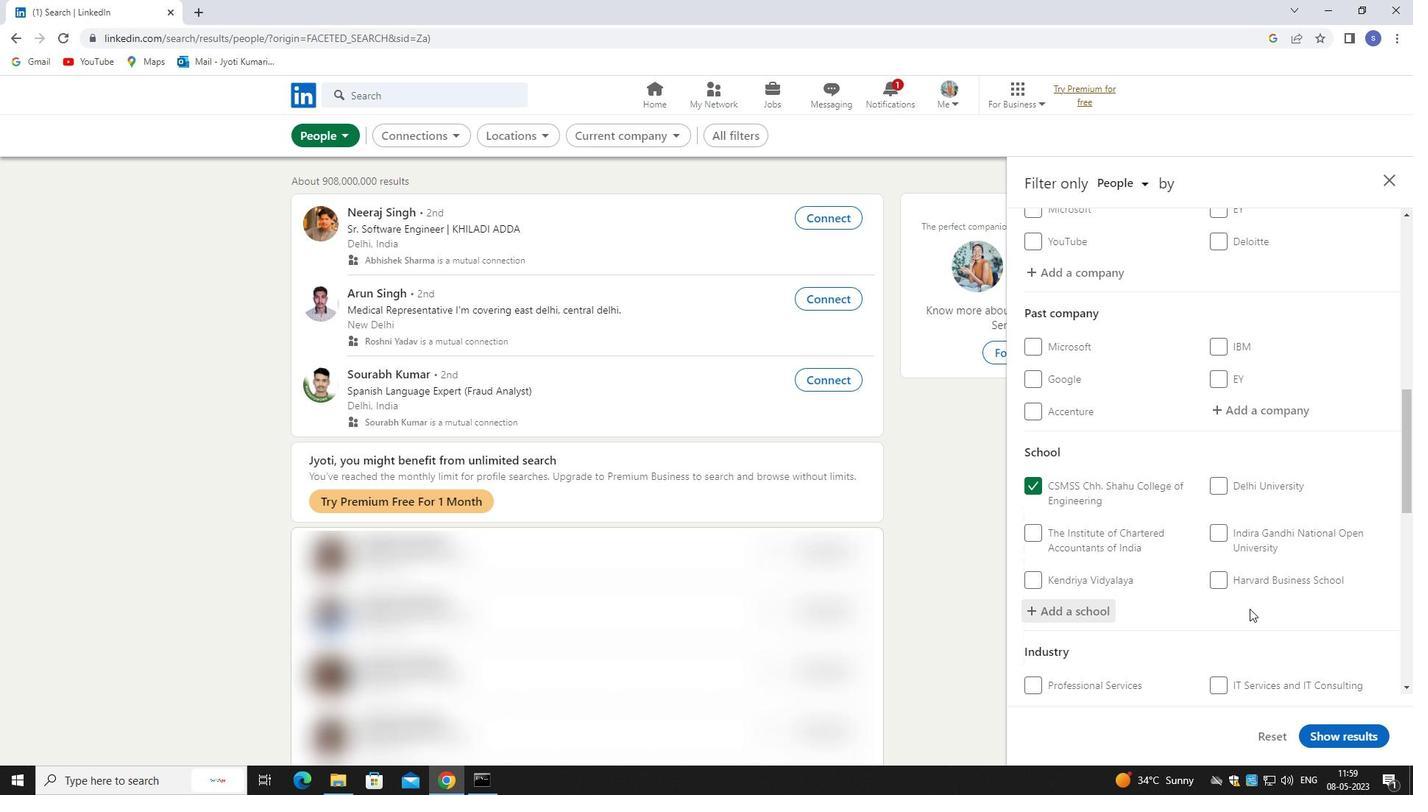 
Action: Mouse scrolled (1250, 608) with delta (0, 0)
Screenshot: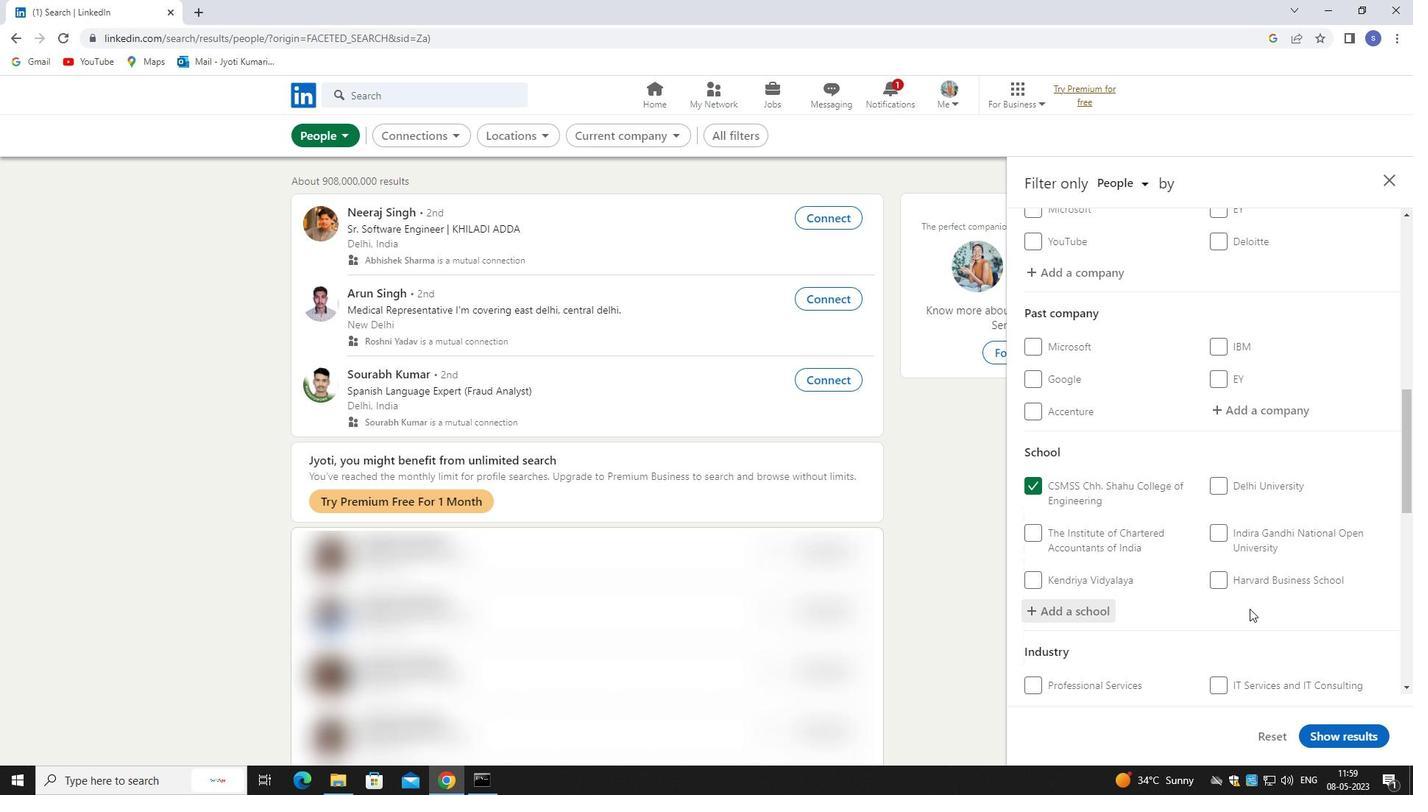 
Action: Mouse moved to (1261, 538)
Screenshot: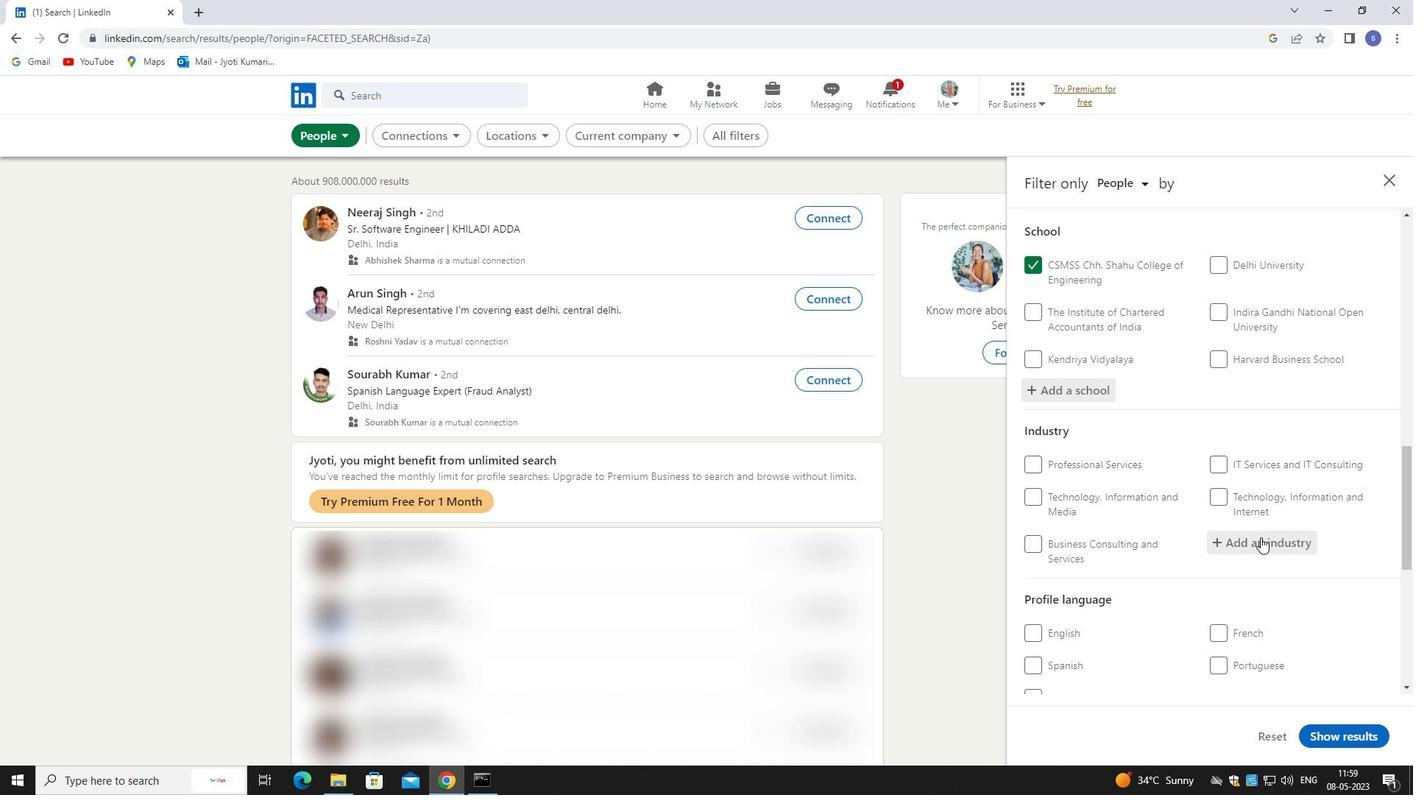
Action: Mouse pressed left at (1261, 538)
Screenshot: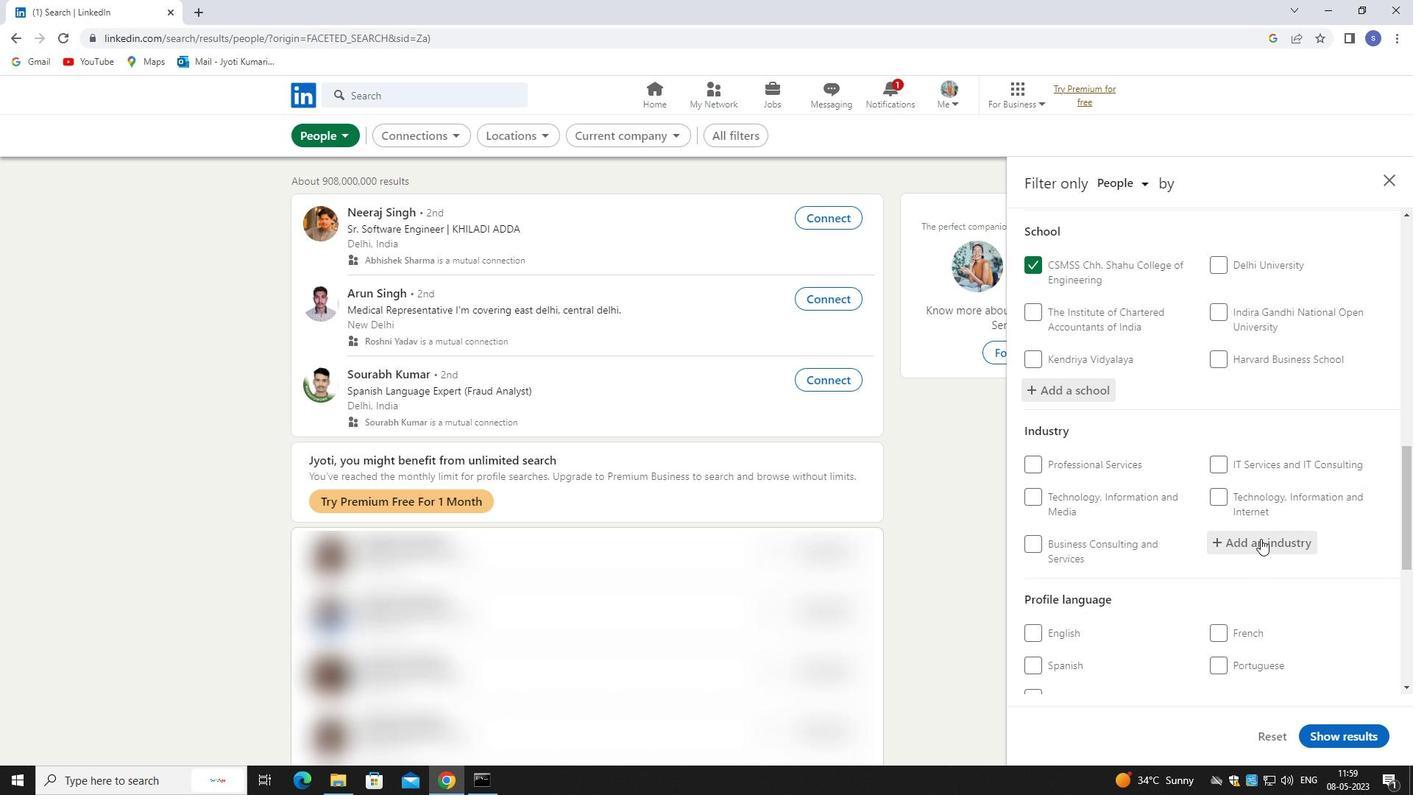 
Action: Key pressed uyility<Key.backspace><Key.backspace><Key.backspace><Key.backspace><Key.backspace><Key.backspace>tility
Screenshot: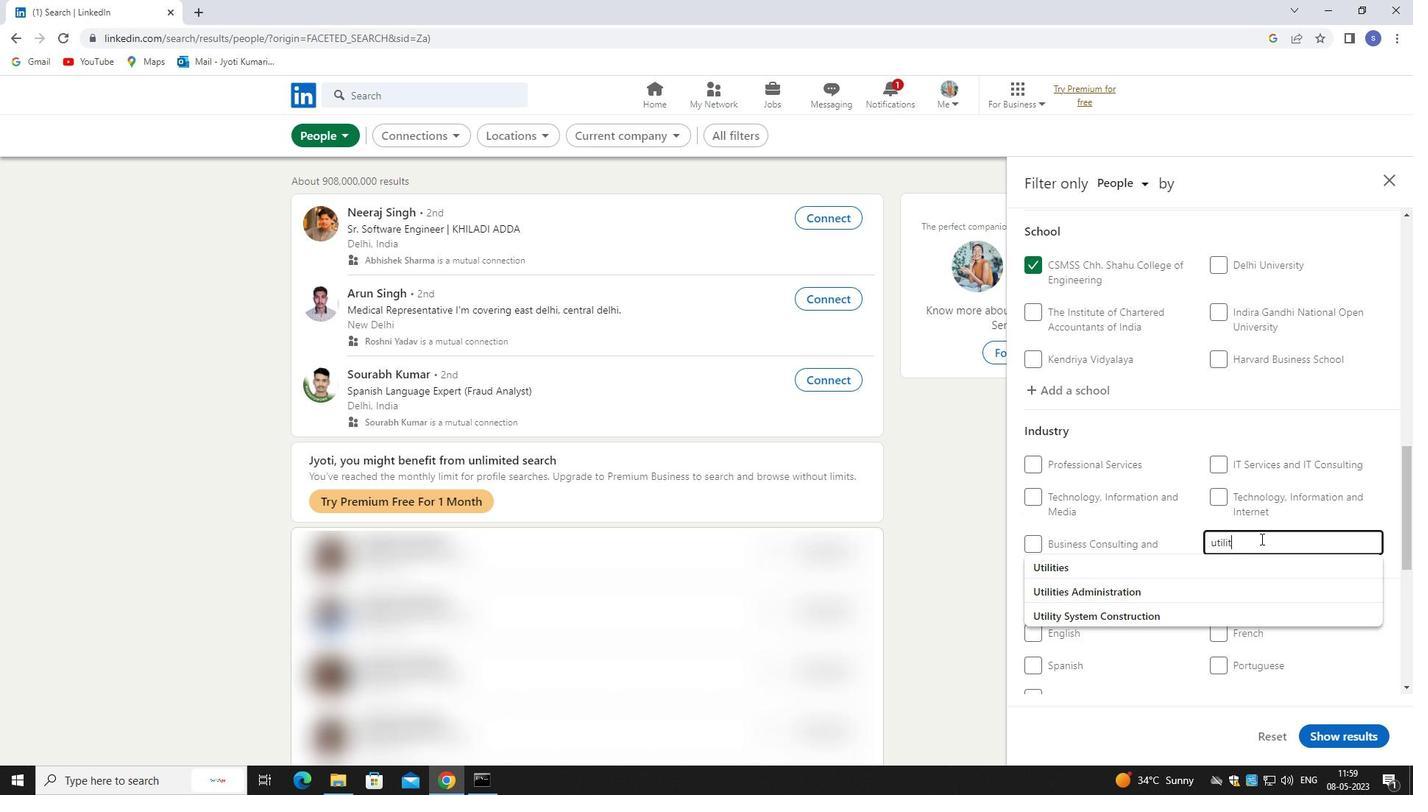 
Action: Mouse moved to (1260, 571)
Screenshot: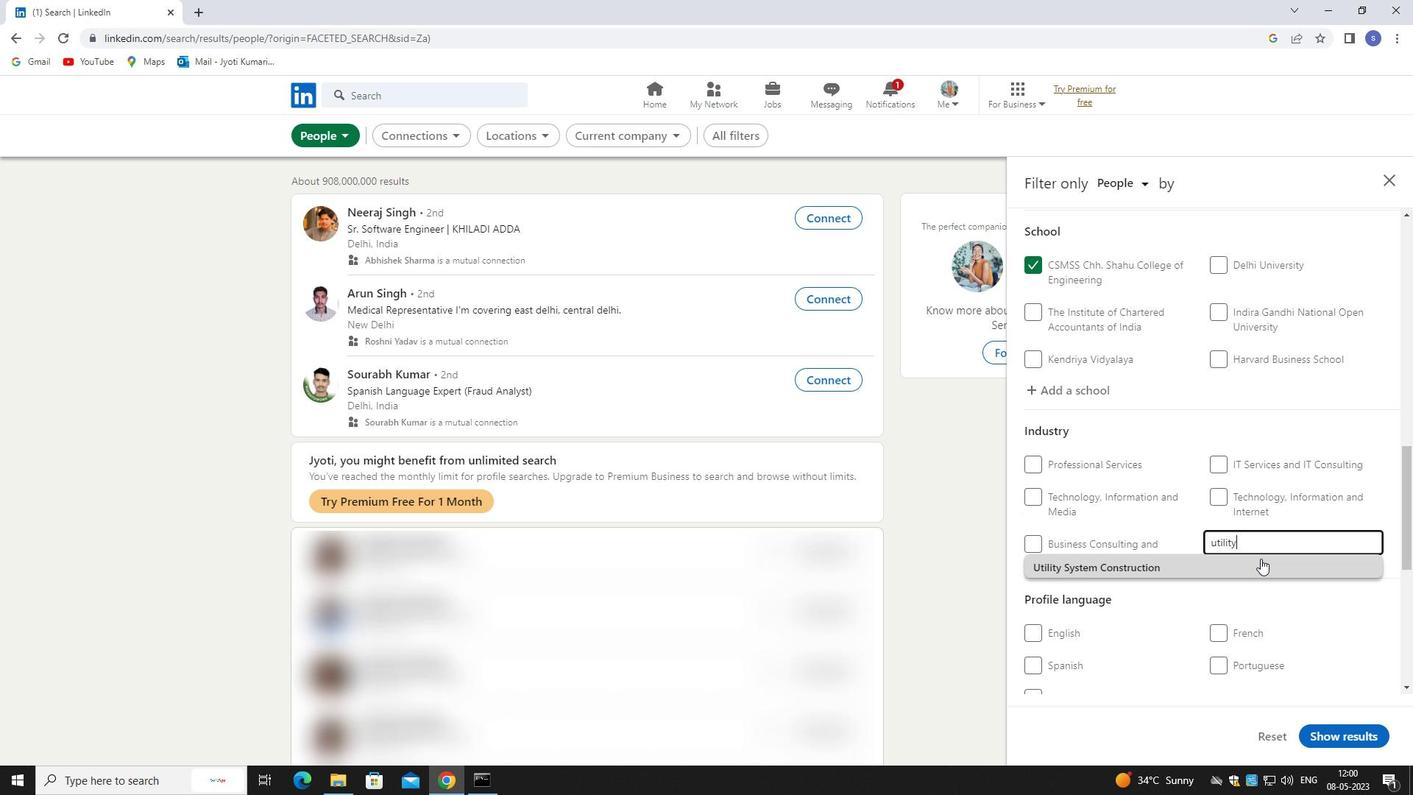 
Action: Mouse pressed left at (1260, 571)
Screenshot: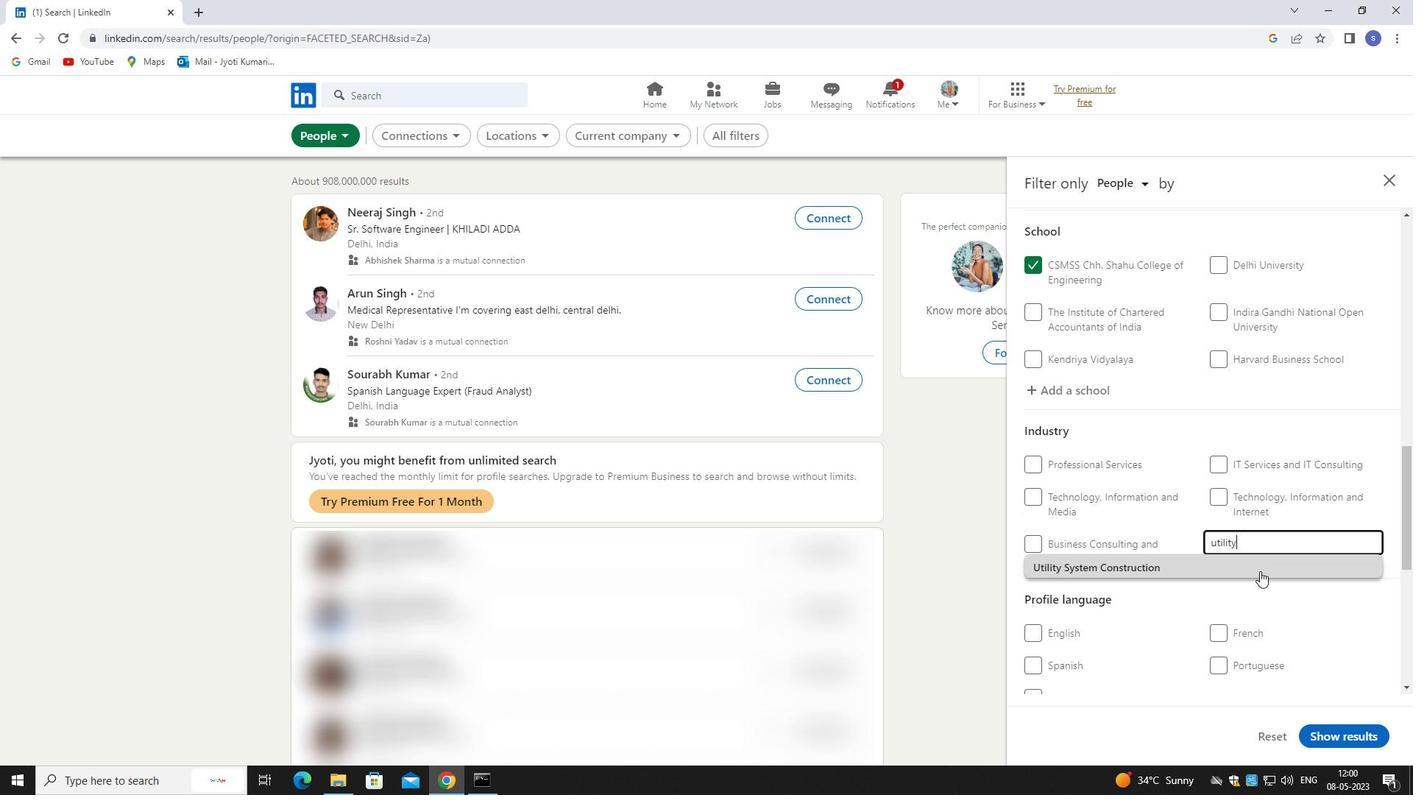 
Action: Mouse scrolled (1260, 570) with delta (0, 0)
Screenshot: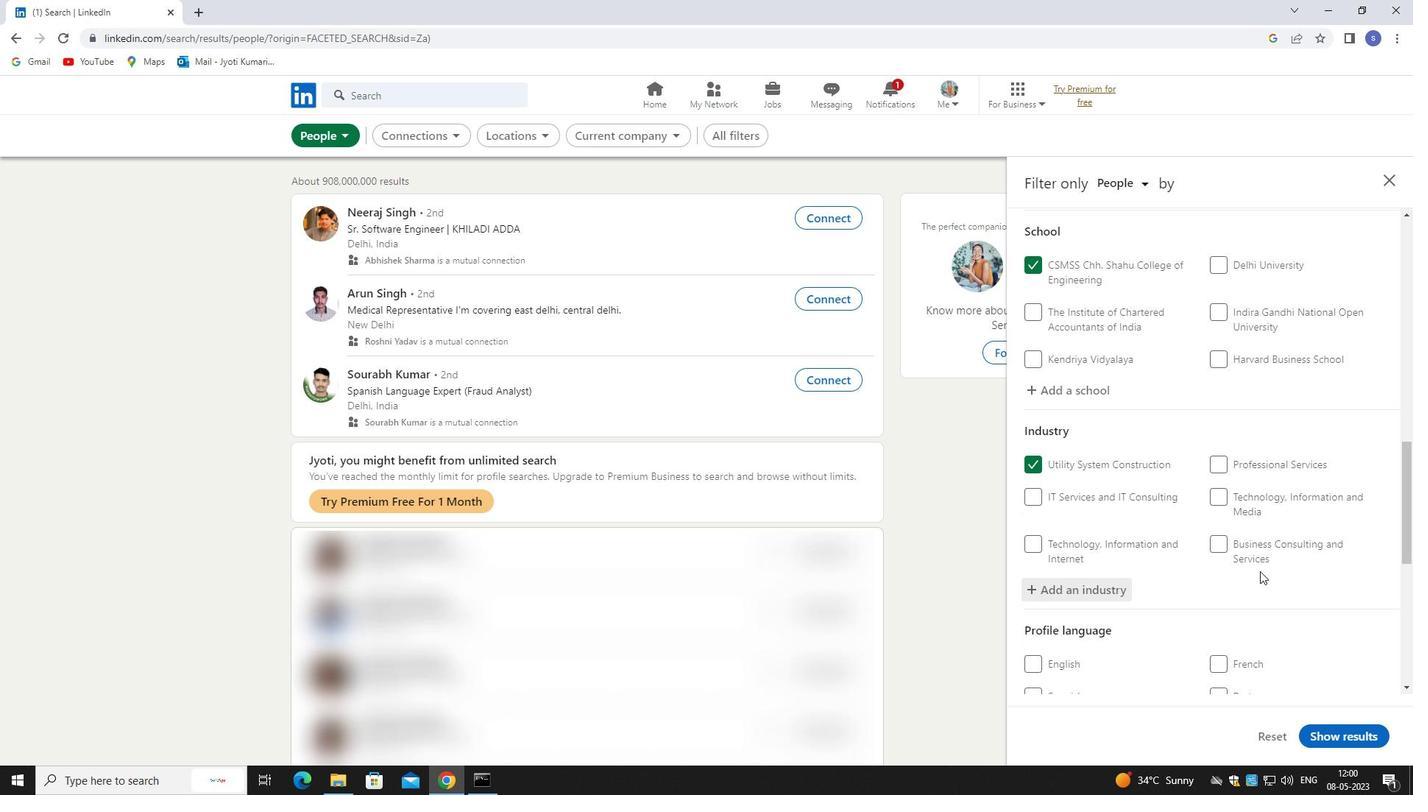 
Action: Mouse scrolled (1260, 570) with delta (0, 0)
Screenshot: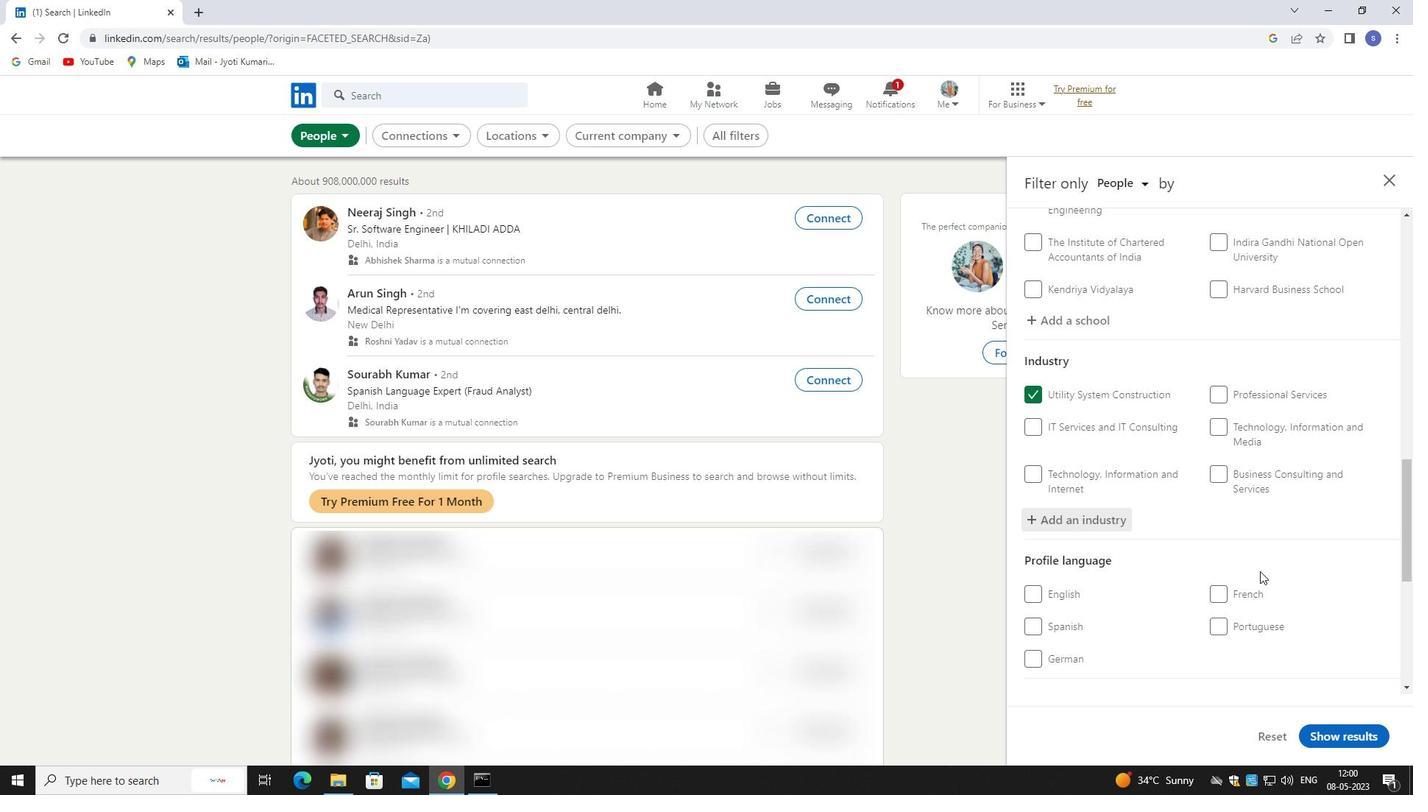
Action: Mouse moved to (1064, 577)
Screenshot: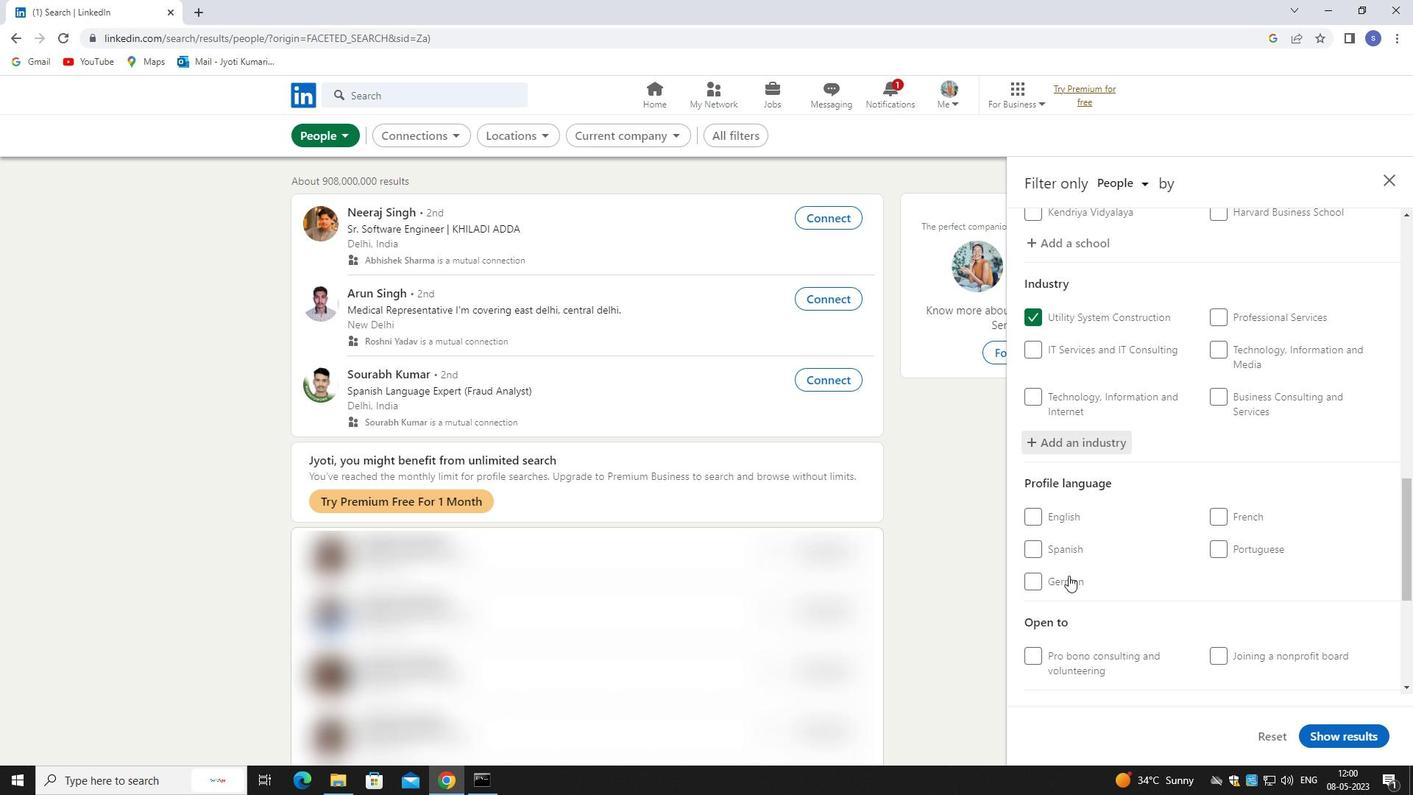 
Action: Mouse pressed left at (1064, 577)
Screenshot: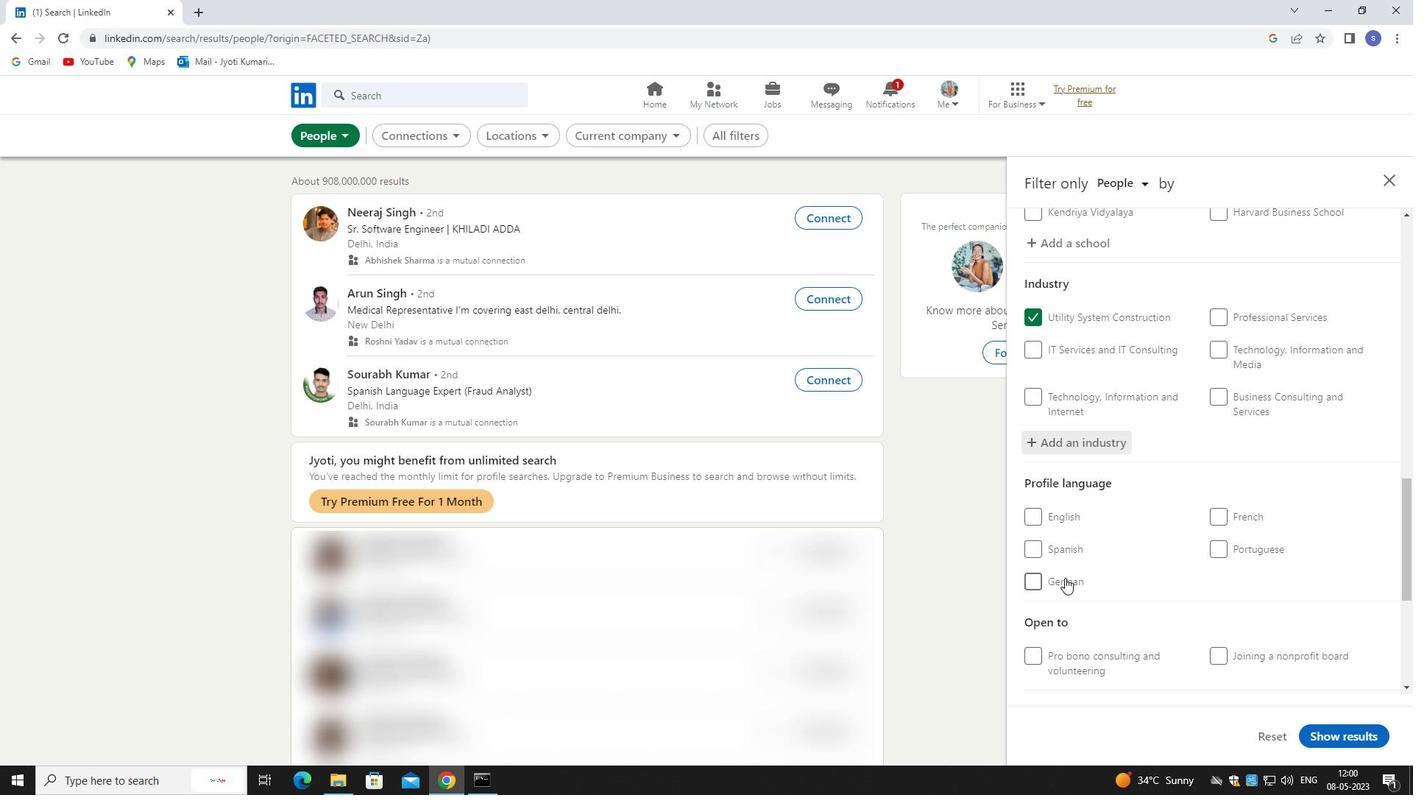 
Action: Mouse moved to (1156, 552)
Screenshot: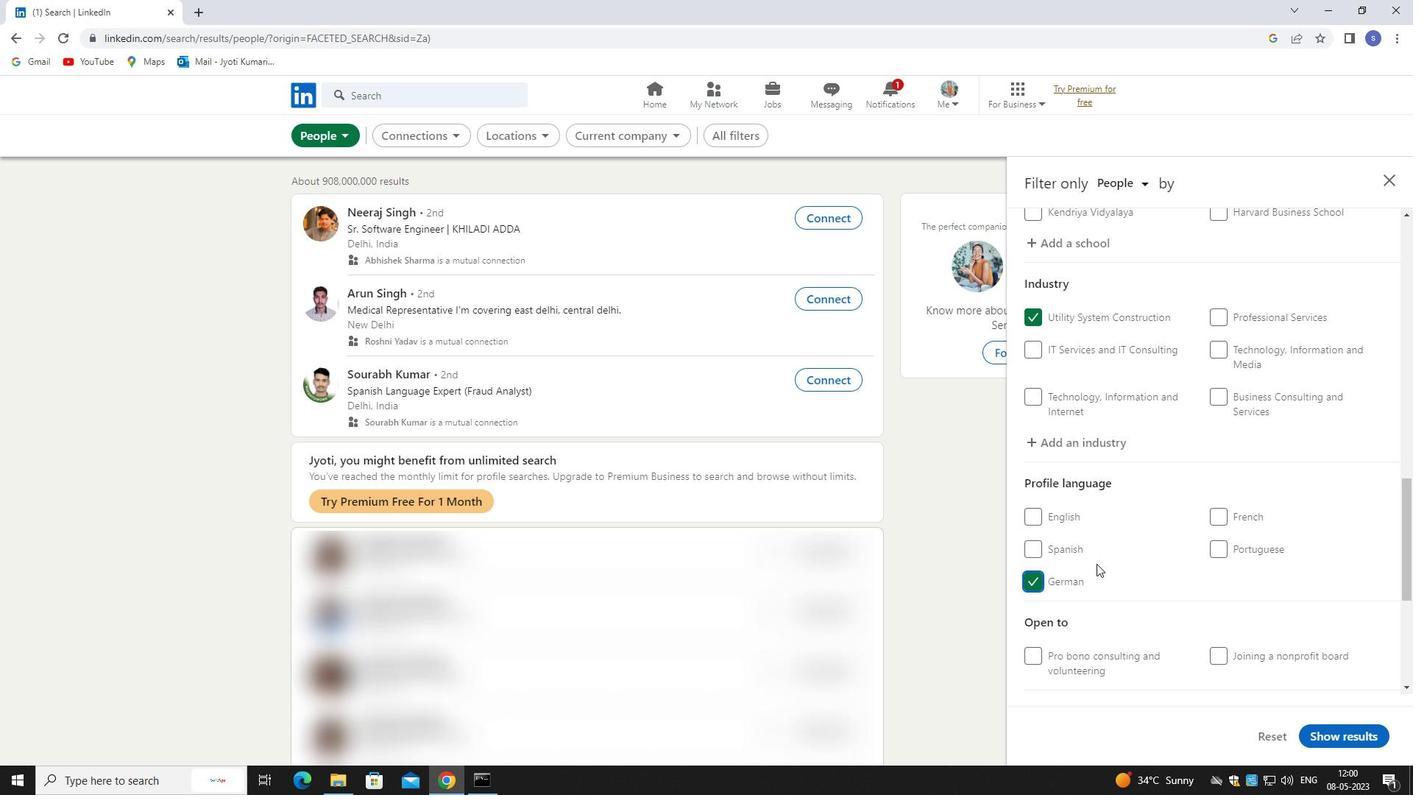 
Action: Mouse scrolled (1156, 552) with delta (0, 0)
Screenshot: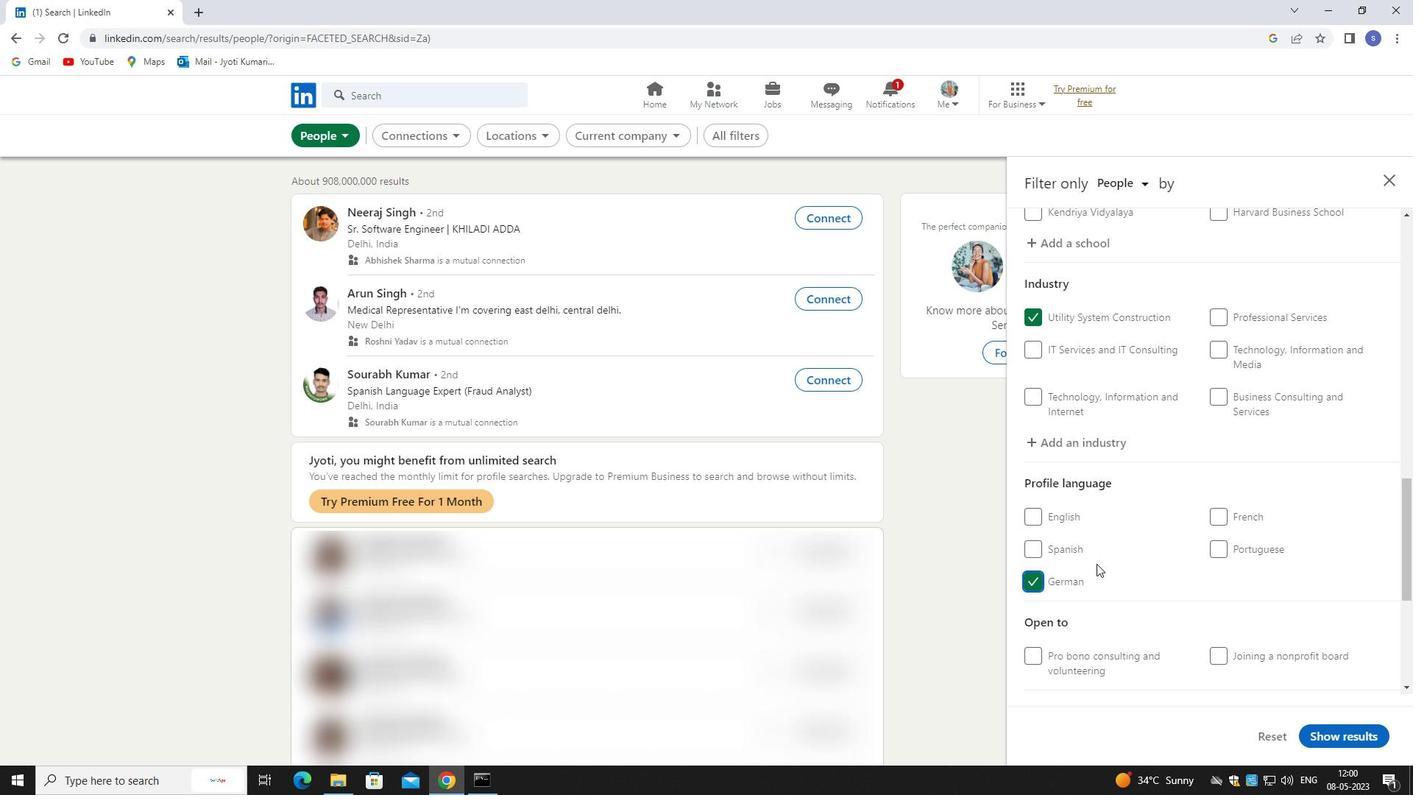 
Action: Mouse moved to (1177, 552)
Screenshot: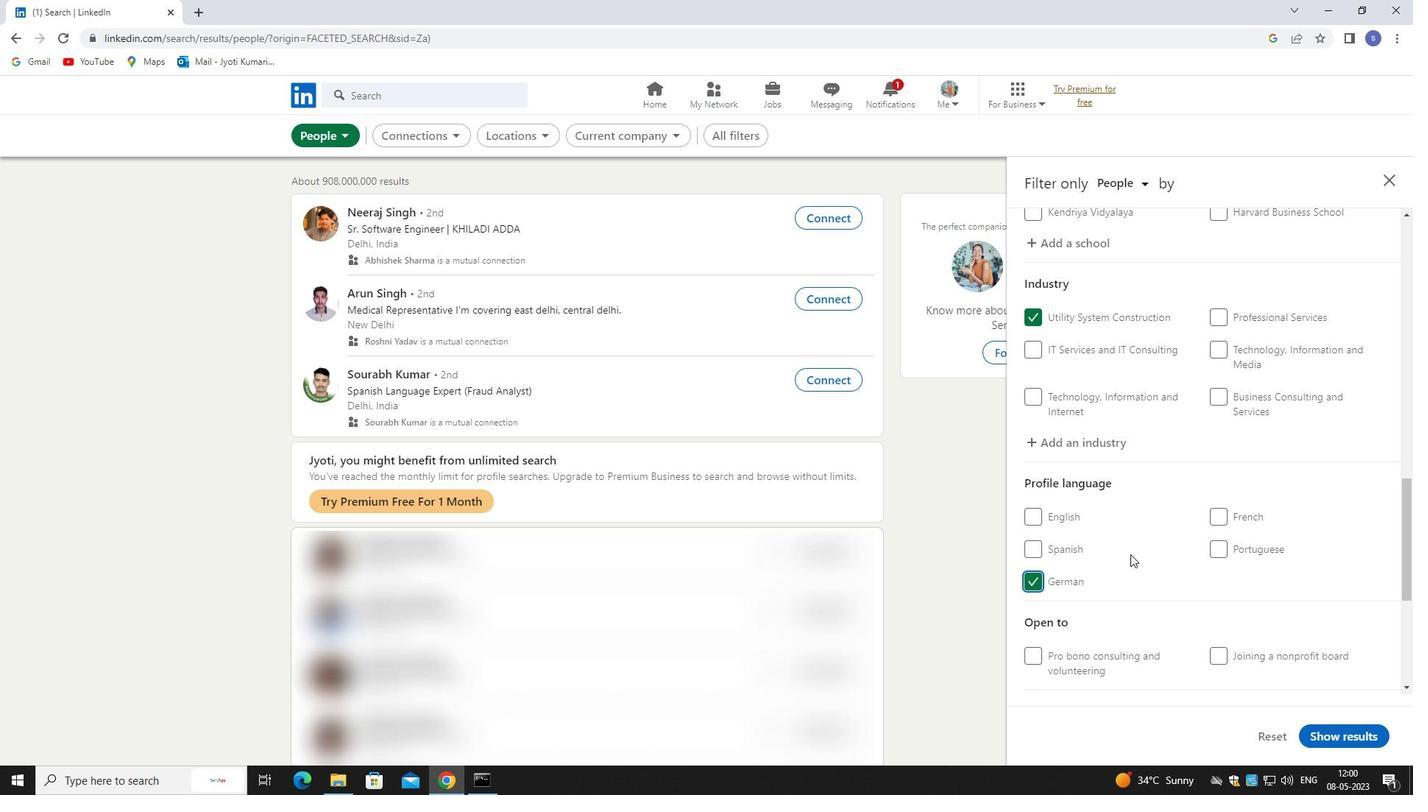 
Action: Mouse scrolled (1177, 551) with delta (0, 0)
Screenshot: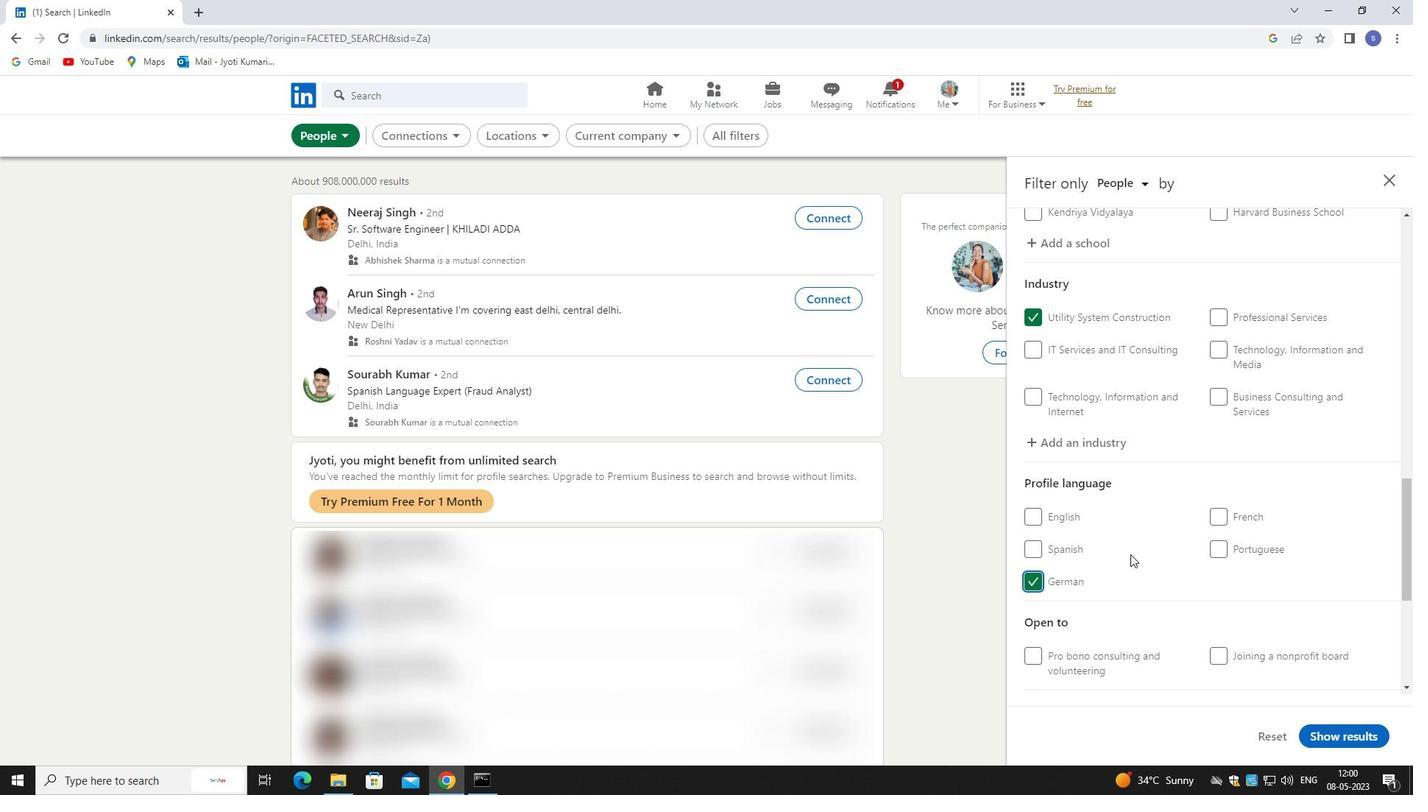 
Action: Mouse moved to (1185, 550)
Screenshot: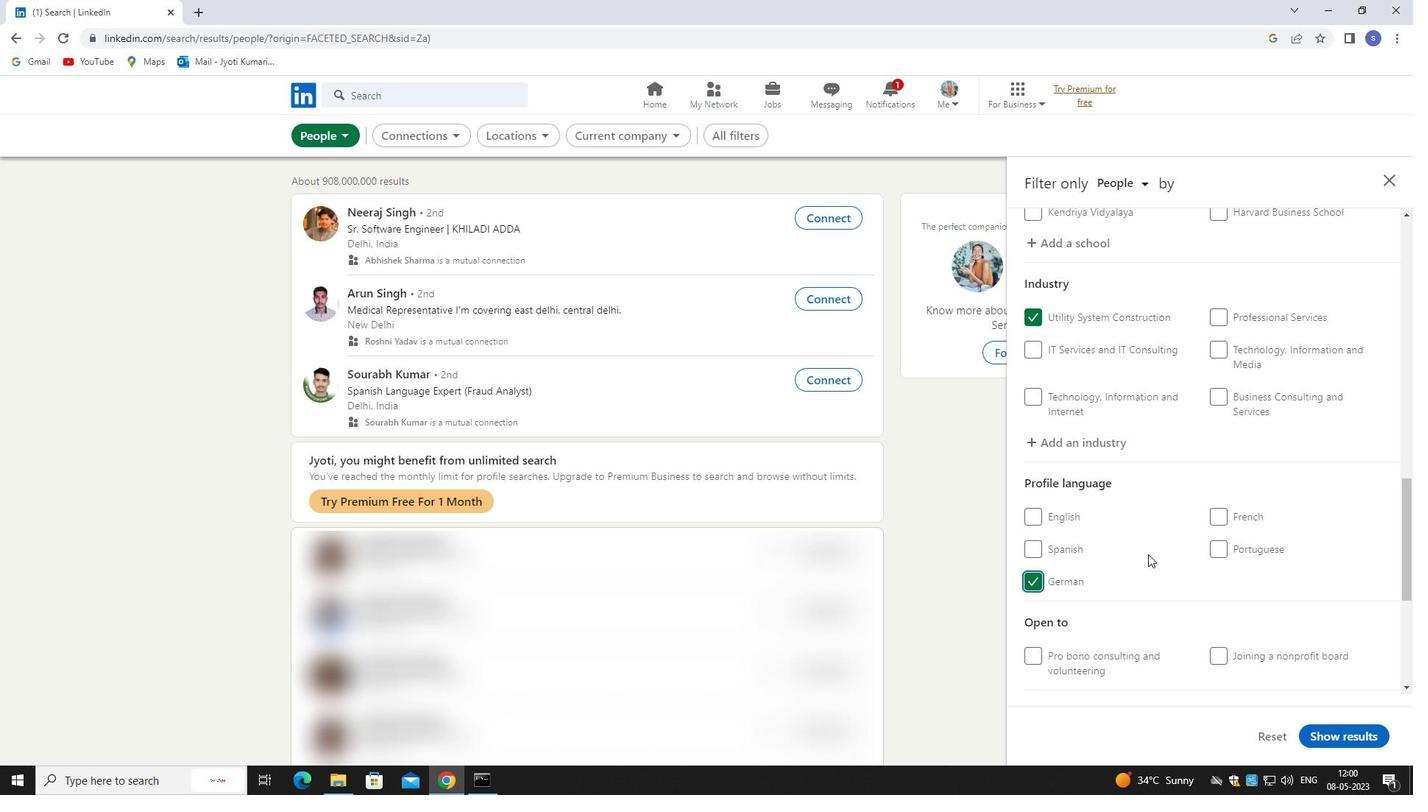 
Action: Mouse scrolled (1185, 549) with delta (0, 0)
Screenshot: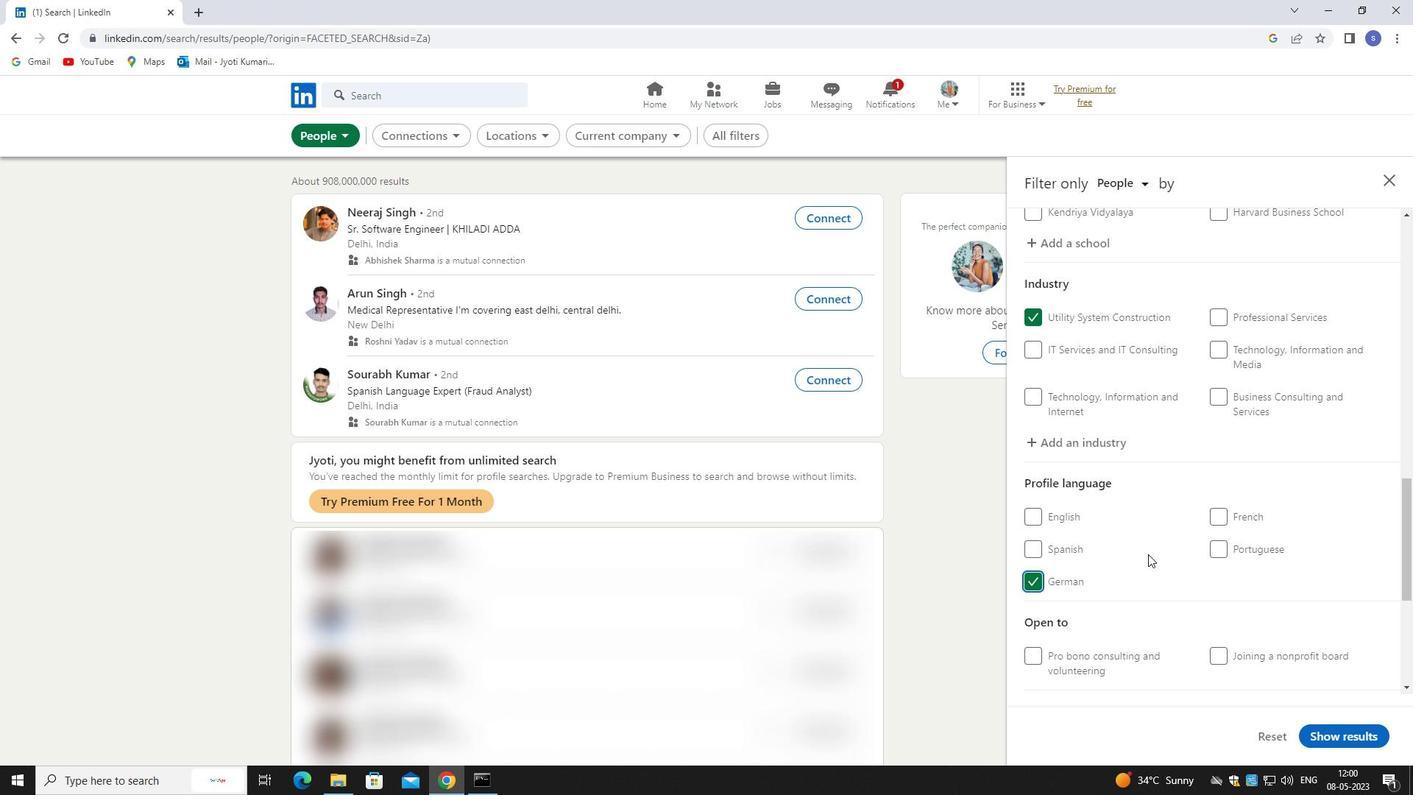 
Action: Mouse moved to (1244, 586)
Screenshot: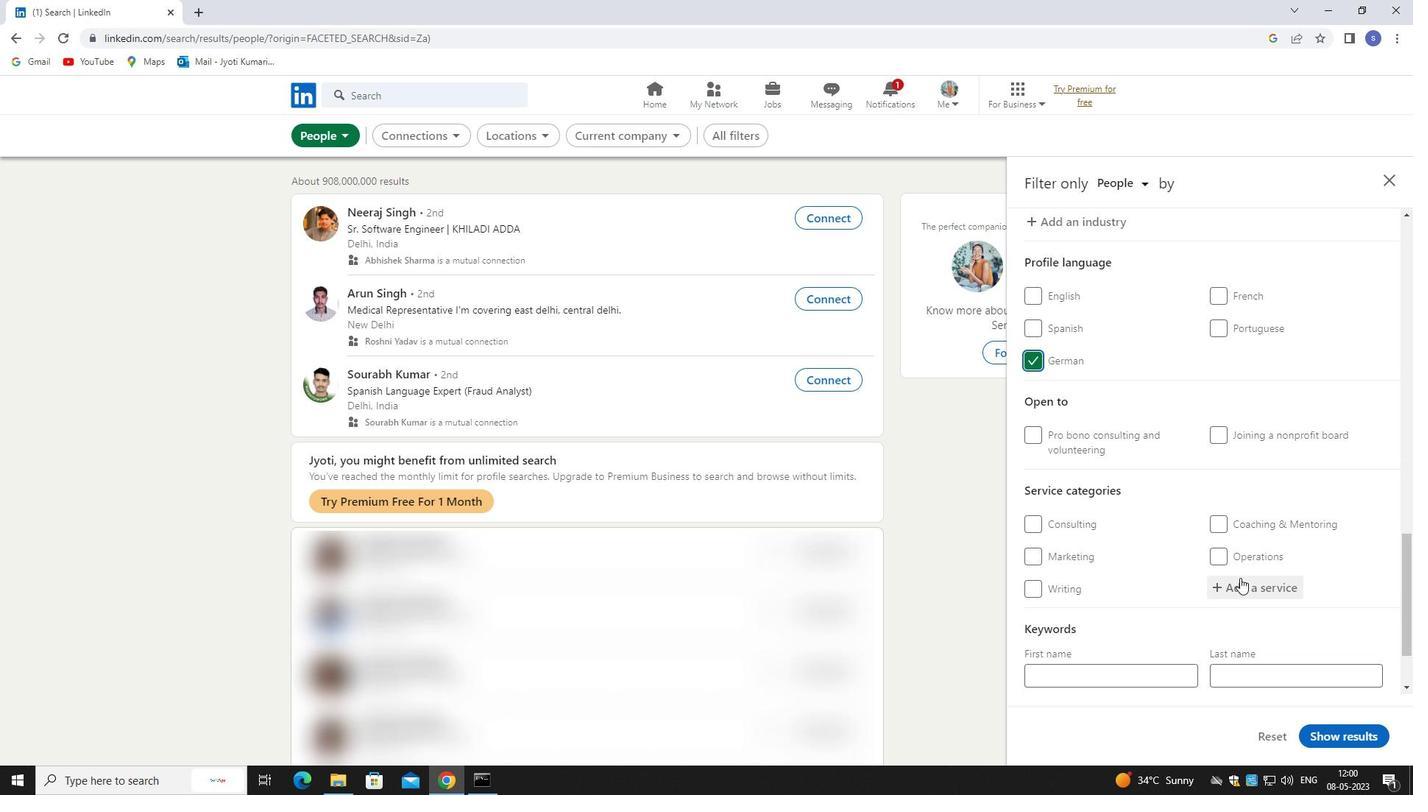 
Action: Mouse pressed left at (1244, 586)
Screenshot: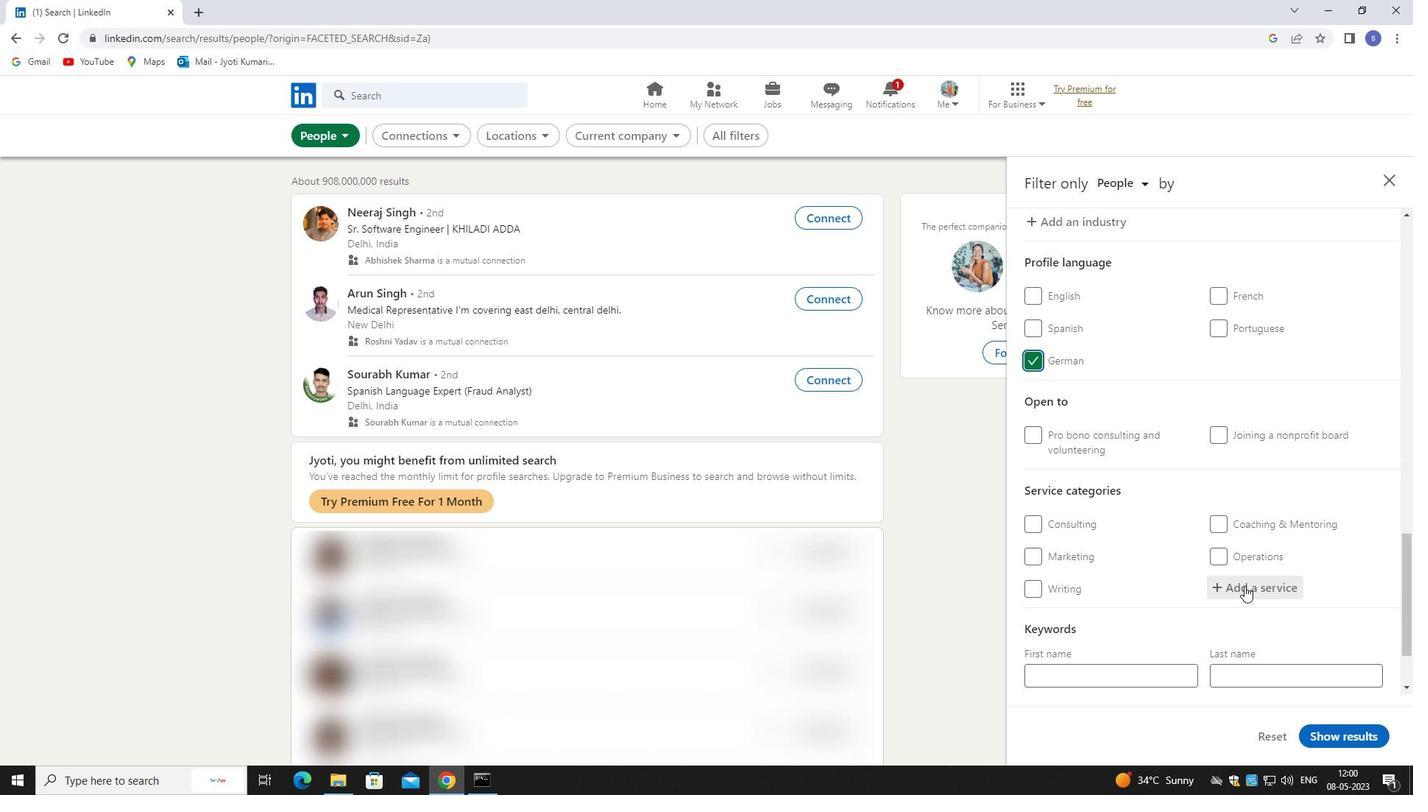 
Action: Mouse moved to (1202, 575)
Screenshot: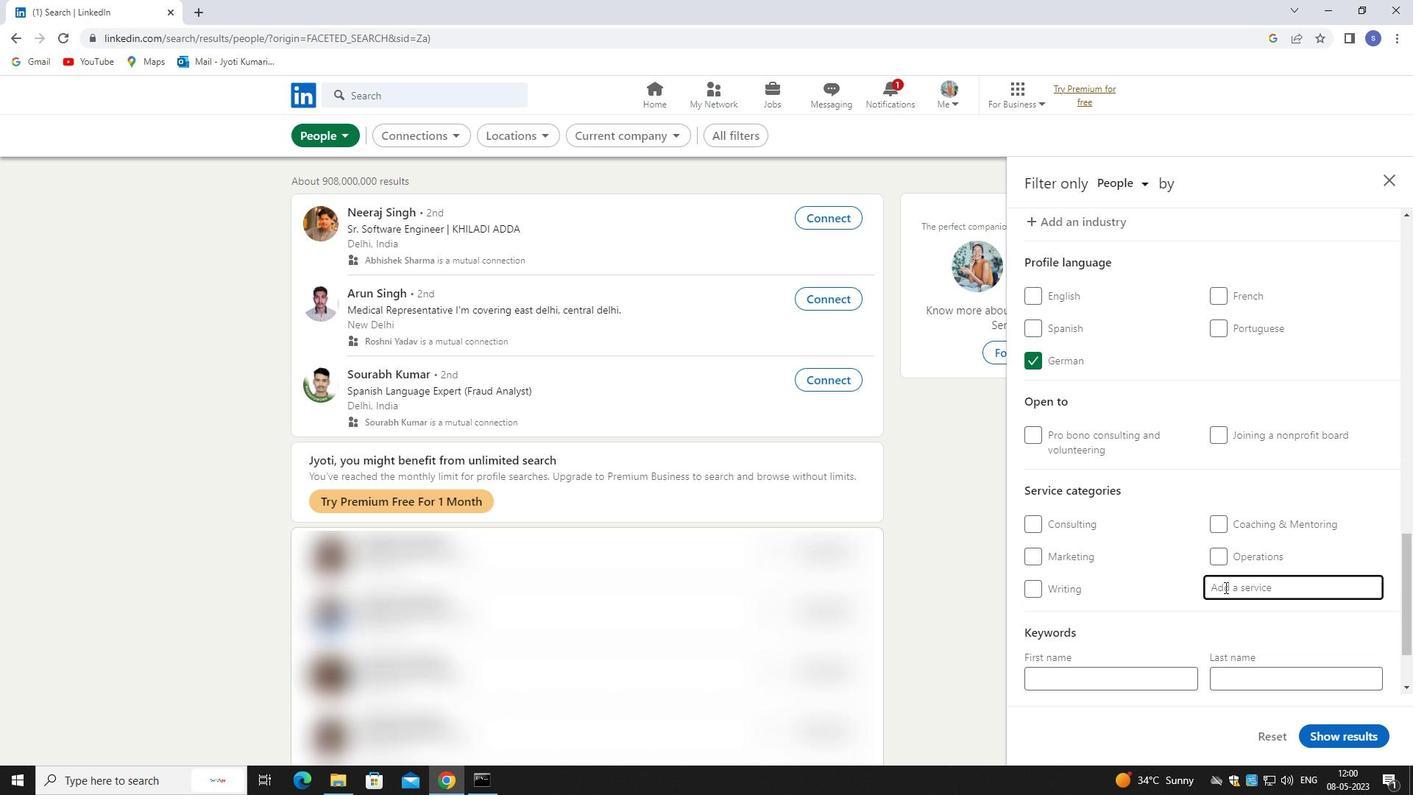 
Action: Key pressed computer
Screenshot: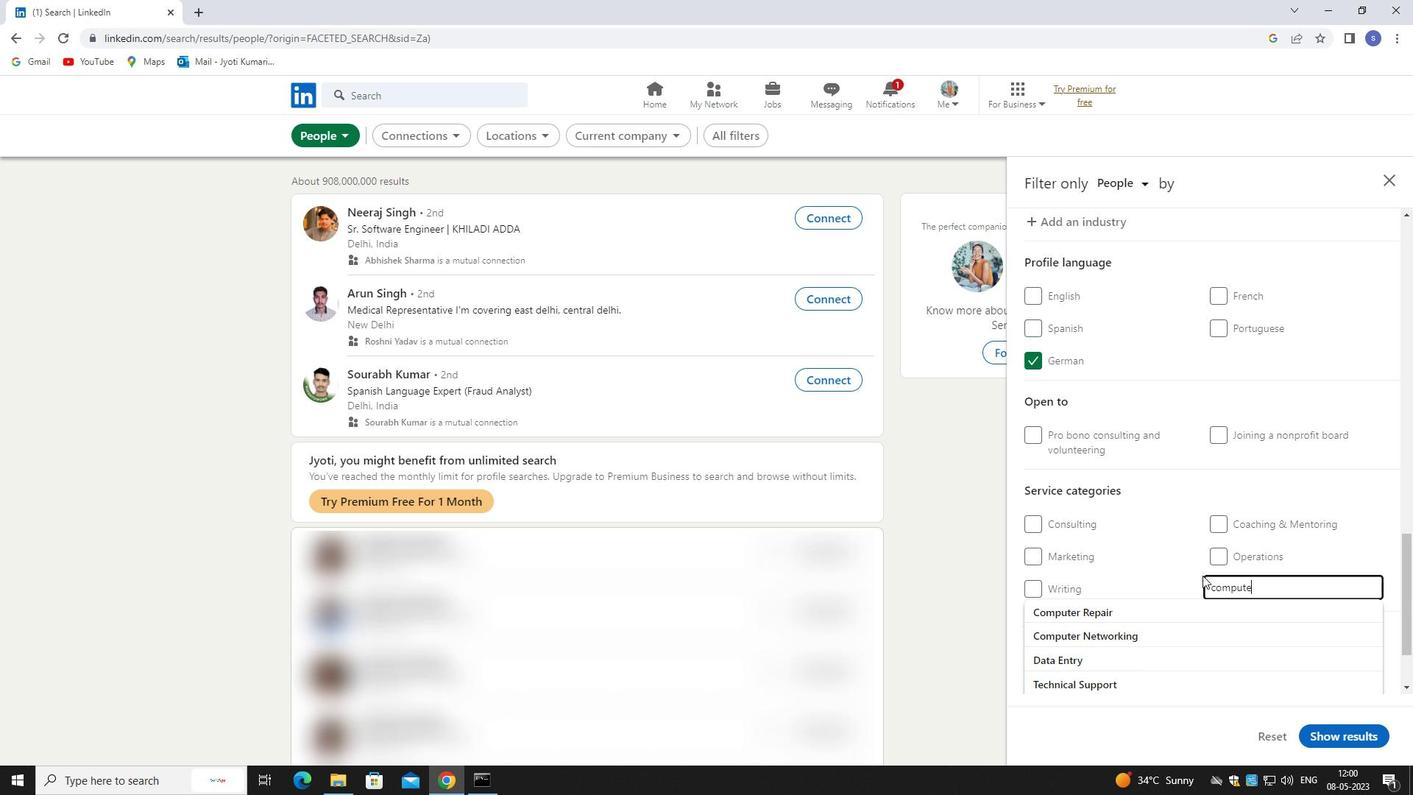 
Action: Mouse moved to (1202, 611)
Screenshot: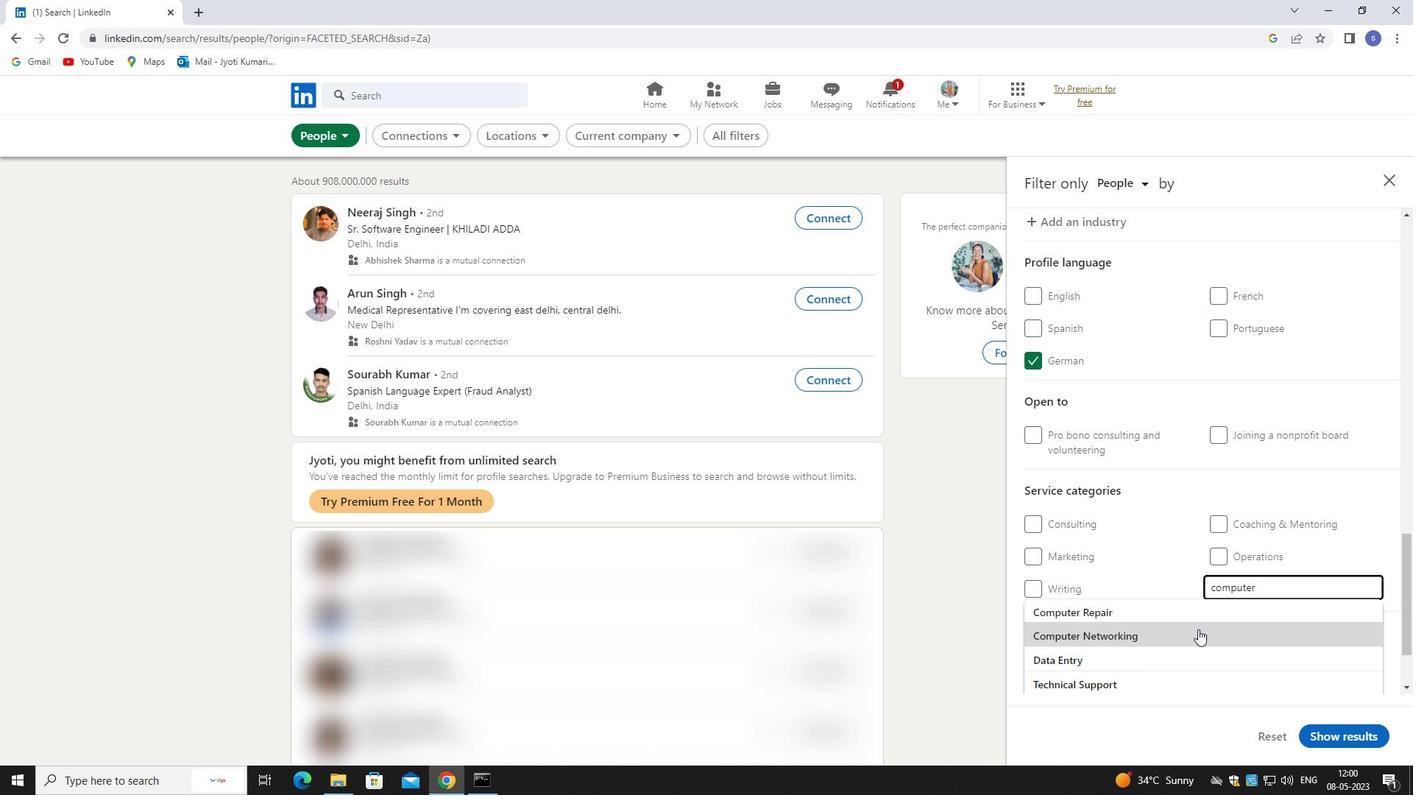 
Action: Mouse pressed left at (1202, 611)
Screenshot: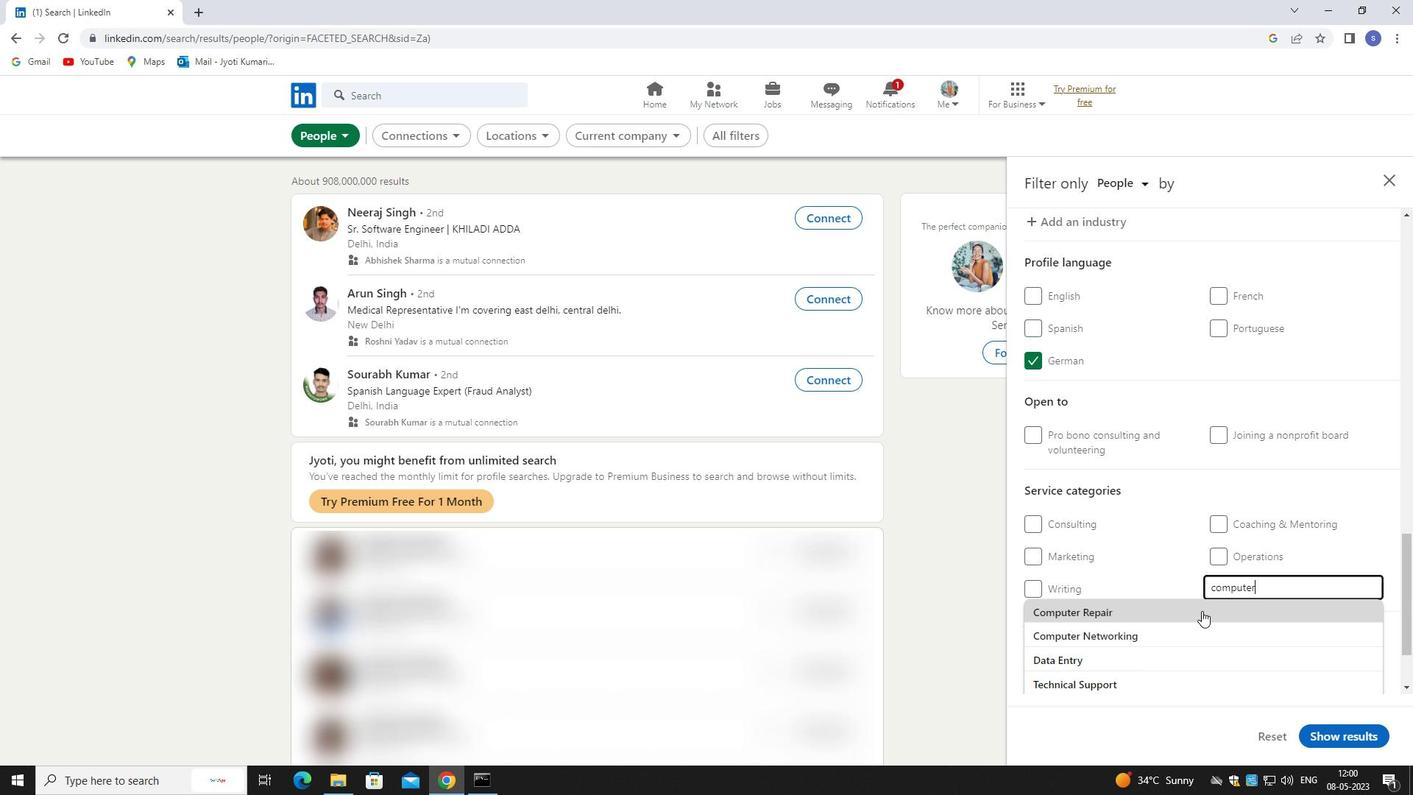
Action: Mouse moved to (1202, 608)
Screenshot: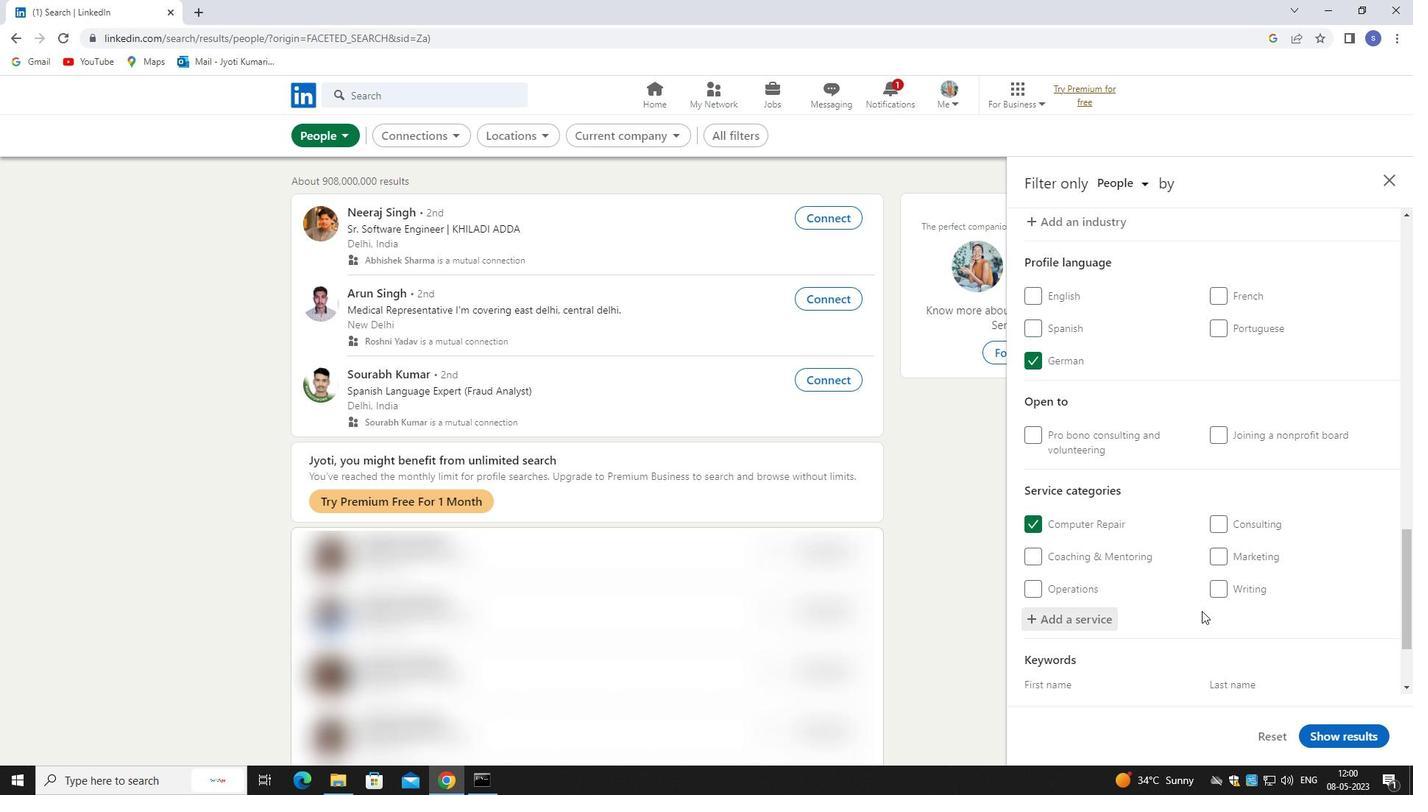
Action: Mouse scrolled (1202, 608) with delta (0, 0)
Screenshot: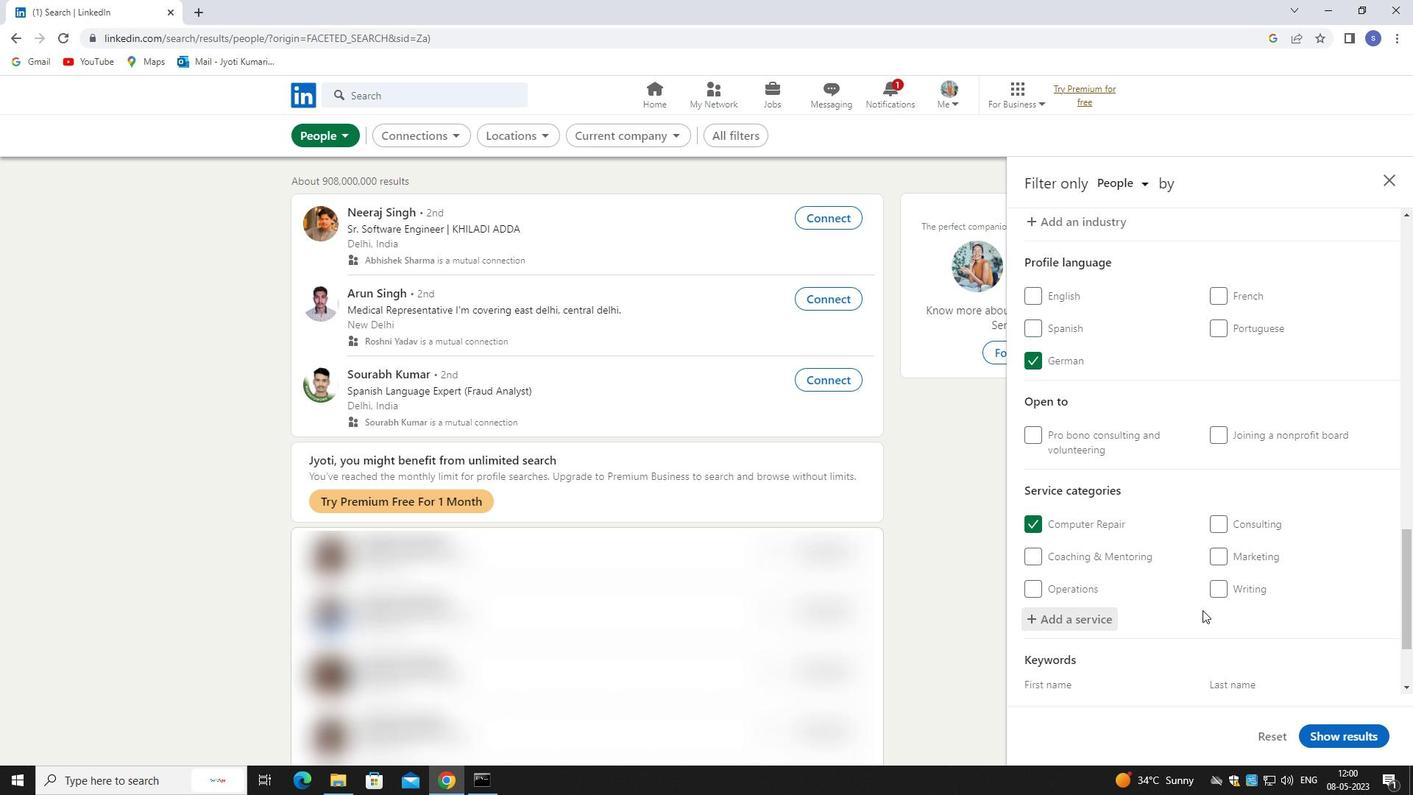 
Action: Mouse scrolled (1202, 608) with delta (0, 0)
Screenshot: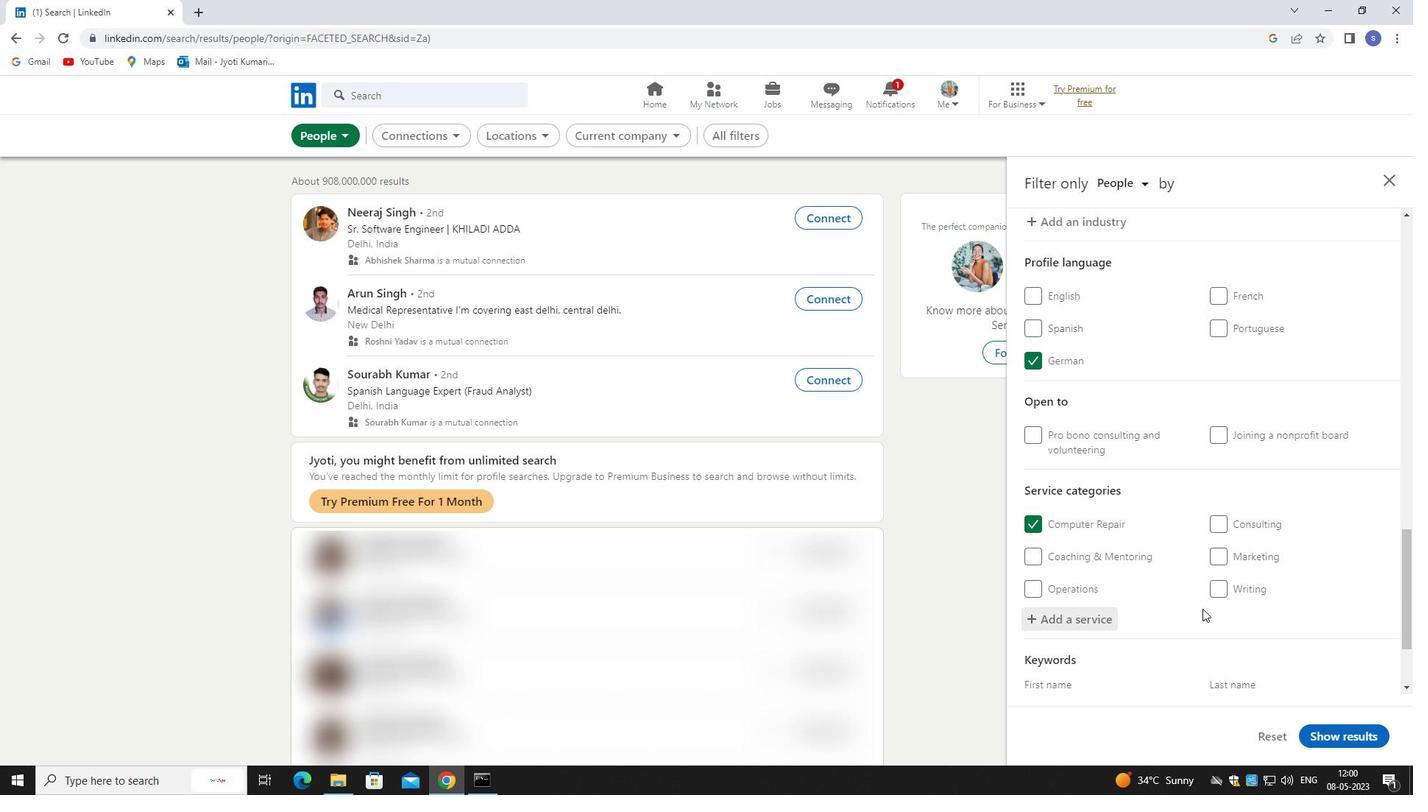 
Action: Mouse scrolled (1202, 608) with delta (0, 0)
Screenshot: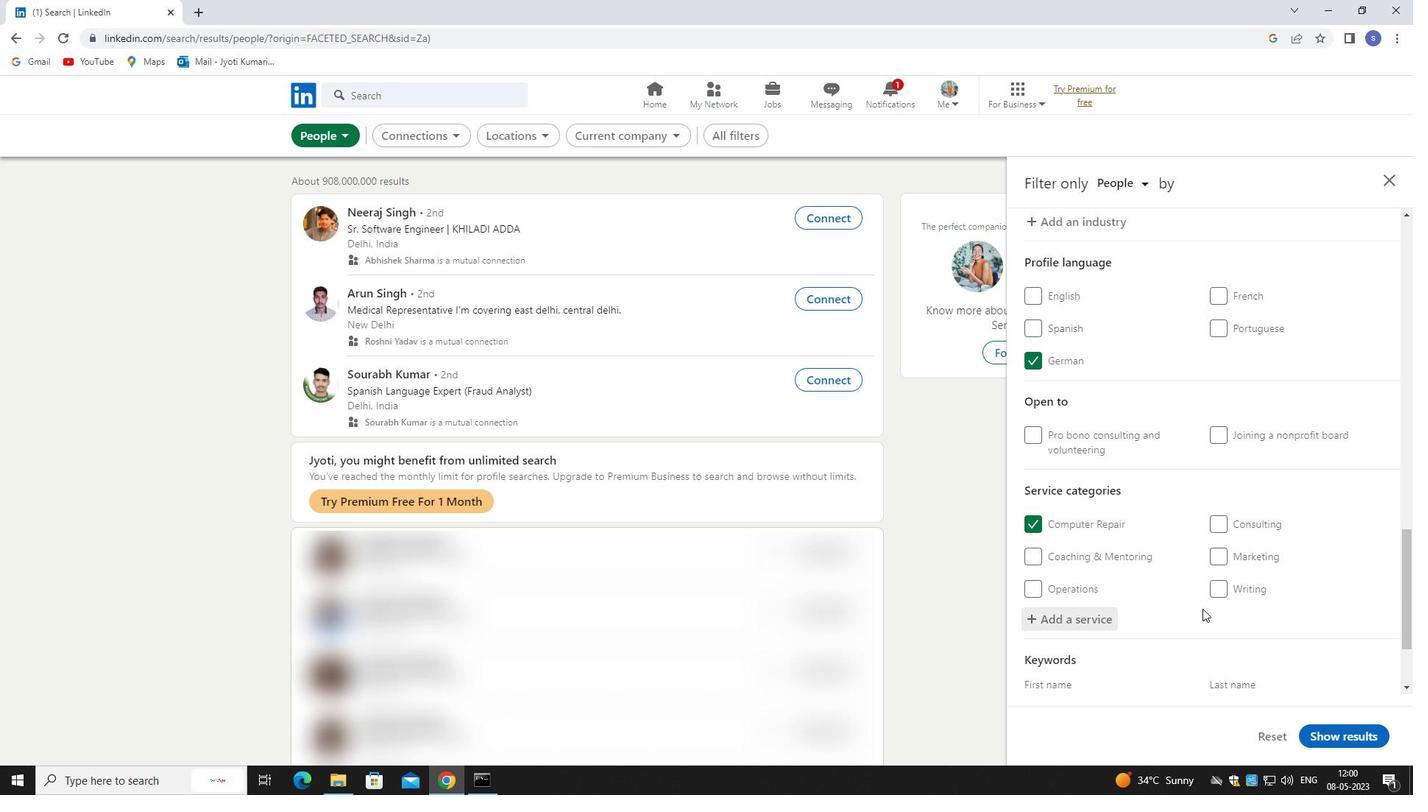 
Action: Mouse moved to (1188, 633)
Screenshot: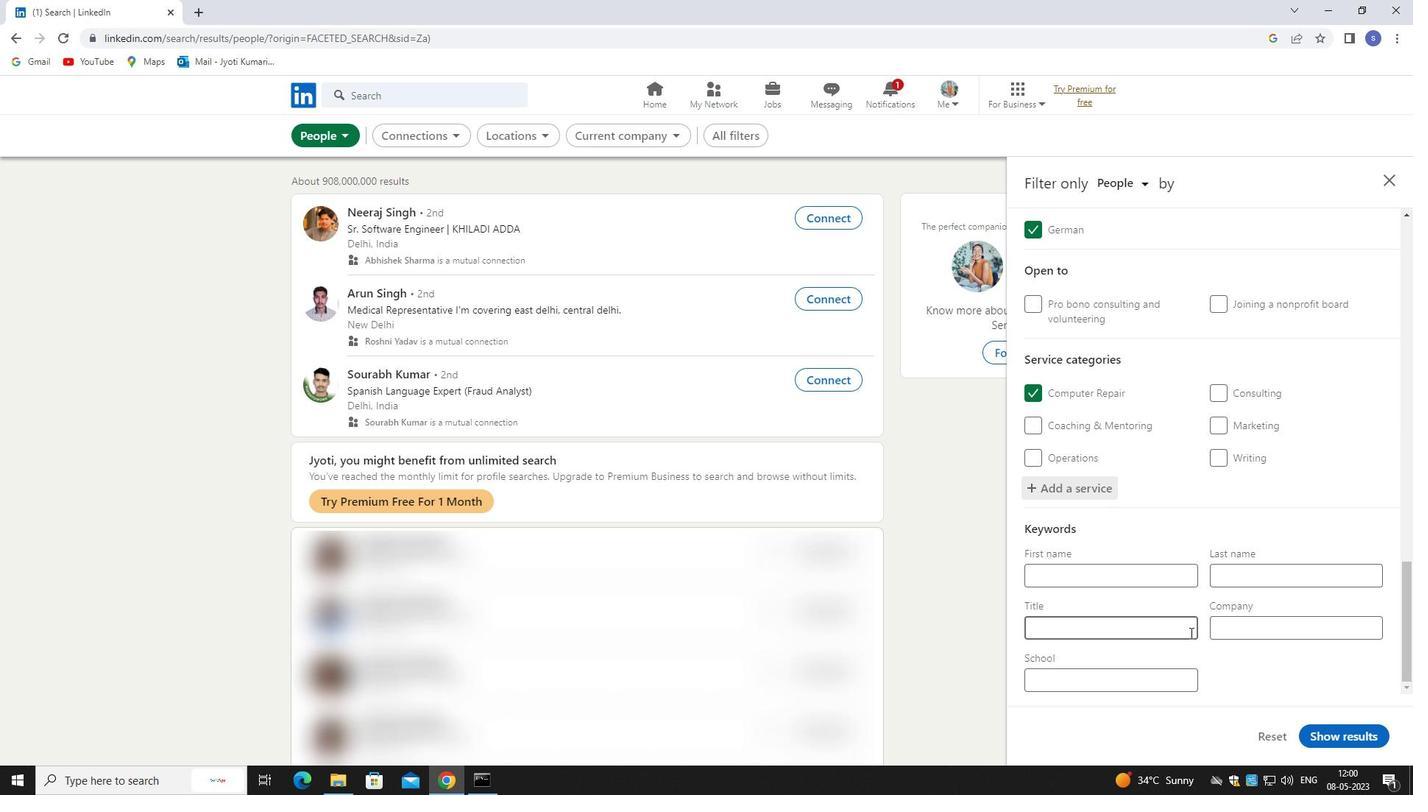 
Action: Mouse pressed left at (1188, 633)
Screenshot: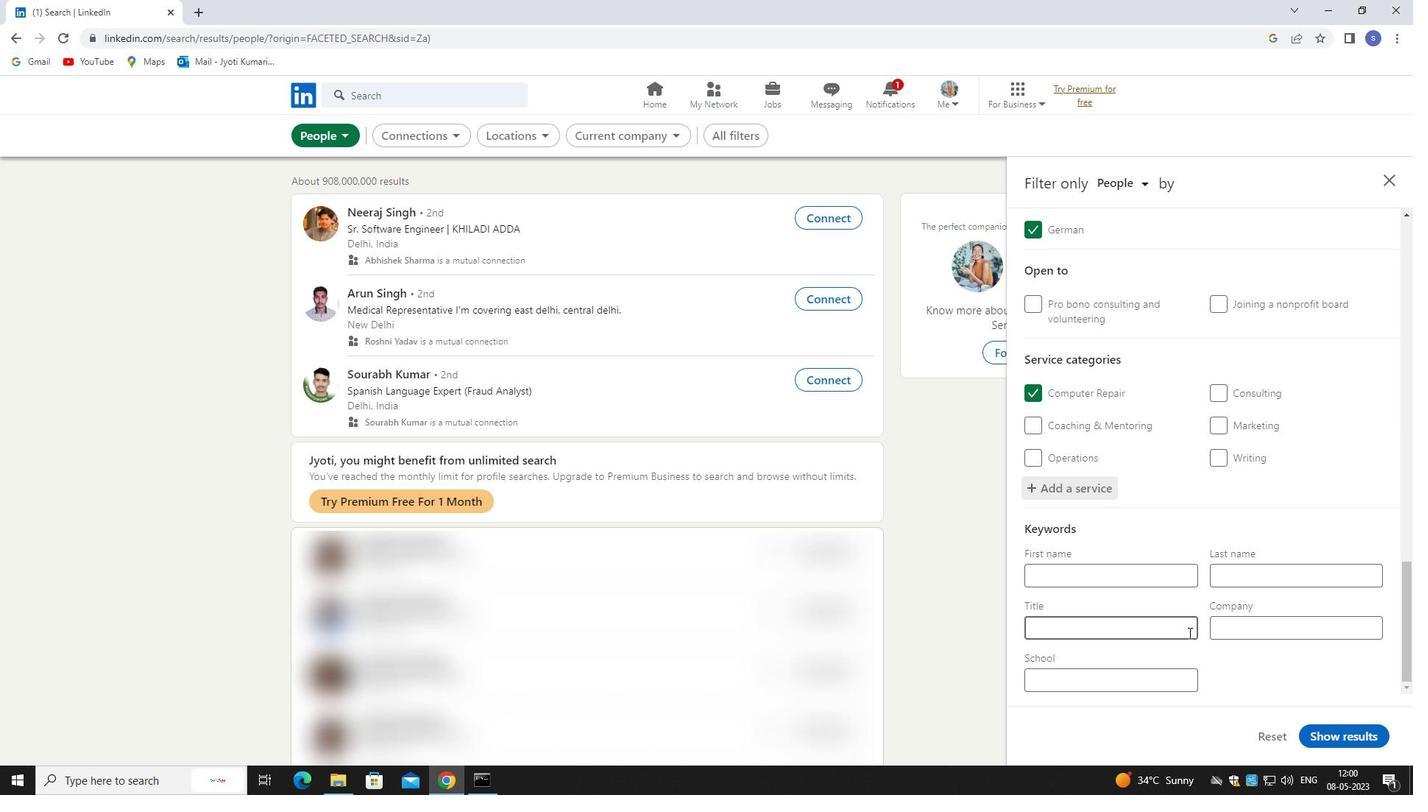 
Action: Mouse moved to (1165, 625)
Screenshot: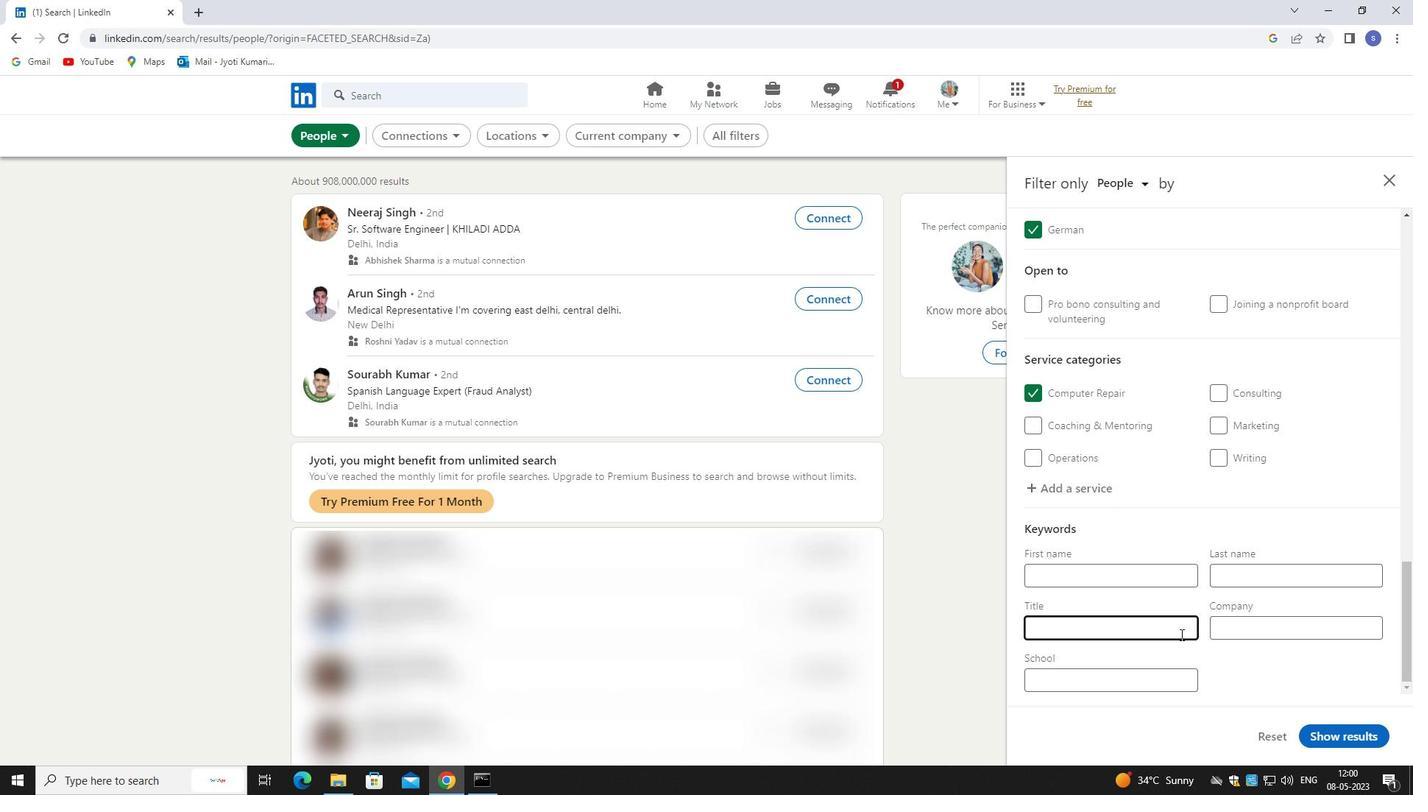 
Action: Key pressed <Key.shift>DATA<Key.space><Key.shift>ENTRY
Screenshot: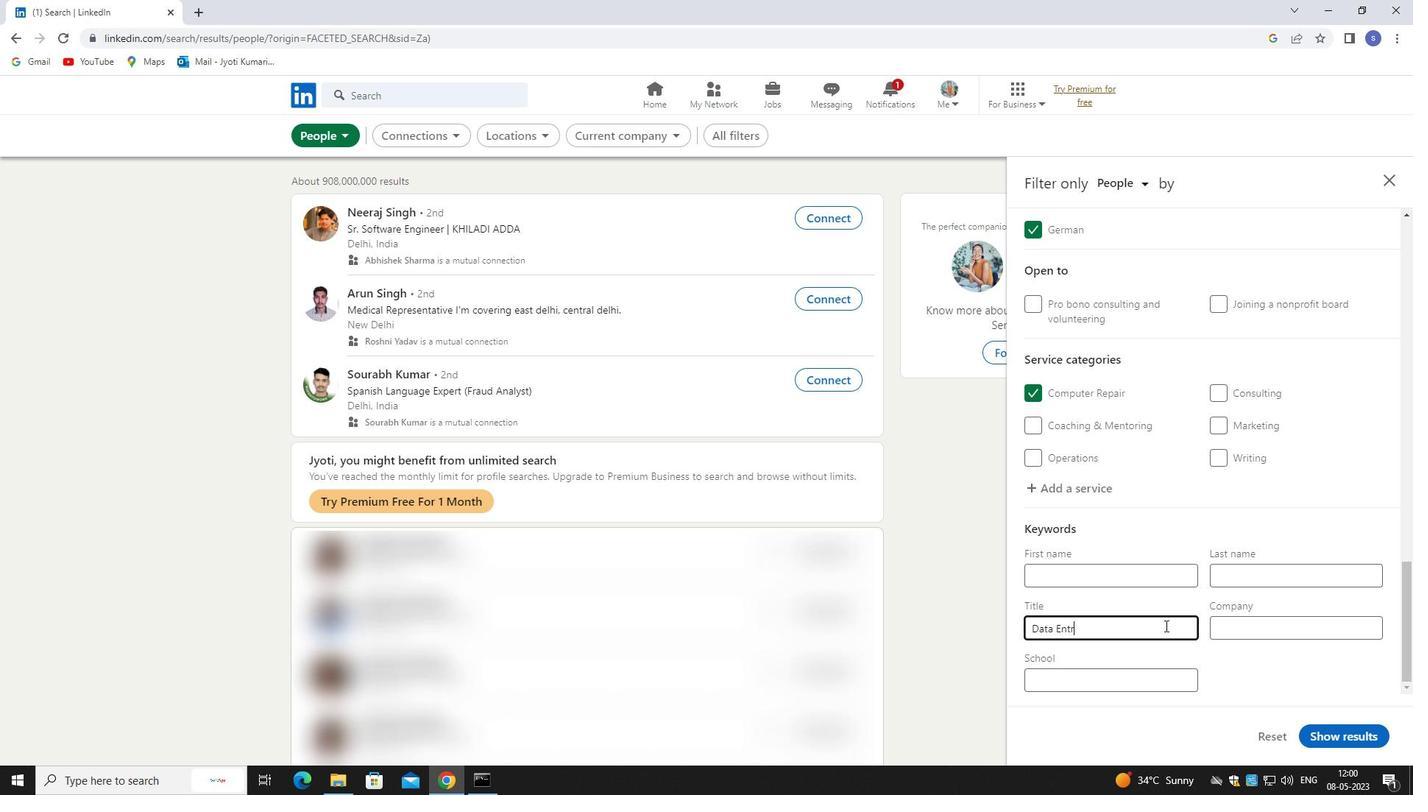 
Action: Mouse moved to (1327, 739)
Screenshot: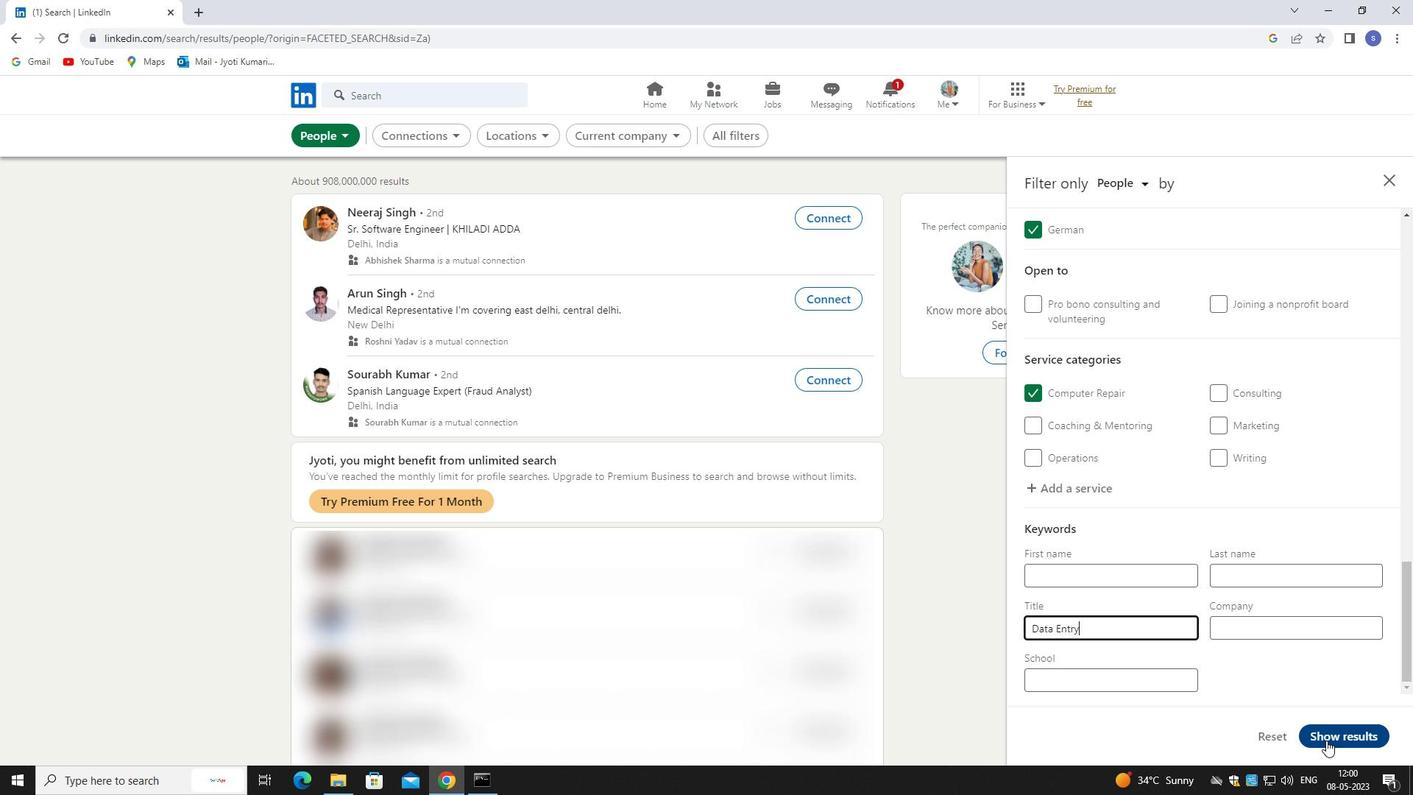
Action: Mouse pressed left at (1327, 739)
Screenshot: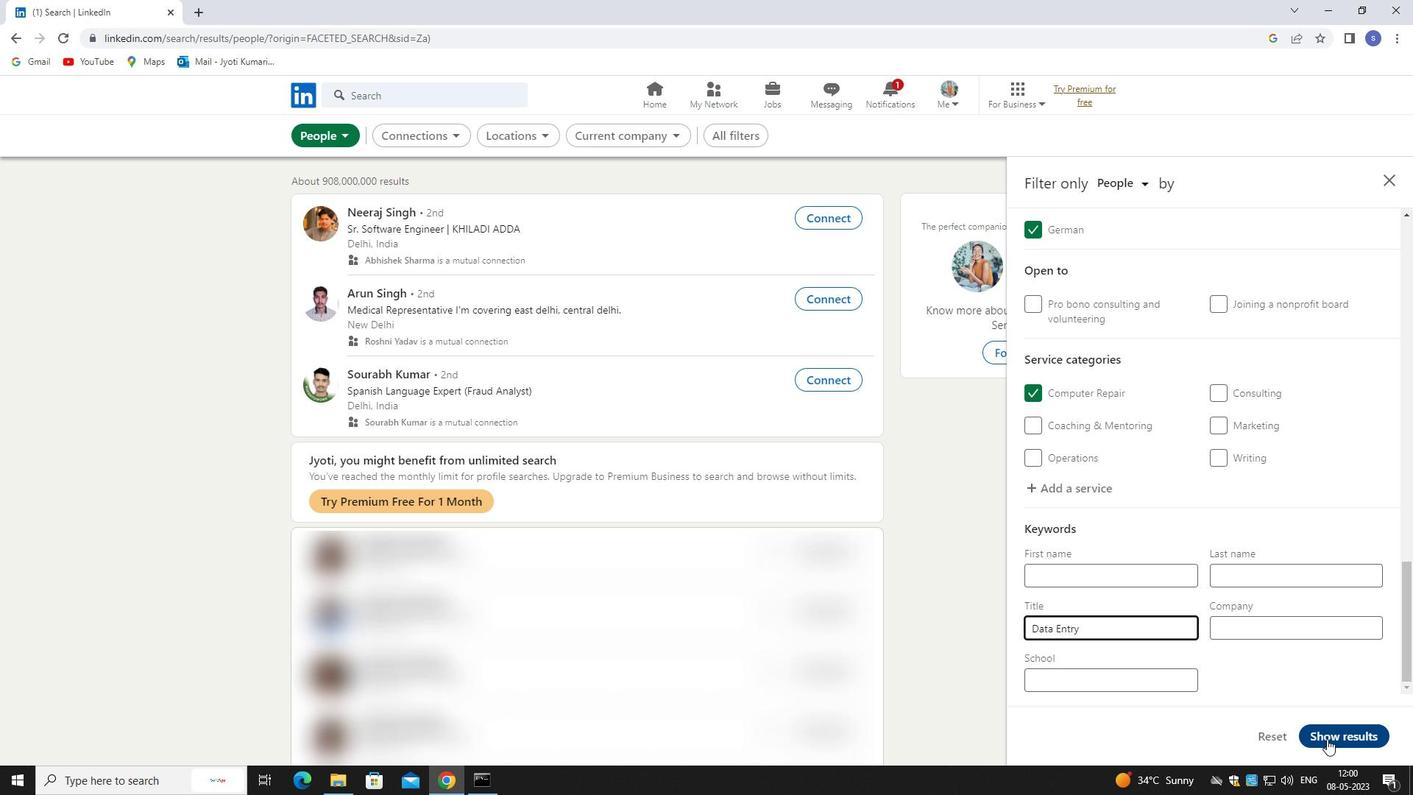
Action: Mouse moved to (764, 299)
Screenshot: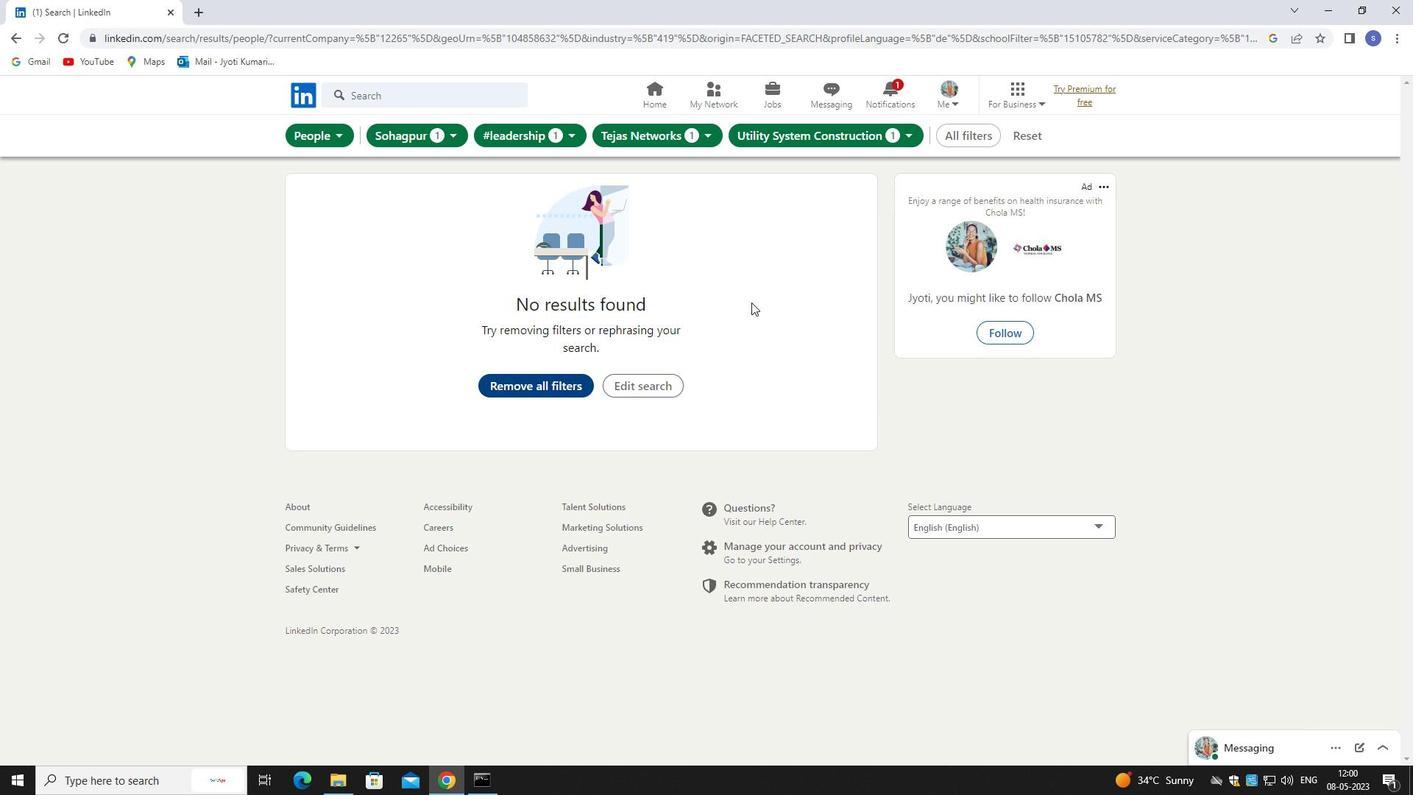 
